 Task: Create Card Equestrian Review in Board Content Personalization and Customization to Workspace Database Management. Create Card Tax Planning Session in Board Sales Enablement Content Creation and Optimization to Workspace Database Management. Create Card Employee Offboarding Review in Board Sales Compensation and Incentive Design to Workspace Database Management
Action: Mouse moved to (285, 199)
Screenshot: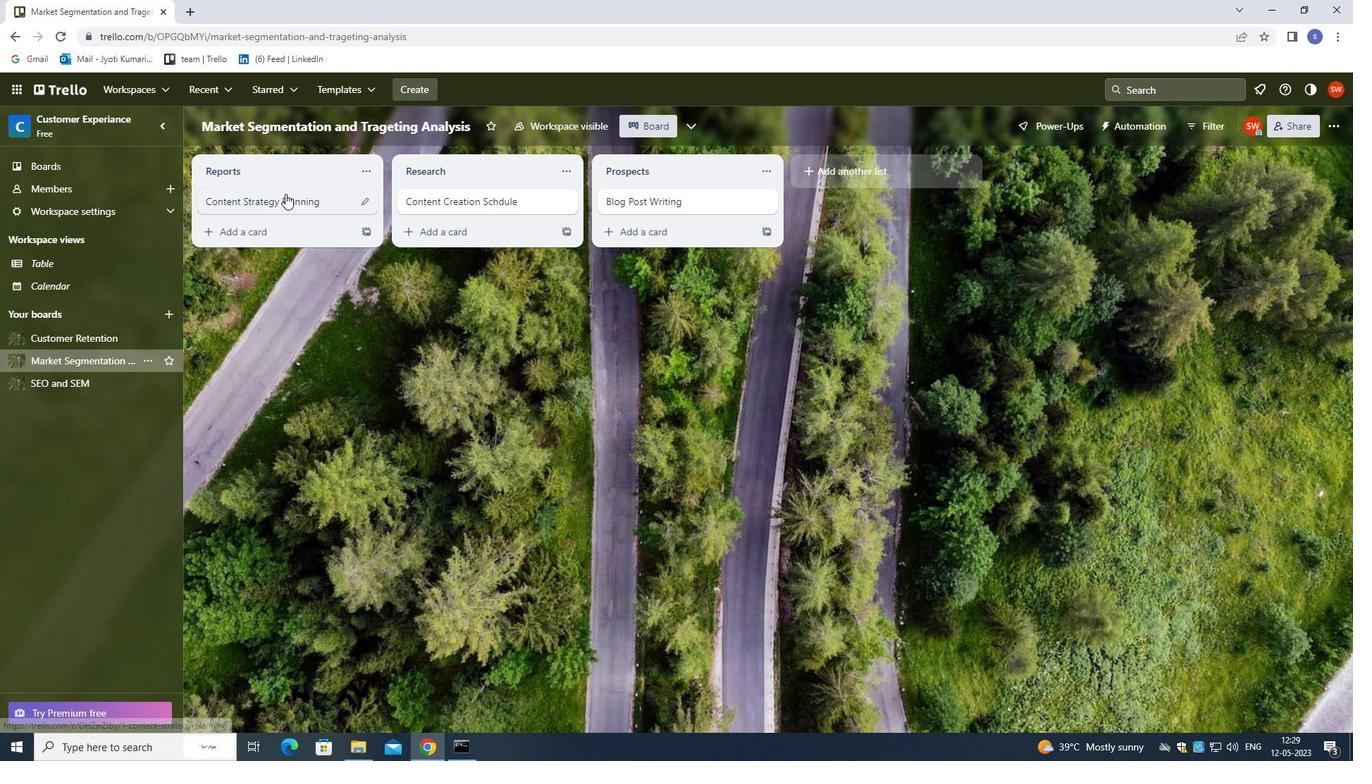
Action: Mouse pressed left at (285, 199)
Screenshot: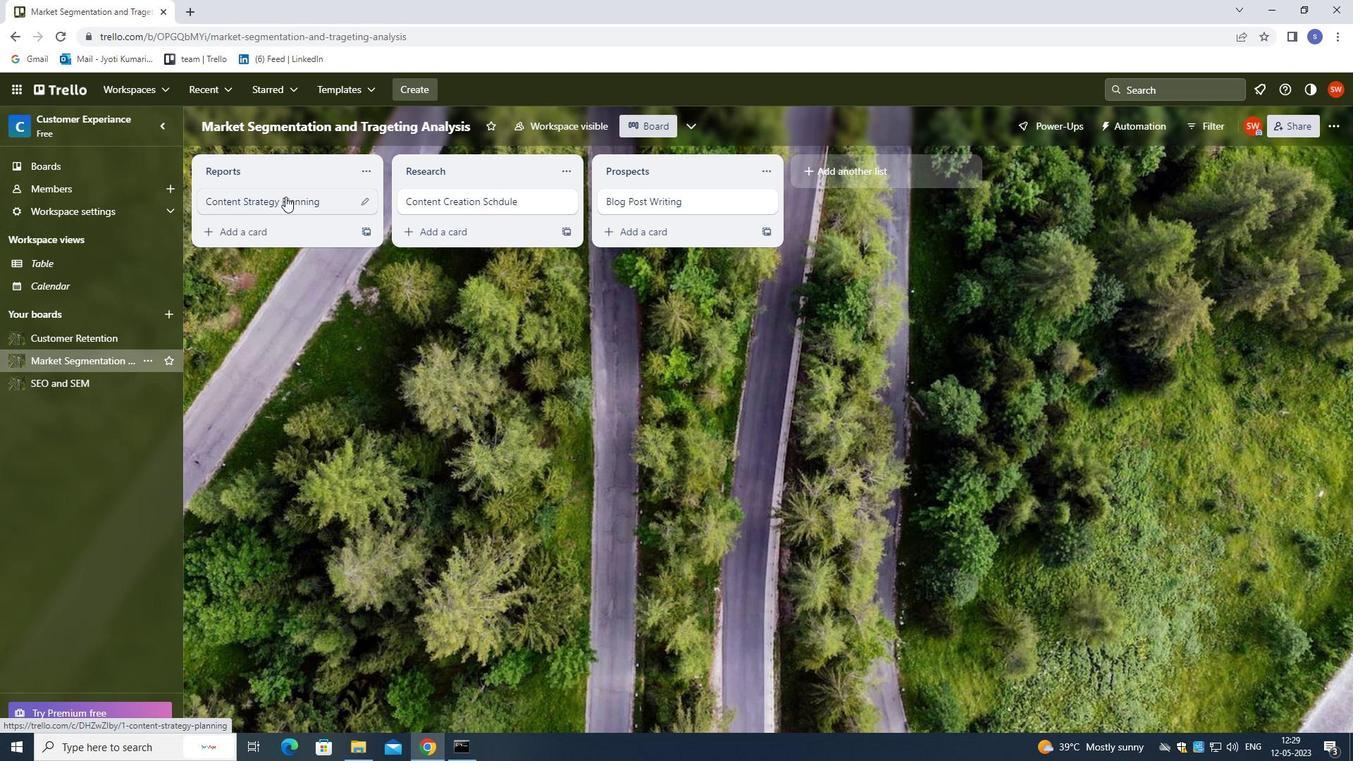 
Action: Mouse moved to (837, 202)
Screenshot: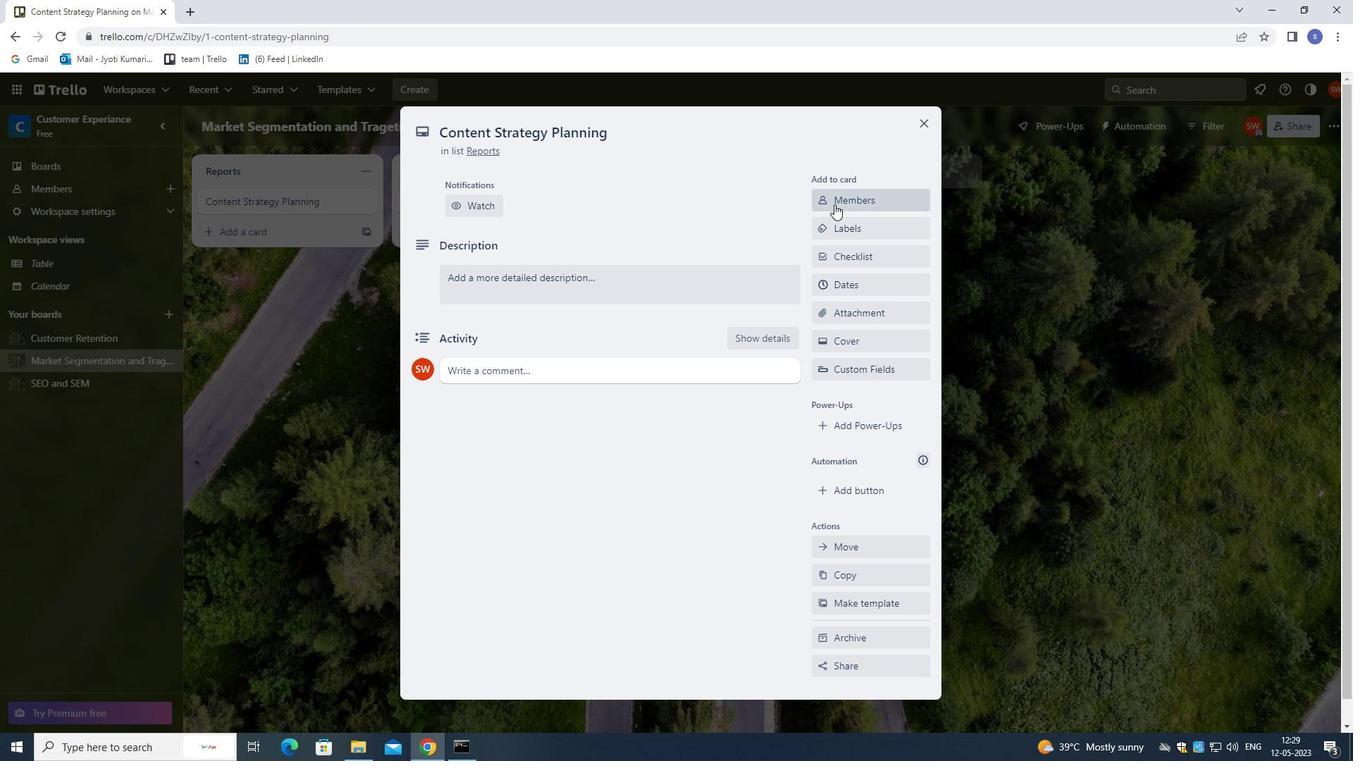 
Action: Mouse pressed left at (837, 202)
Screenshot: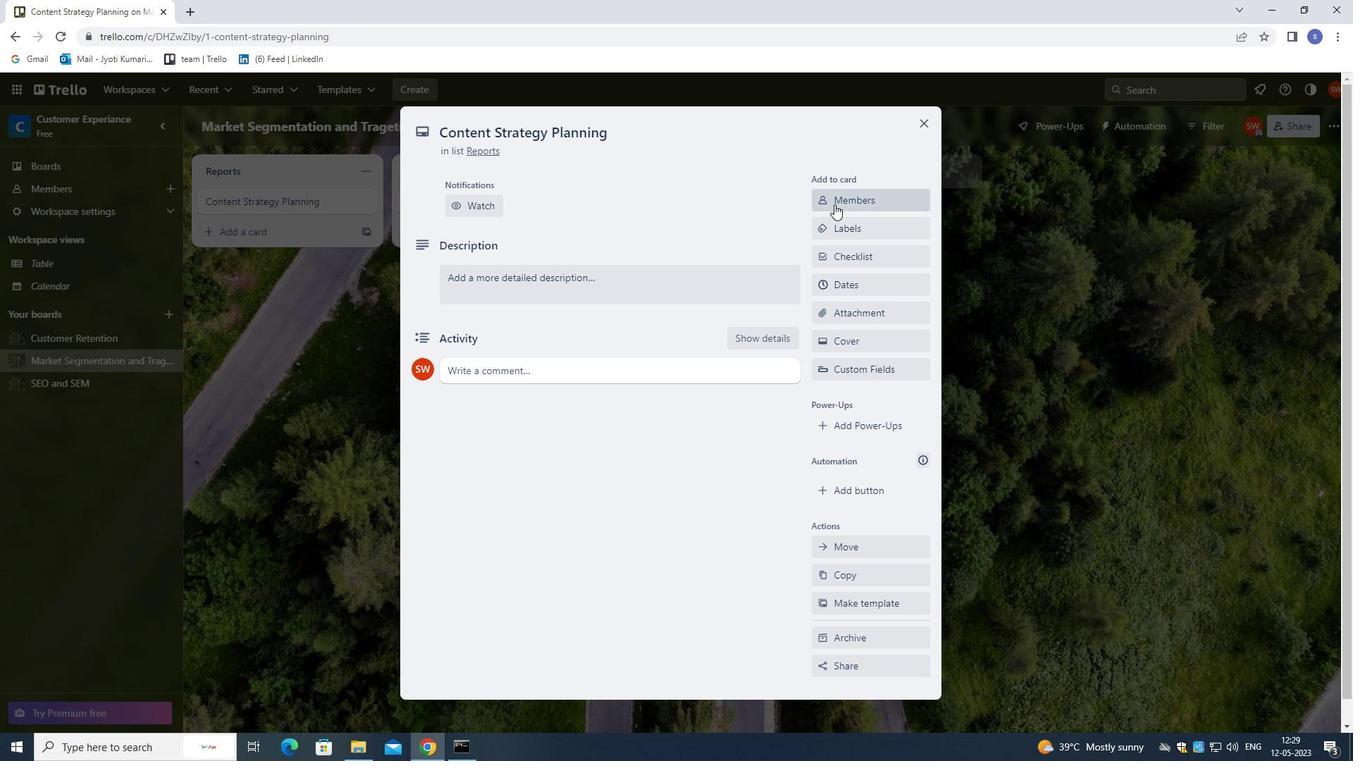 
Action: Mouse moved to (690, 170)
Screenshot: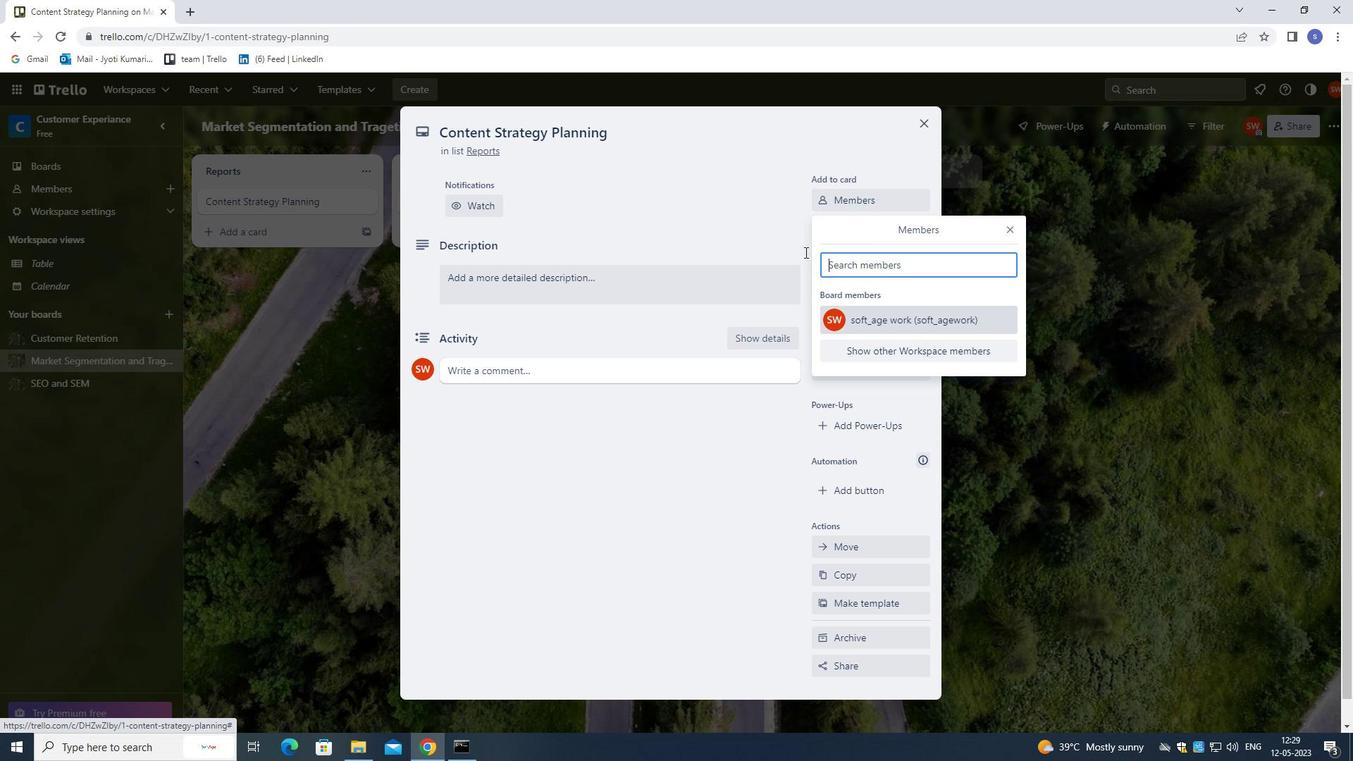 
Action: Key pressed softage.3<Key.shift>@SOFTAGE.NET
Screenshot: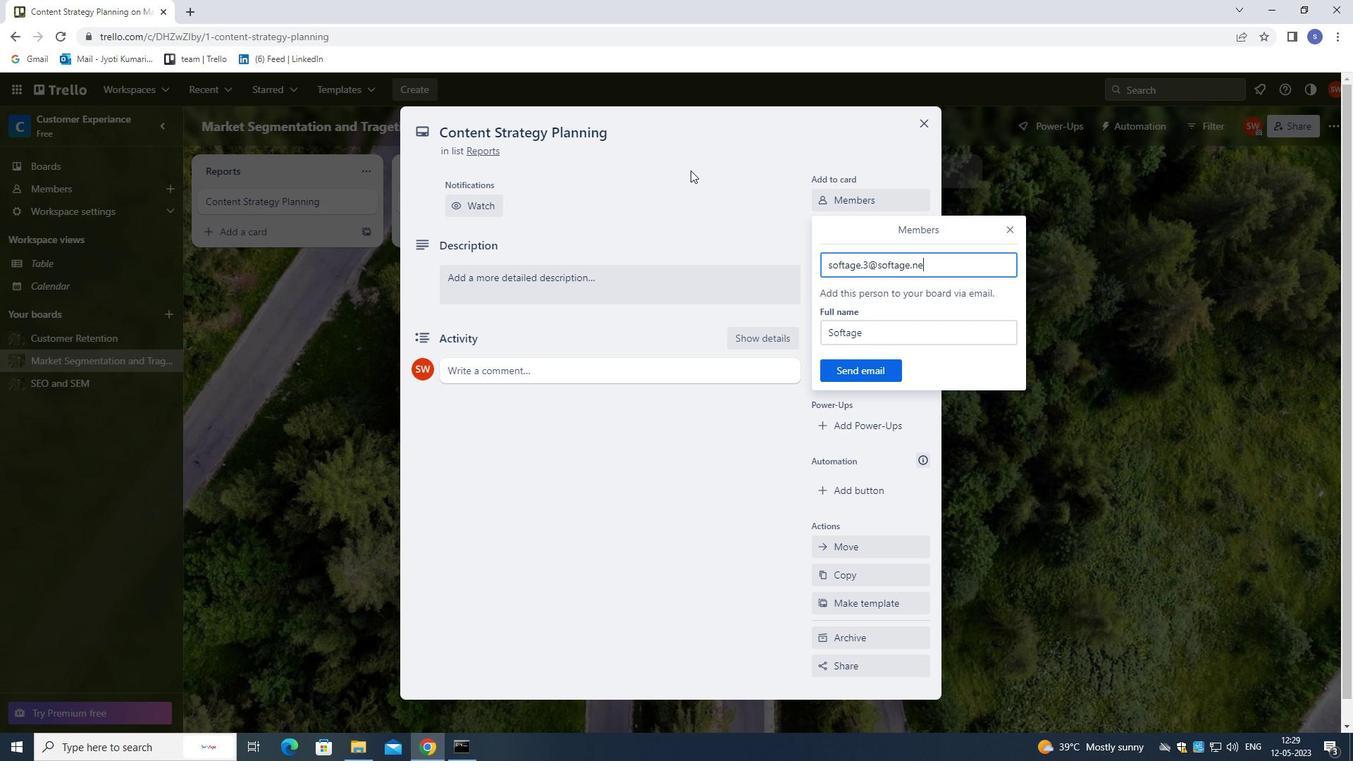 
Action: Mouse moved to (847, 372)
Screenshot: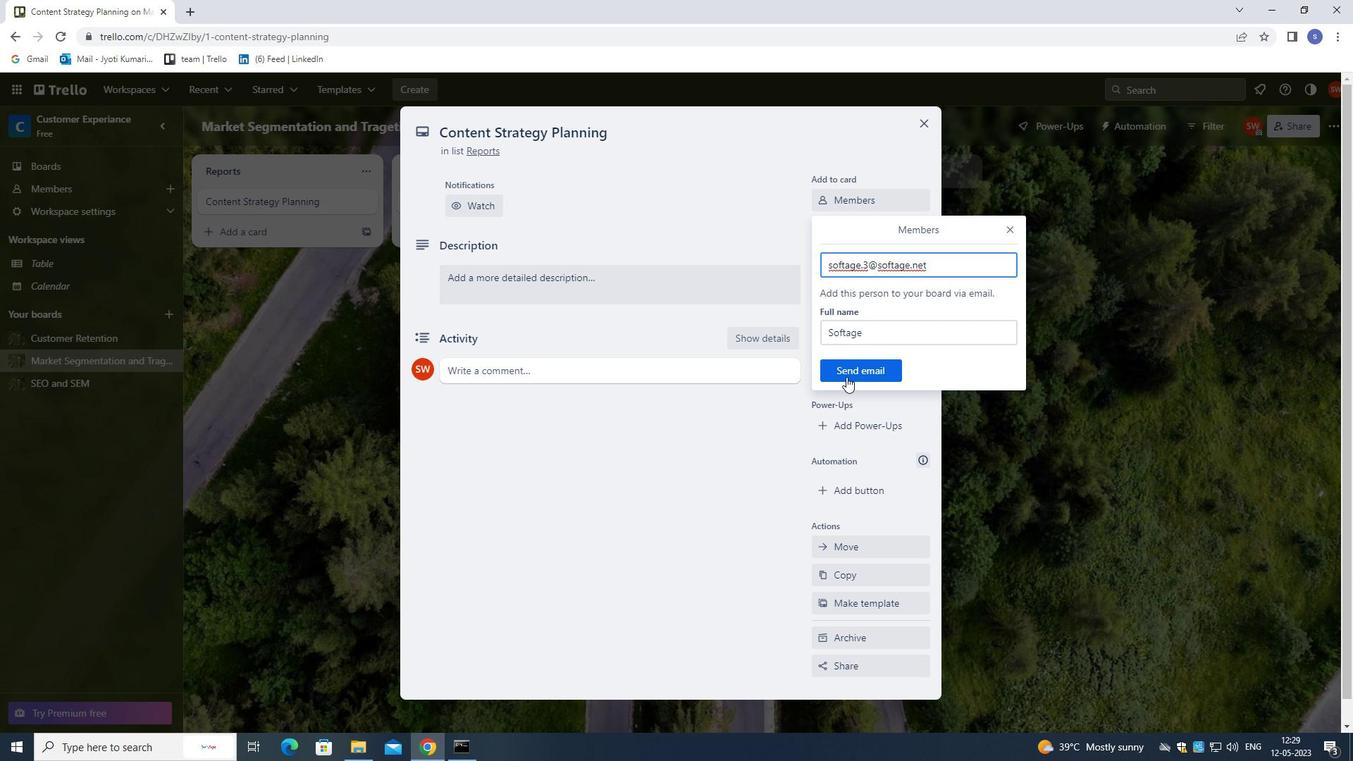 
Action: Mouse pressed left at (847, 372)
Screenshot: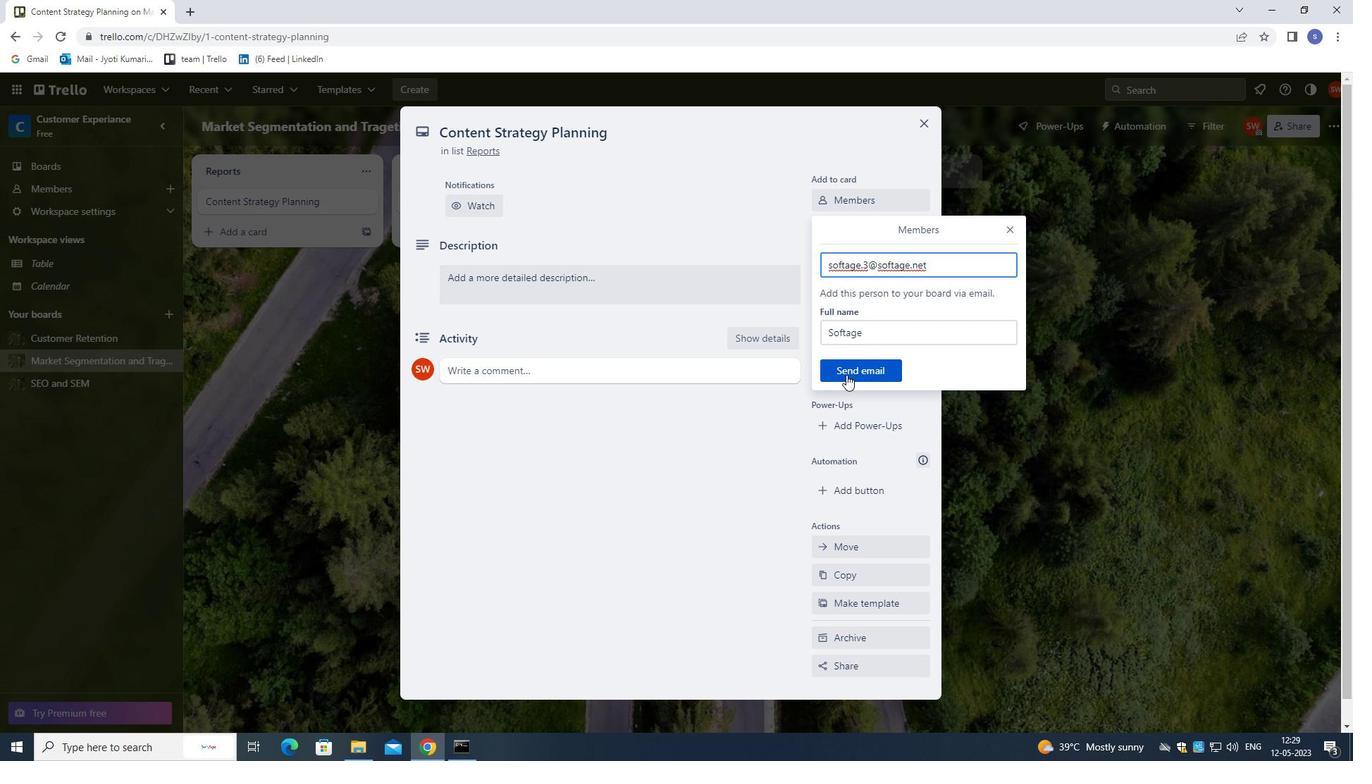 
Action: Mouse moved to (871, 276)
Screenshot: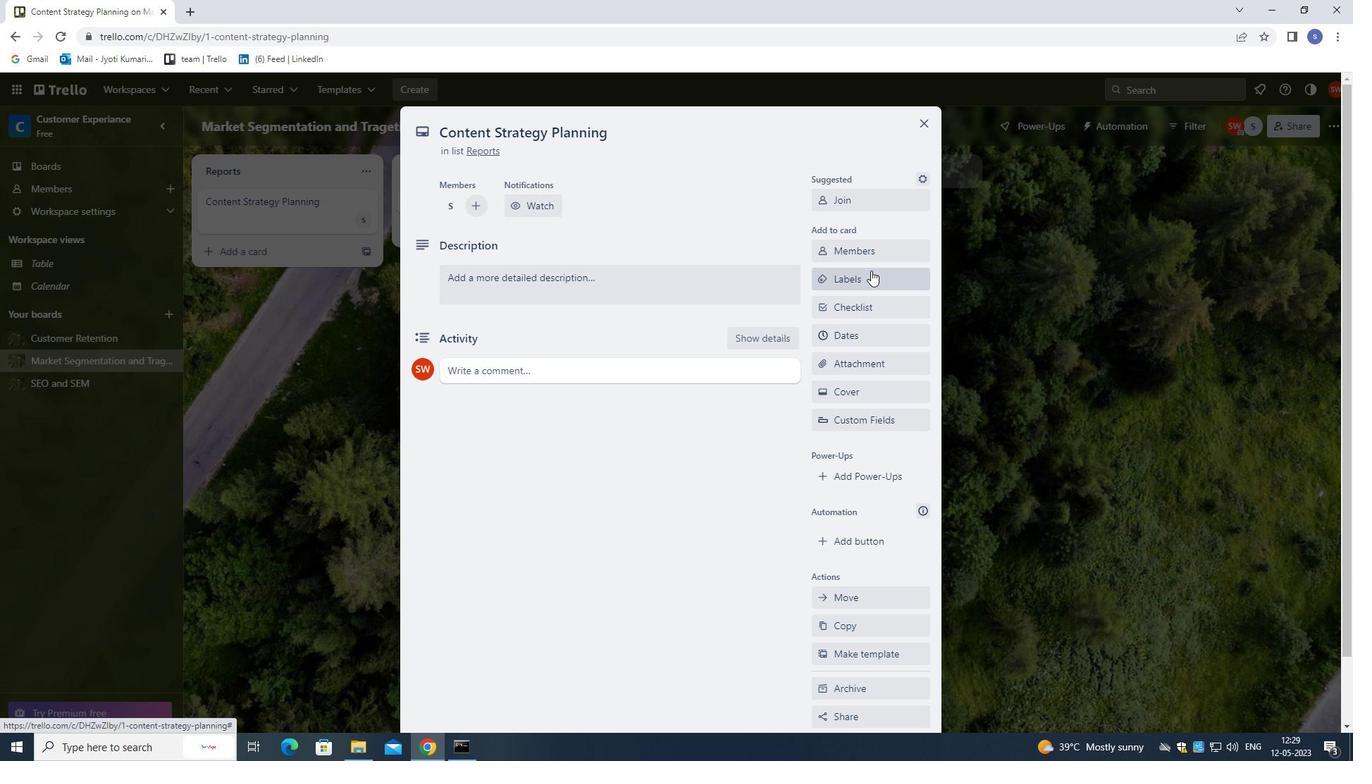 
Action: Mouse pressed left at (871, 276)
Screenshot: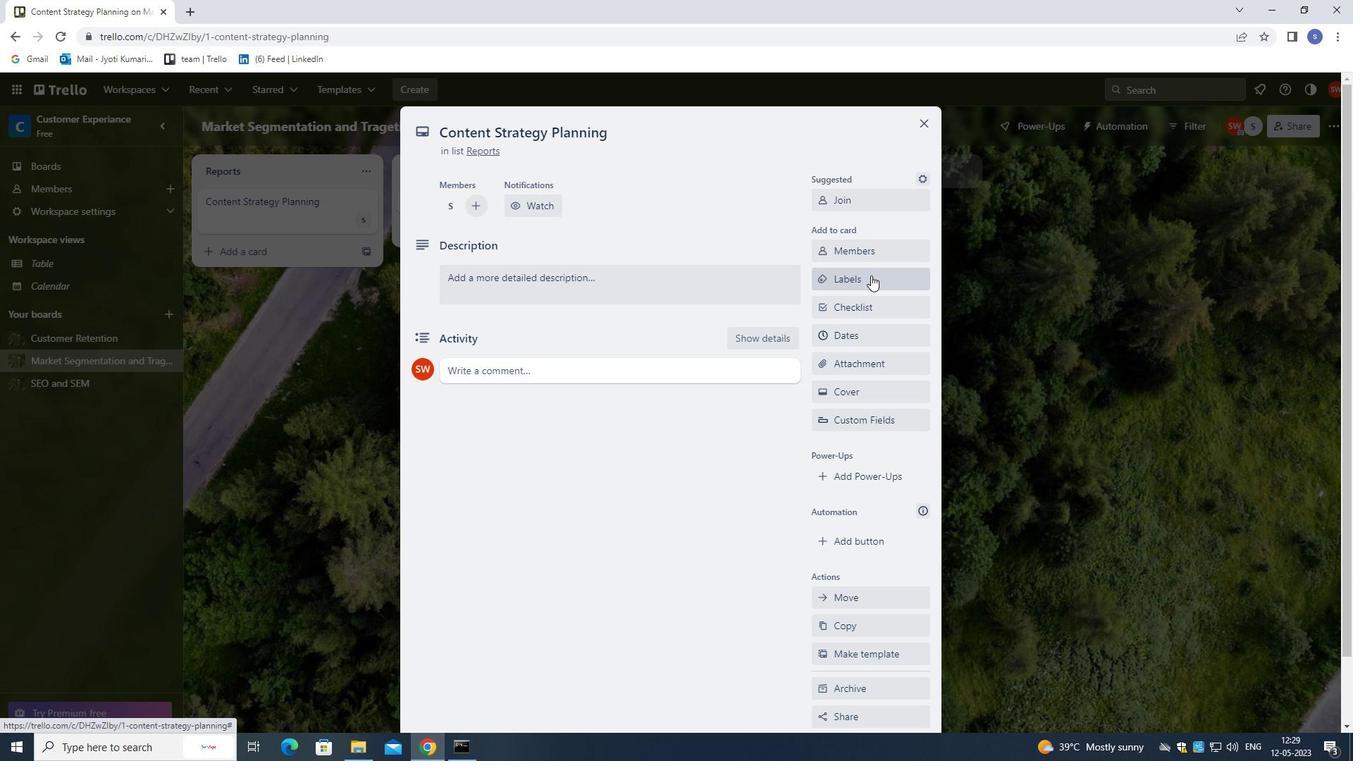 
Action: Mouse moved to (869, 284)
Screenshot: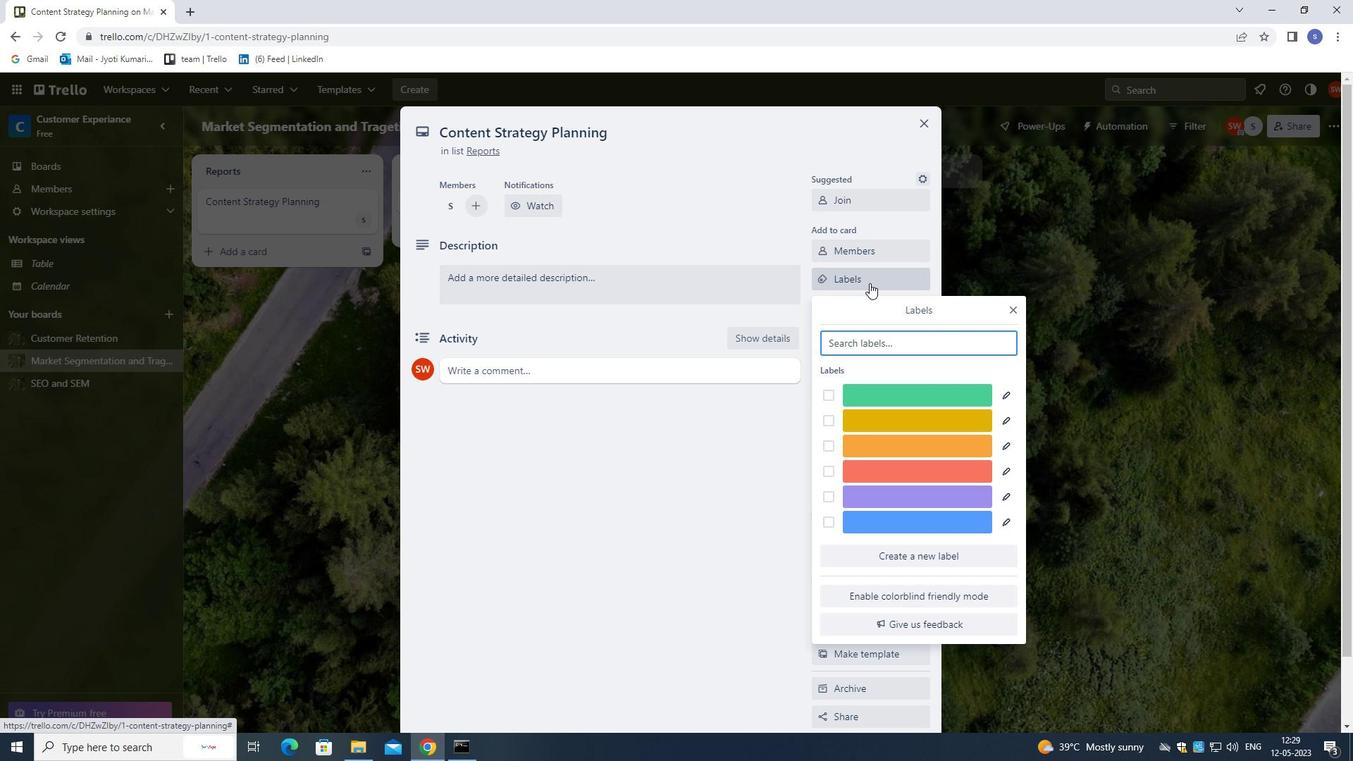 
Action: Key pressed Y
Screenshot: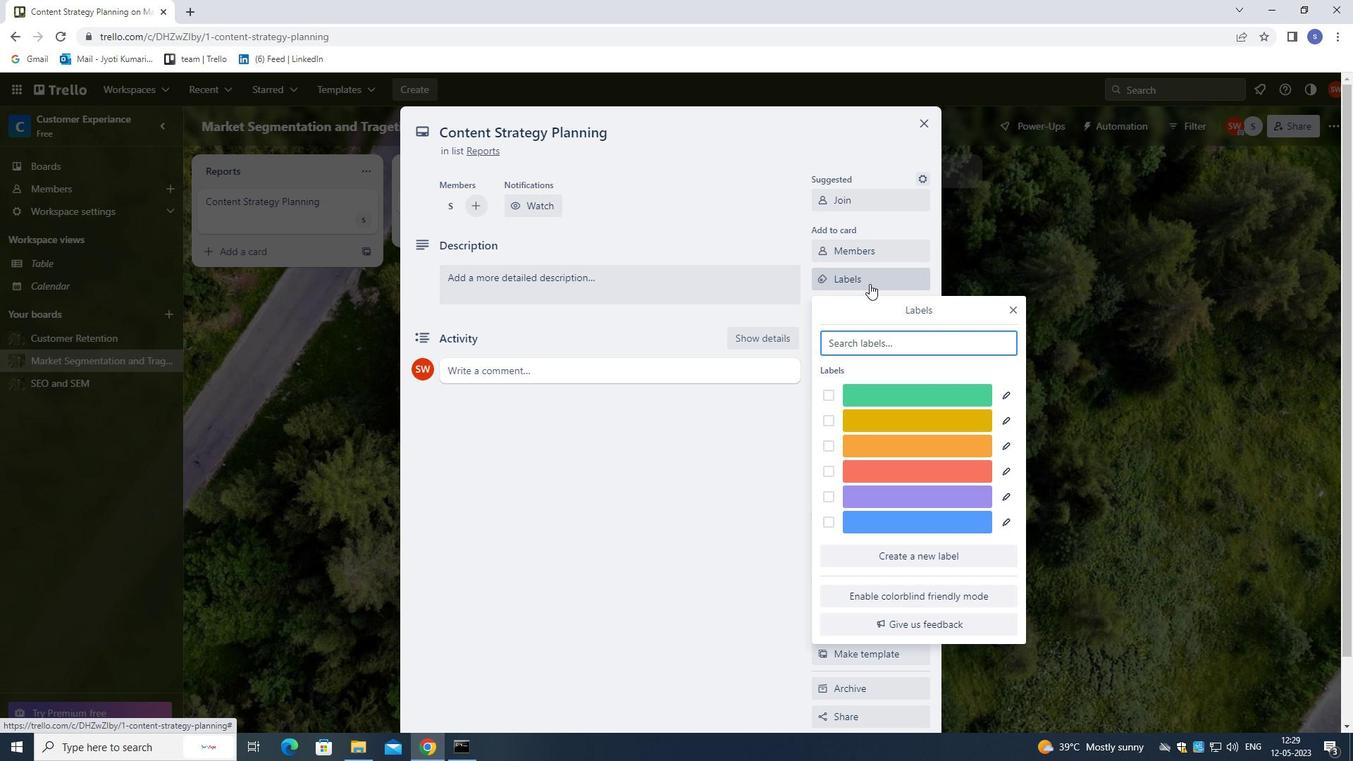 
Action: Mouse moved to (832, 389)
Screenshot: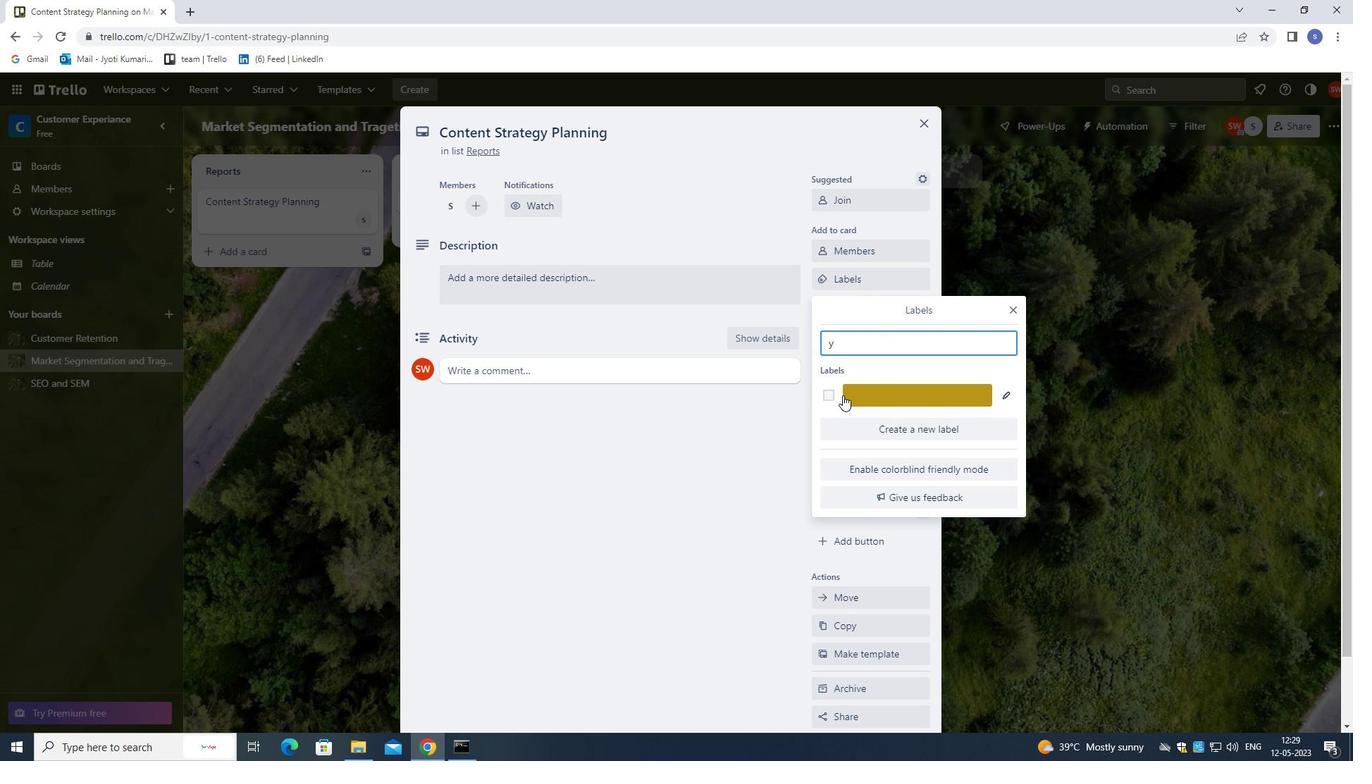 
Action: Mouse pressed left at (832, 389)
Screenshot: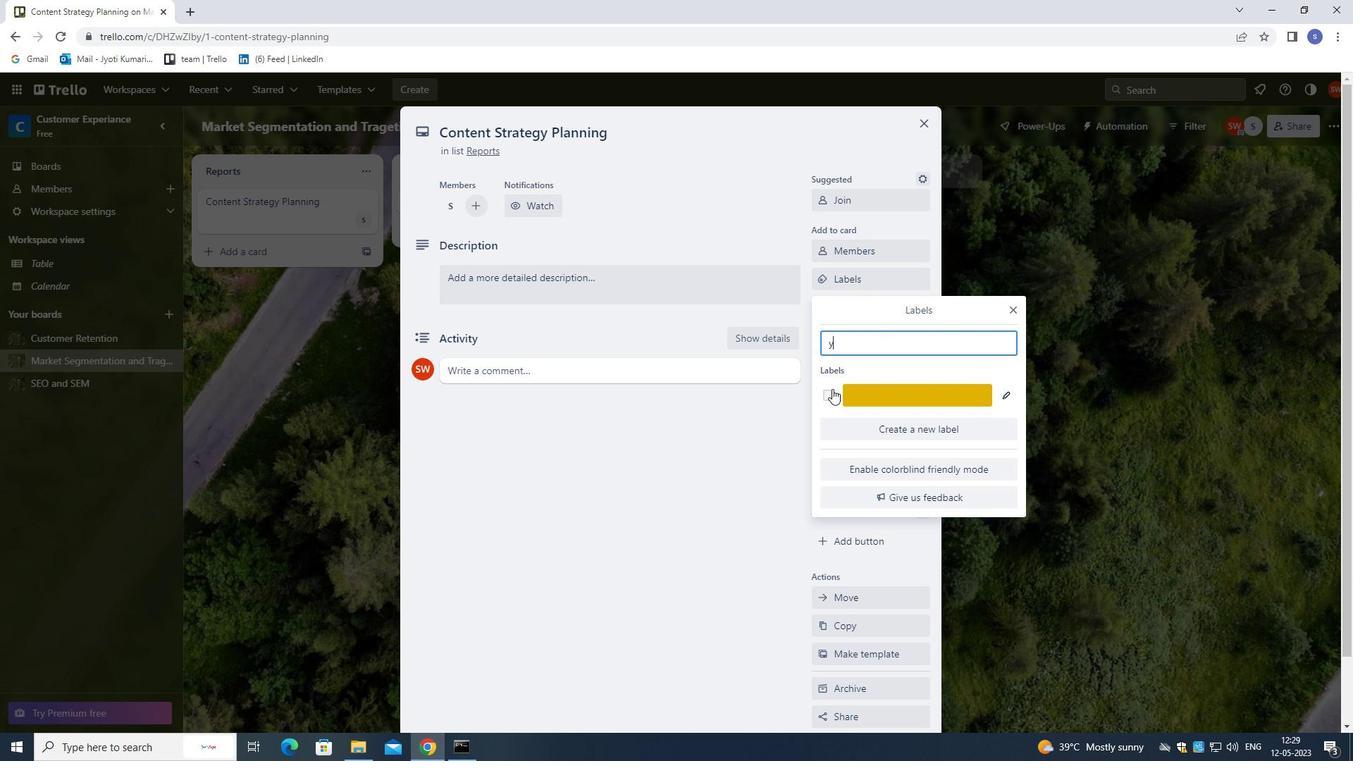 
Action: Mouse moved to (1010, 312)
Screenshot: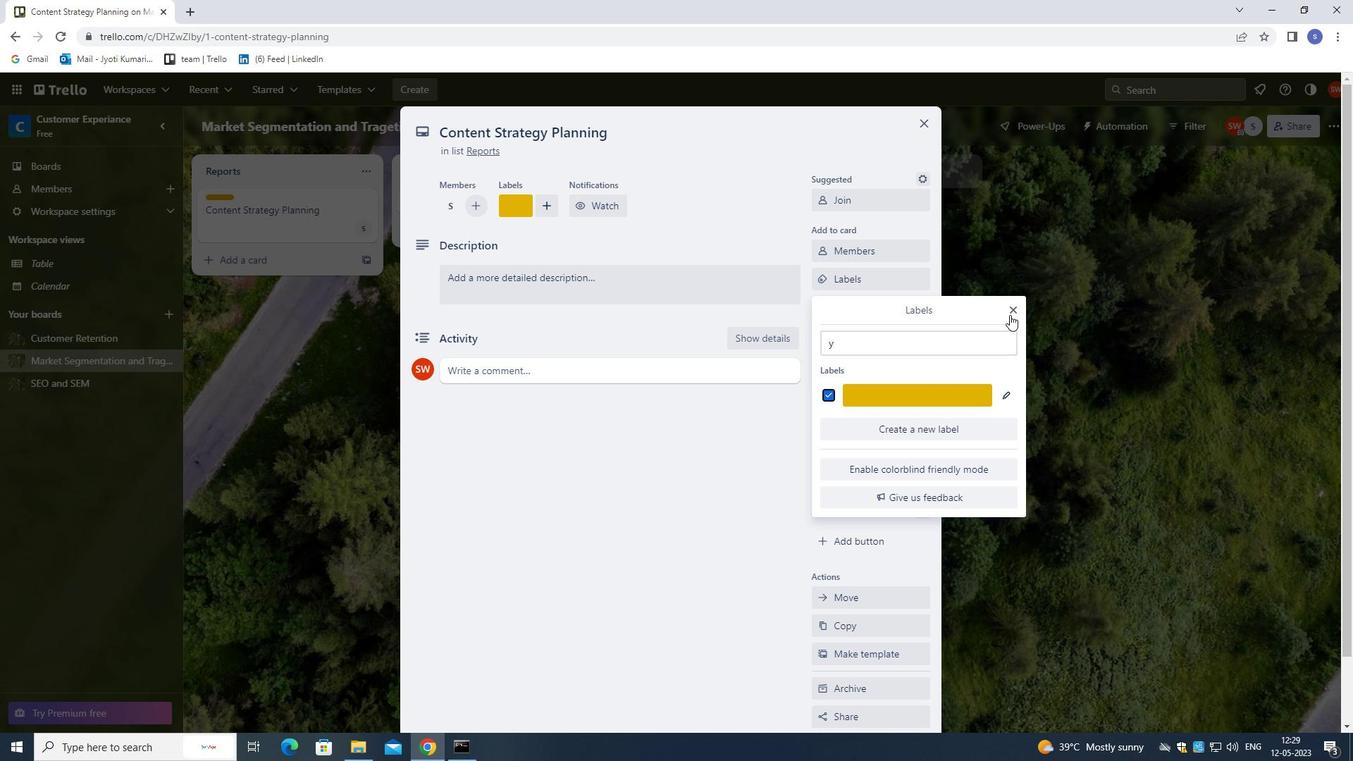 
Action: Mouse pressed left at (1010, 312)
Screenshot: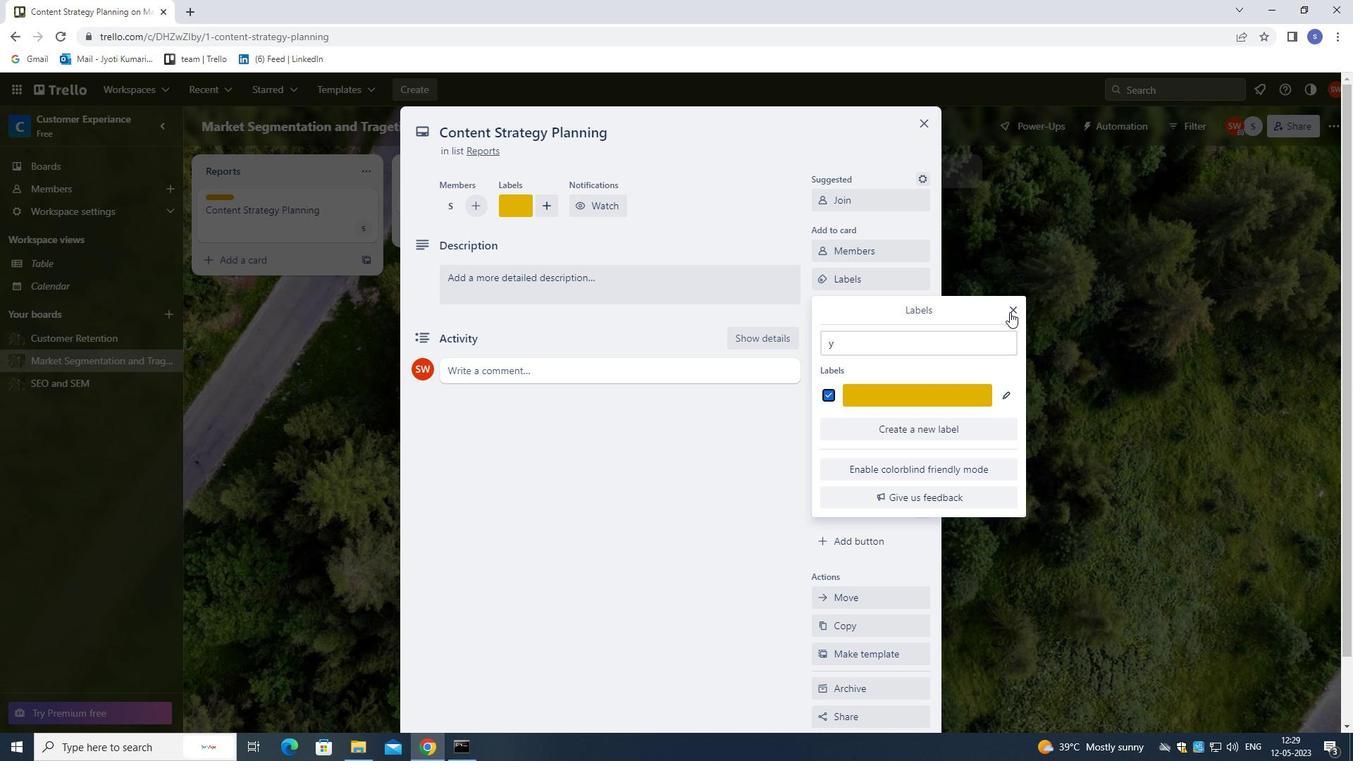 
Action: Mouse moved to (871, 303)
Screenshot: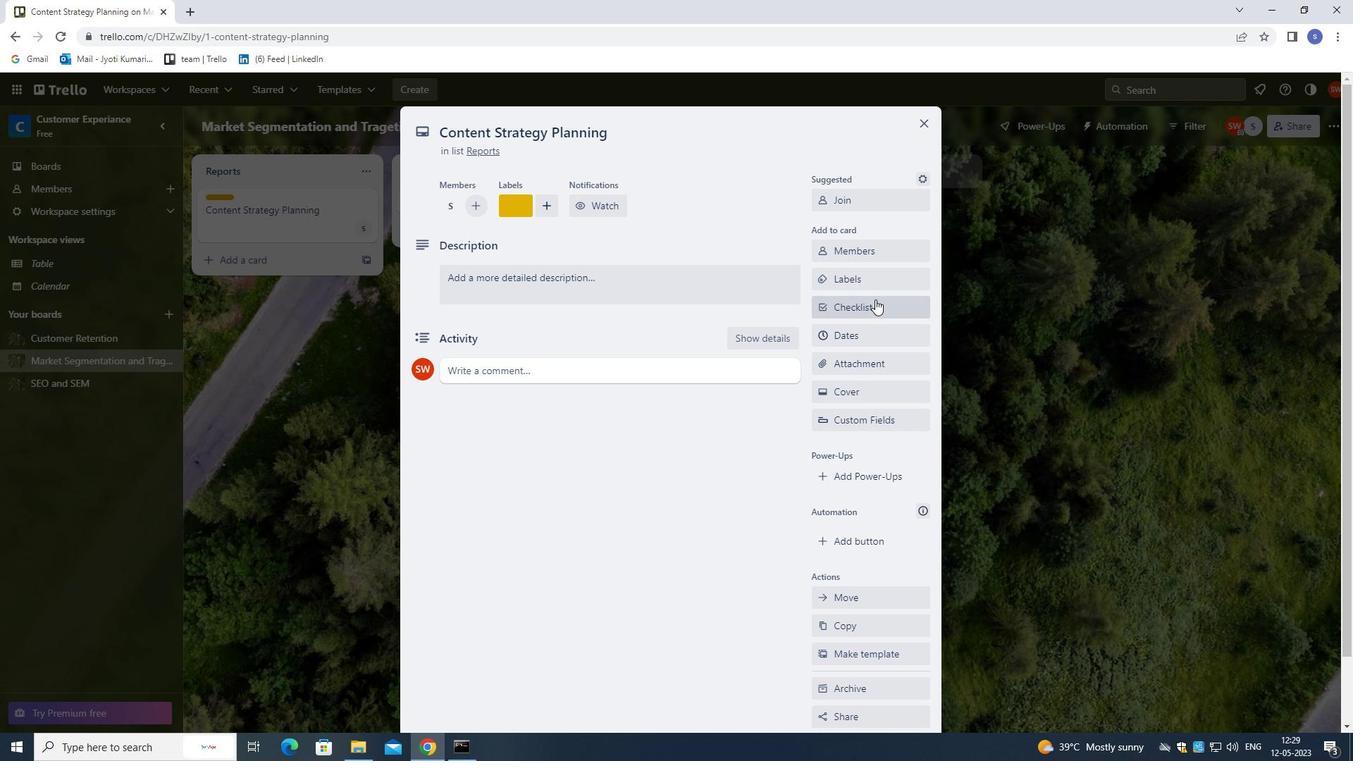 
Action: Mouse pressed left at (871, 303)
Screenshot: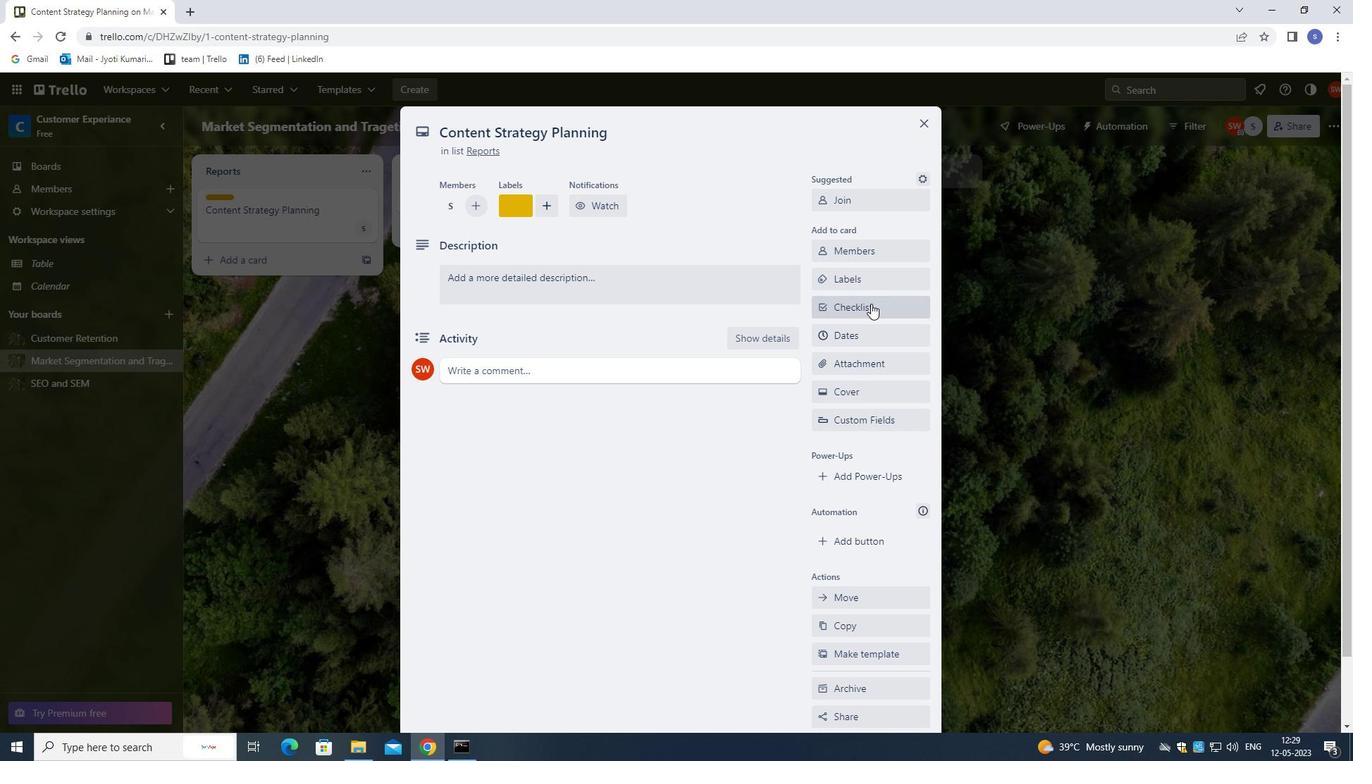 
Action: Mouse moved to (838, 374)
Screenshot: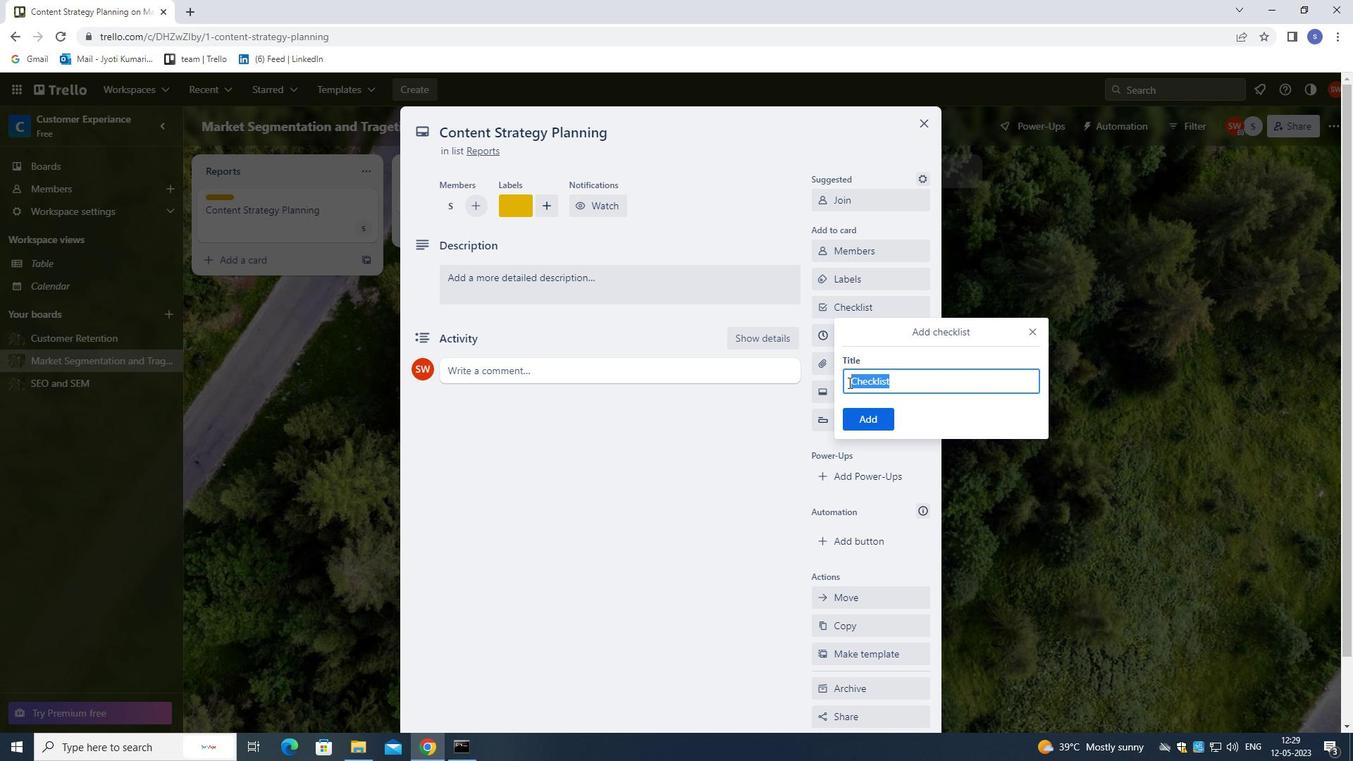 
Action: Key pressed <Key.shift>PERFORMANCE<Key.space><Key.shift>I
Screenshot: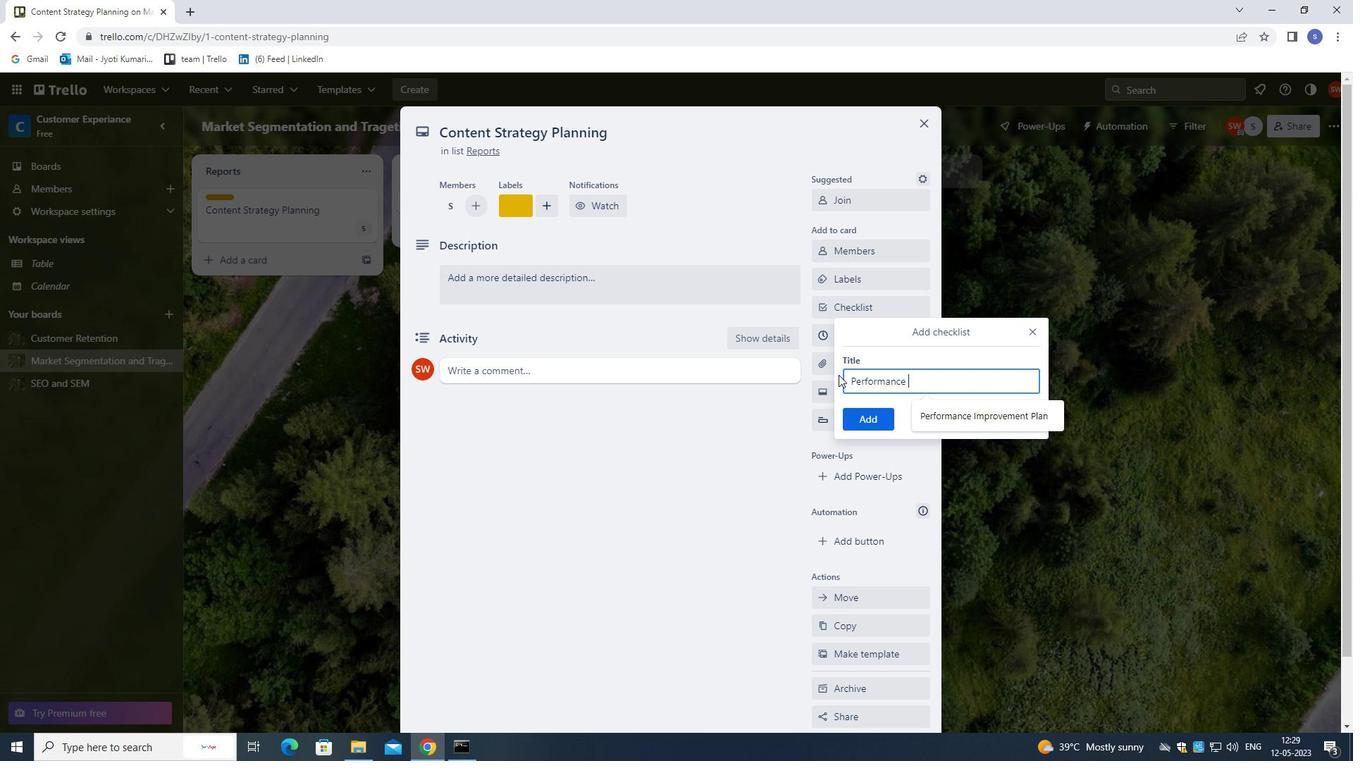 
Action: Mouse moved to (975, 414)
Screenshot: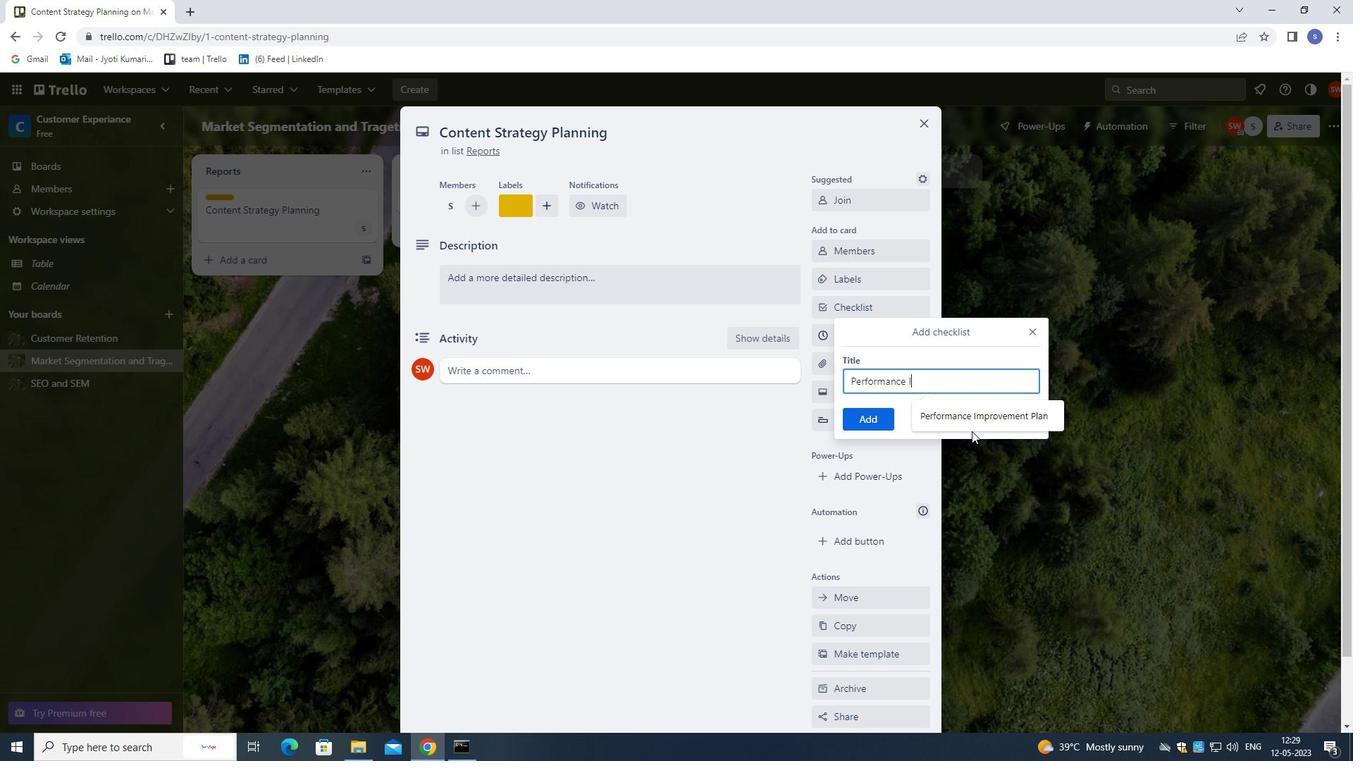 
Action: Mouse pressed left at (975, 414)
Screenshot: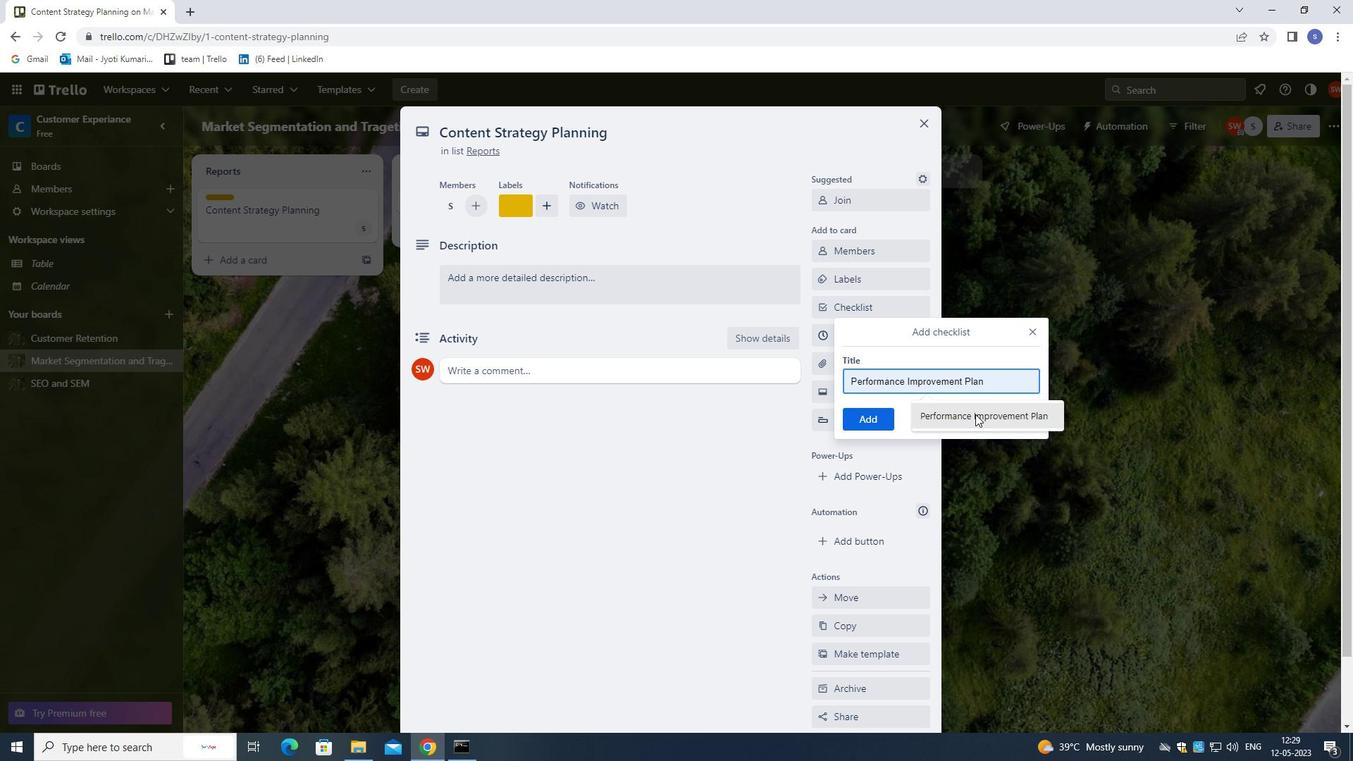 
Action: Mouse moved to (969, 414)
Screenshot: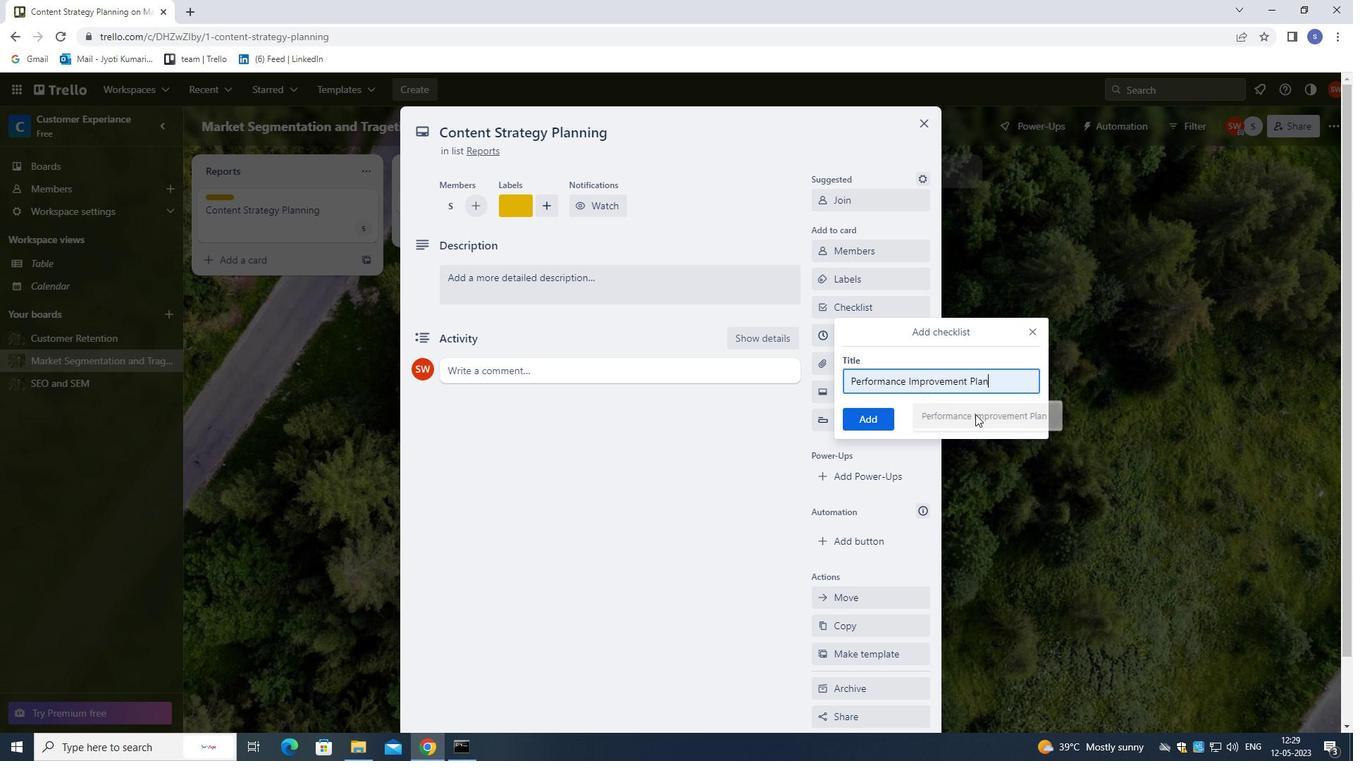 
Action: Mouse scrolled (969, 413) with delta (0, 0)
Screenshot: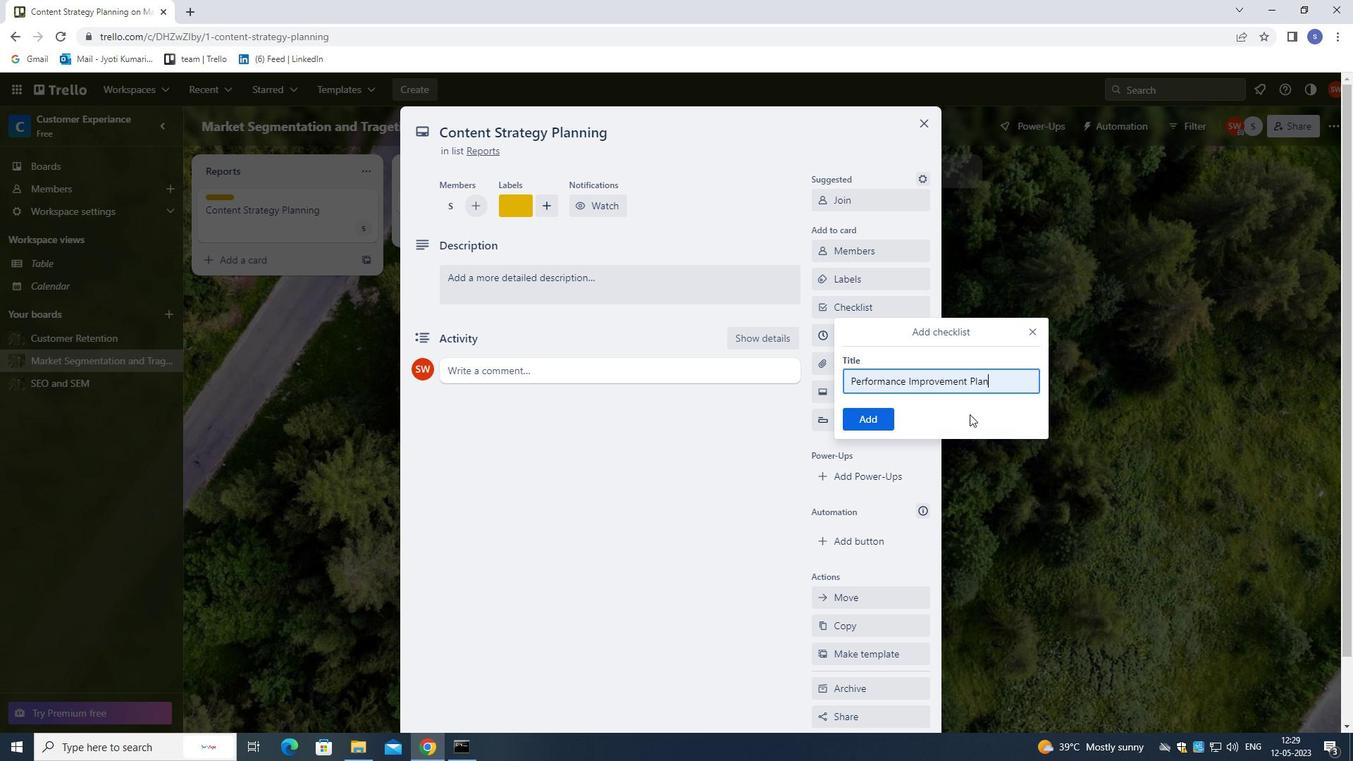 
Action: Mouse moved to (876, 420)
Screenshot: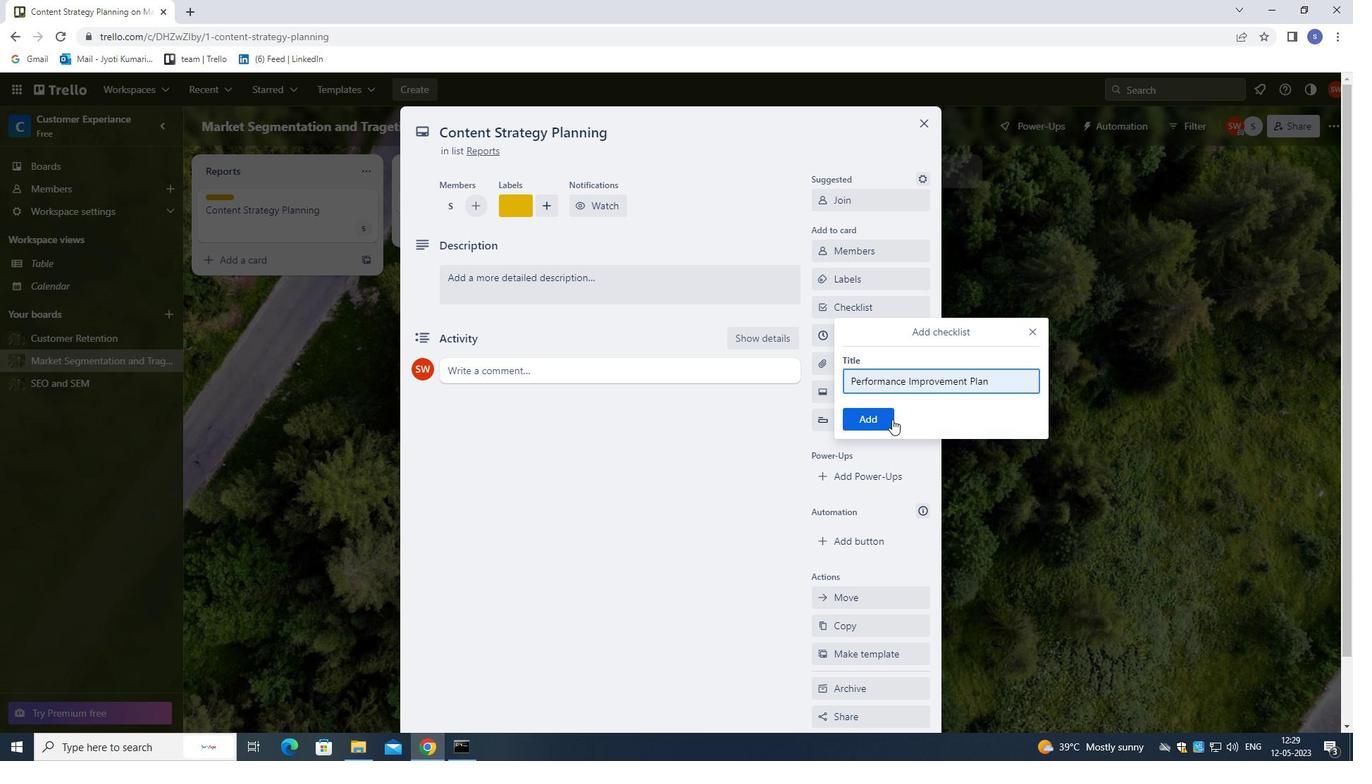 
Action: Mouse pressed left at (876, 420)
Screenshot: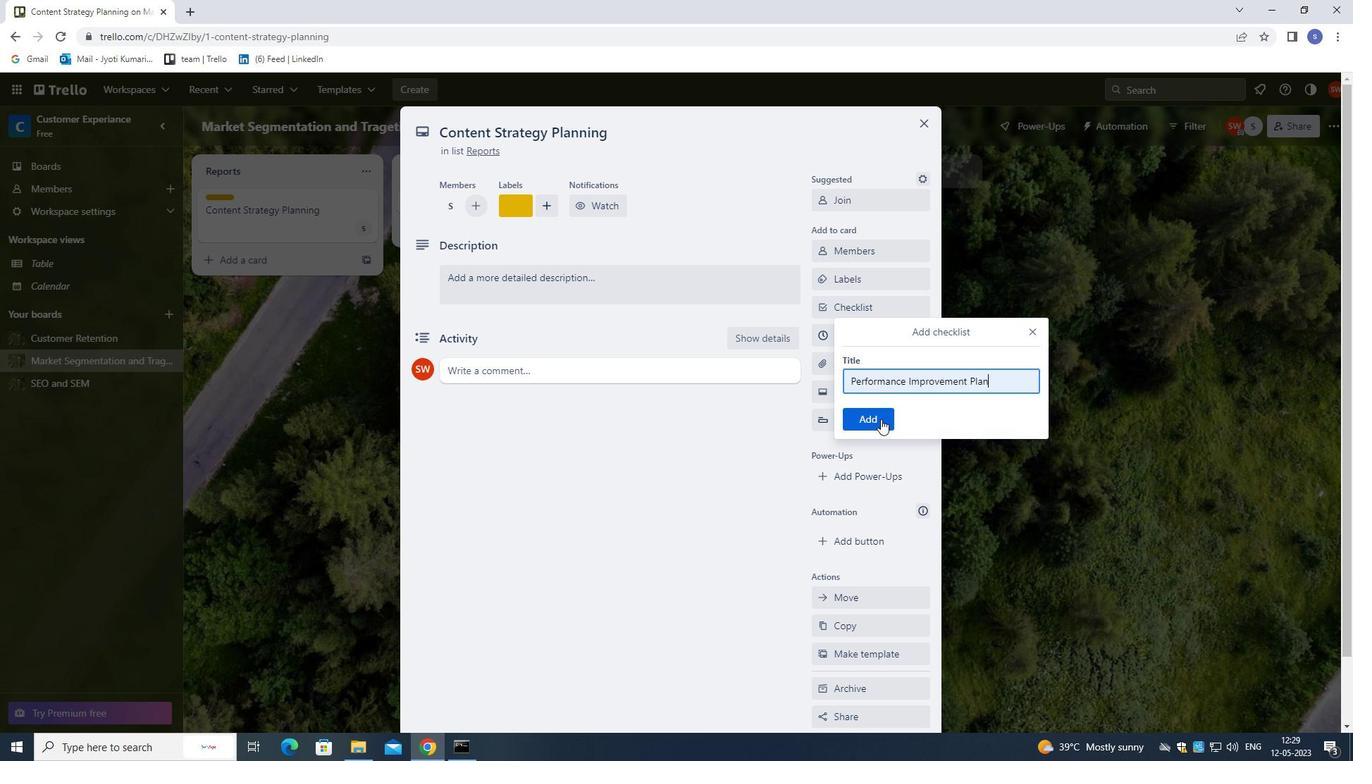 
Action: Mouse moved to (889, 414)
Screenshot: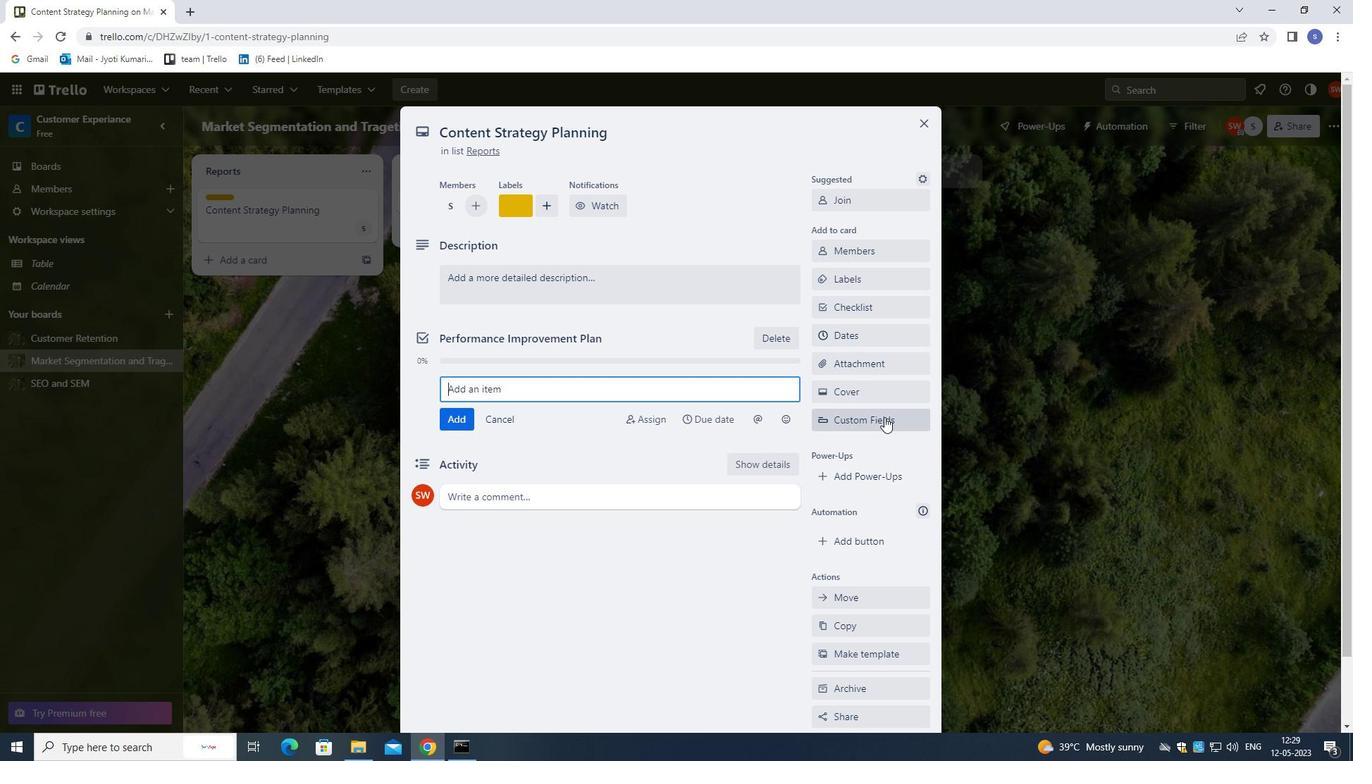 
Action: Mouse scrolled (889, 413) with delta (0, 0)
Screenshot: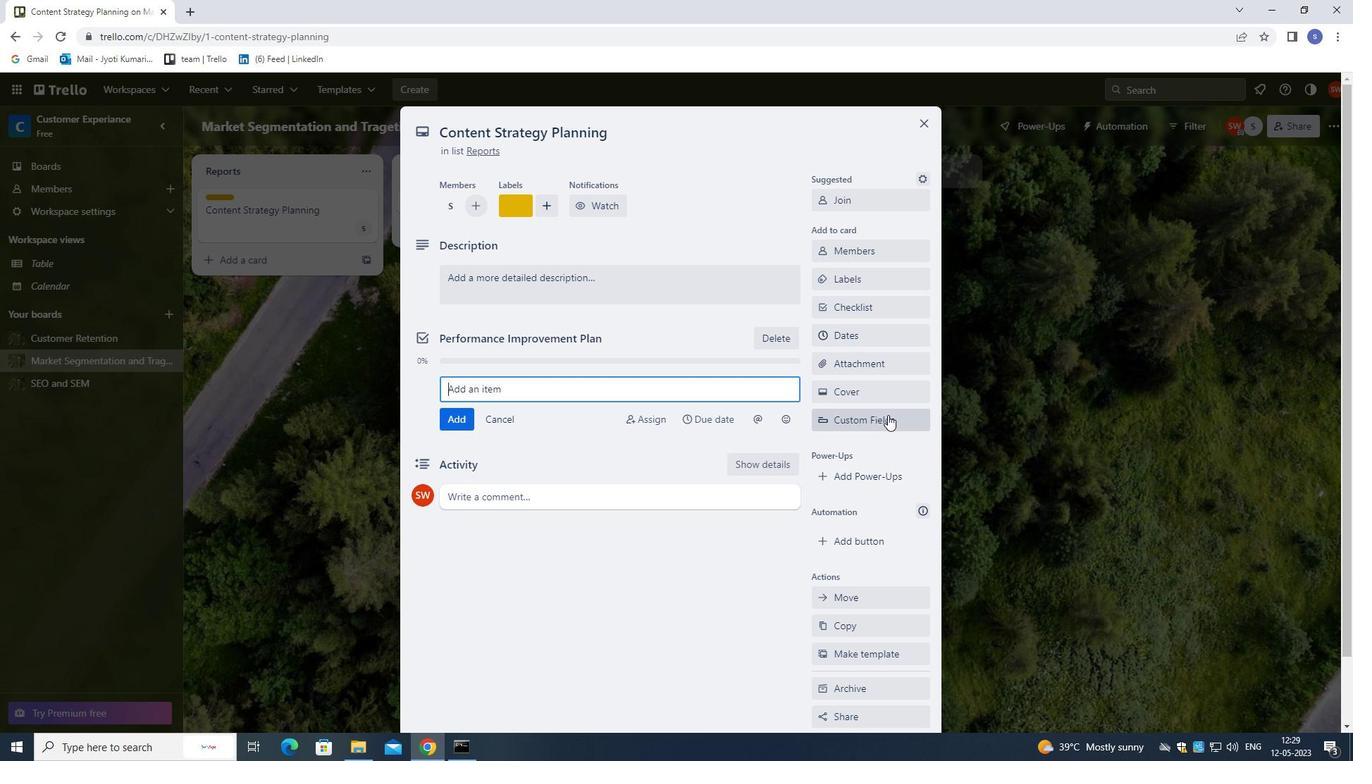 
Action: Mouse moved to (892, 411)
Screenshot: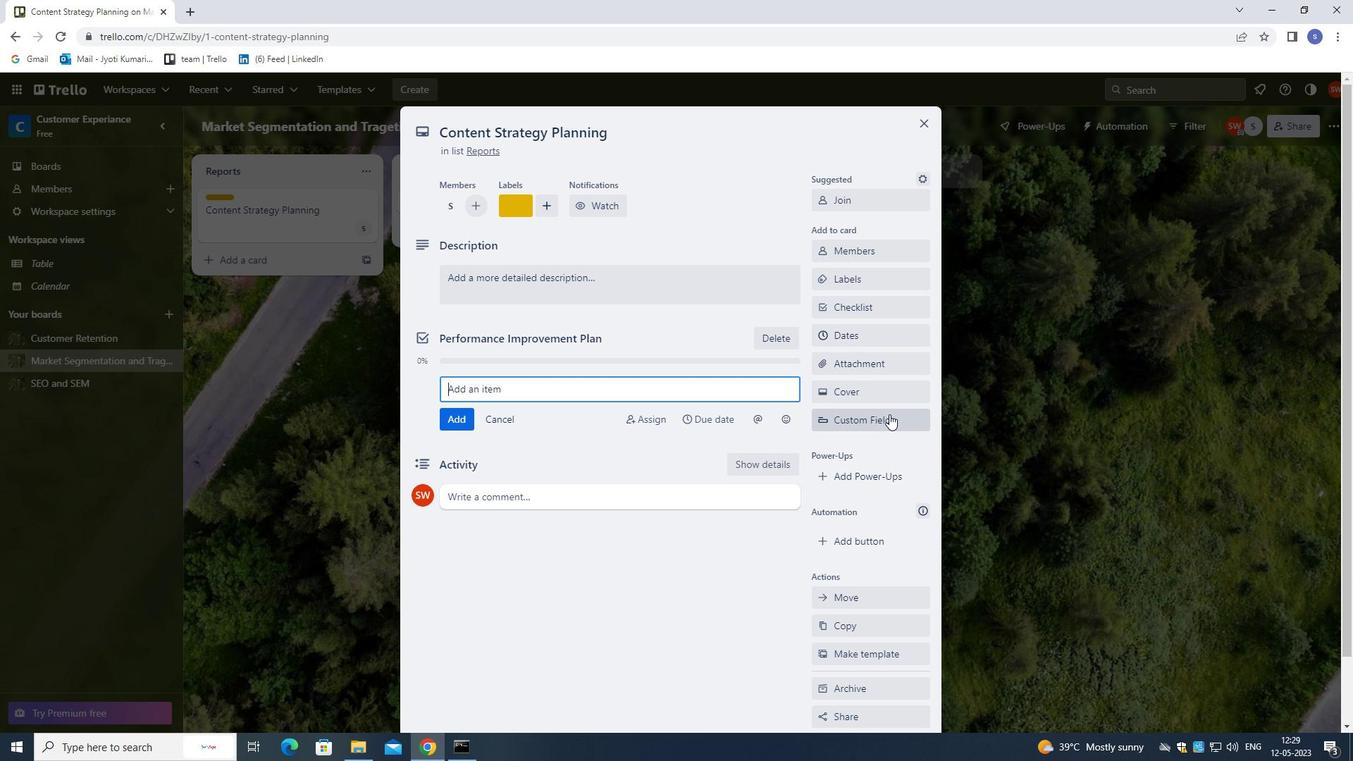 
Action: Mouse scrolled (892, 410) with delta (0, 0)
Screenshot: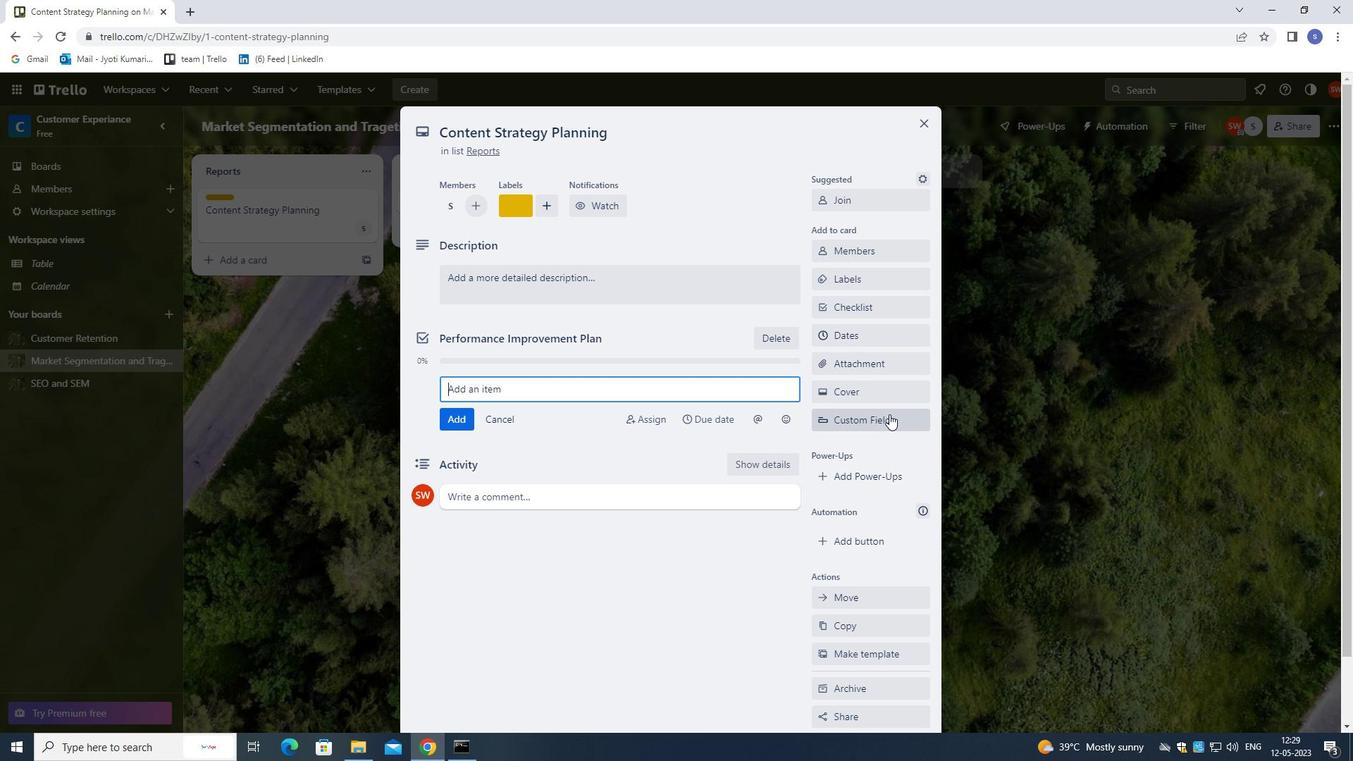 
Action: Mouse moved to (845, 262)
Screenshot: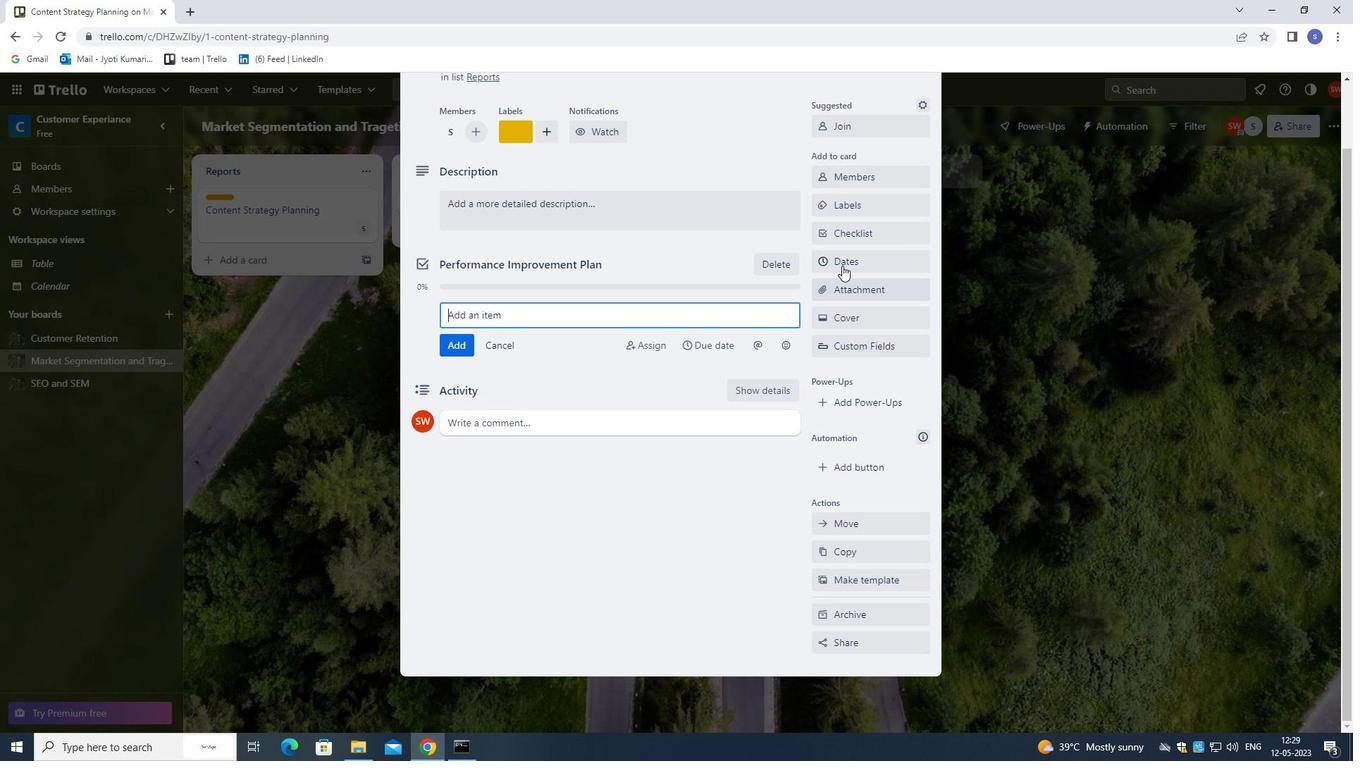 
Action: Mouse pressed left at (845, 262)
Screenshot: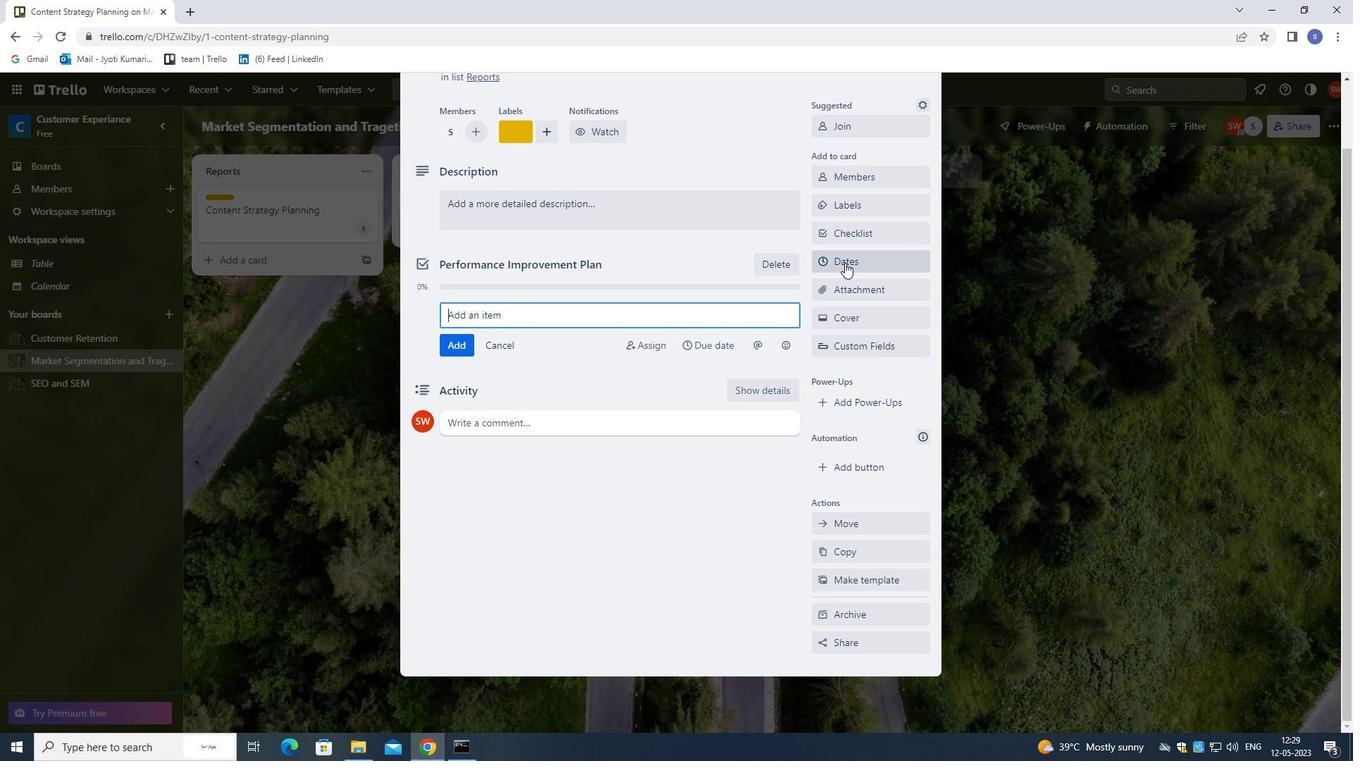 
Action: Mouse moved to (827, 379)
Screenshot: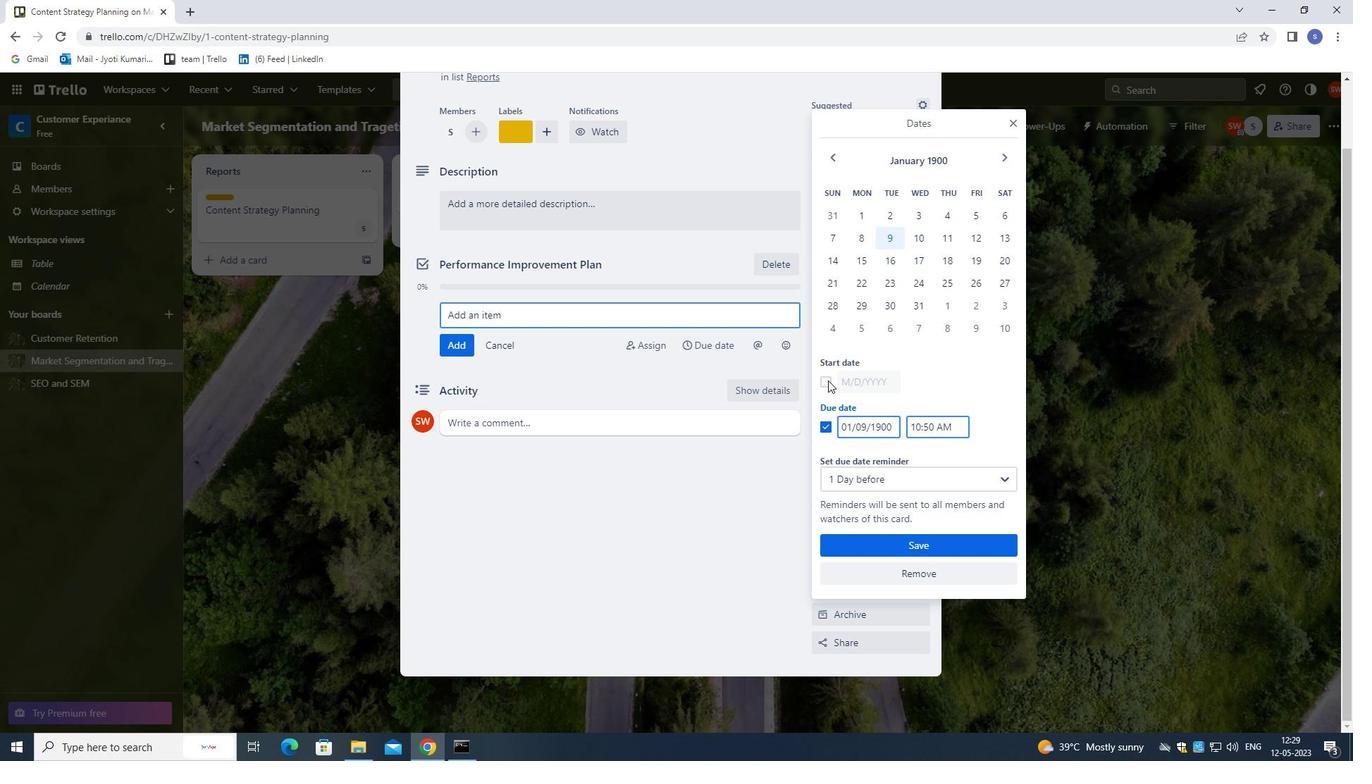 
Action: Mouse pressed left at (827, 379)
Screenshot: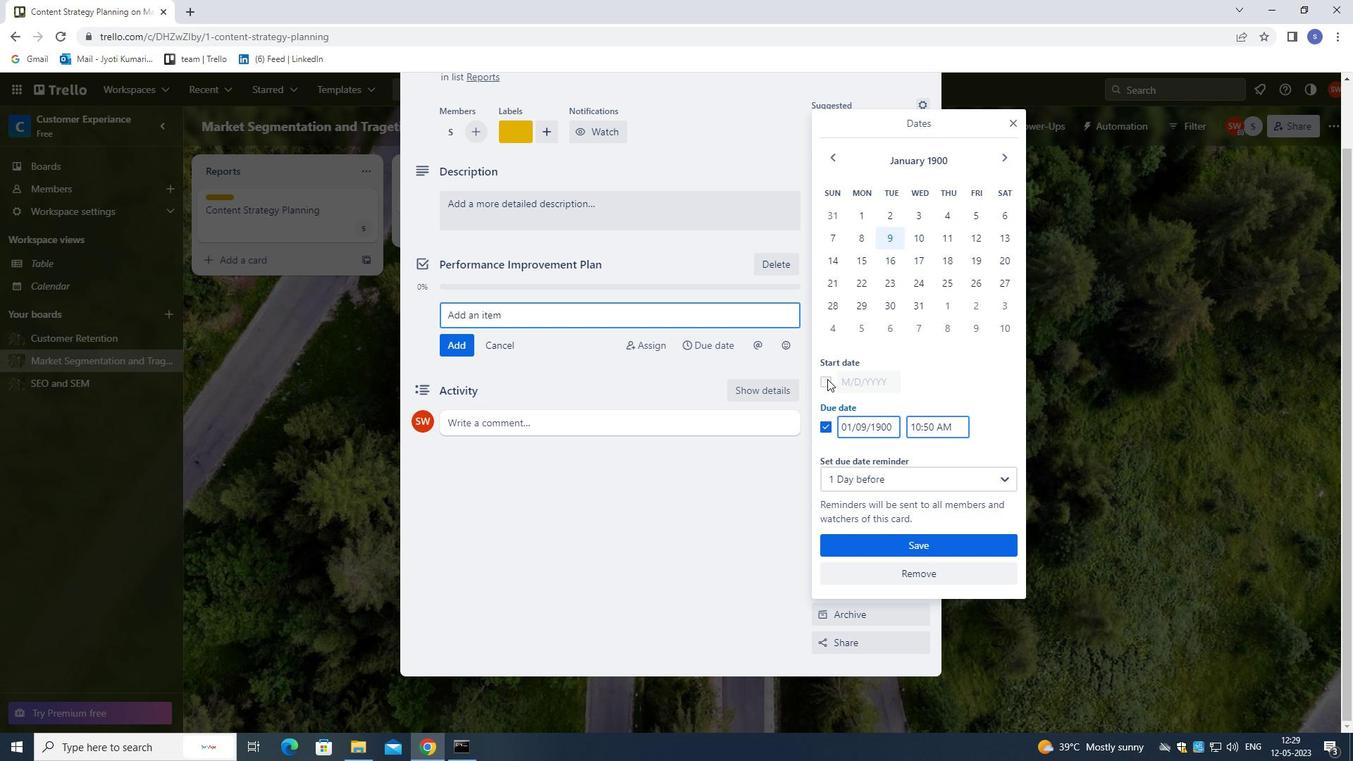 
Action: Mouse moved to (860, 379)
Screenshot: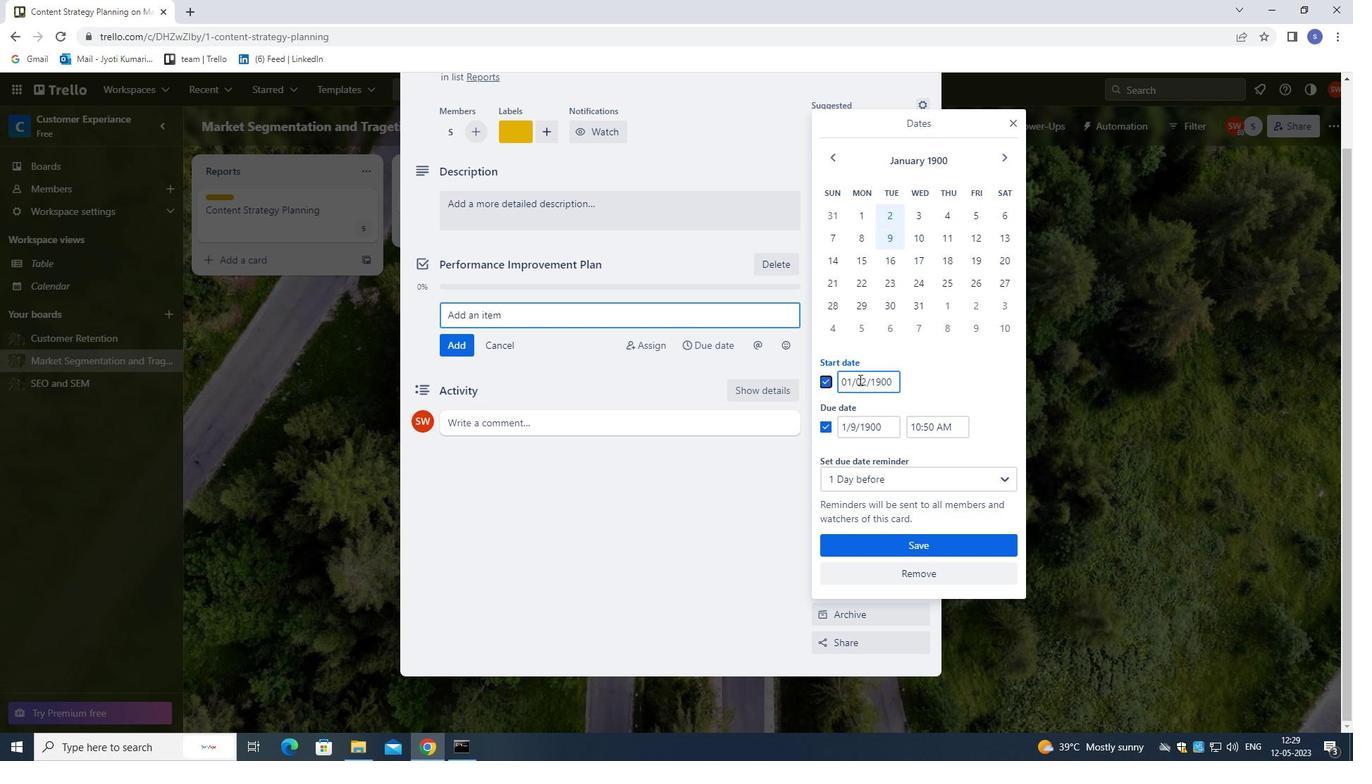 
Action: Mouse pressed left at (860, 379)
Screenshot: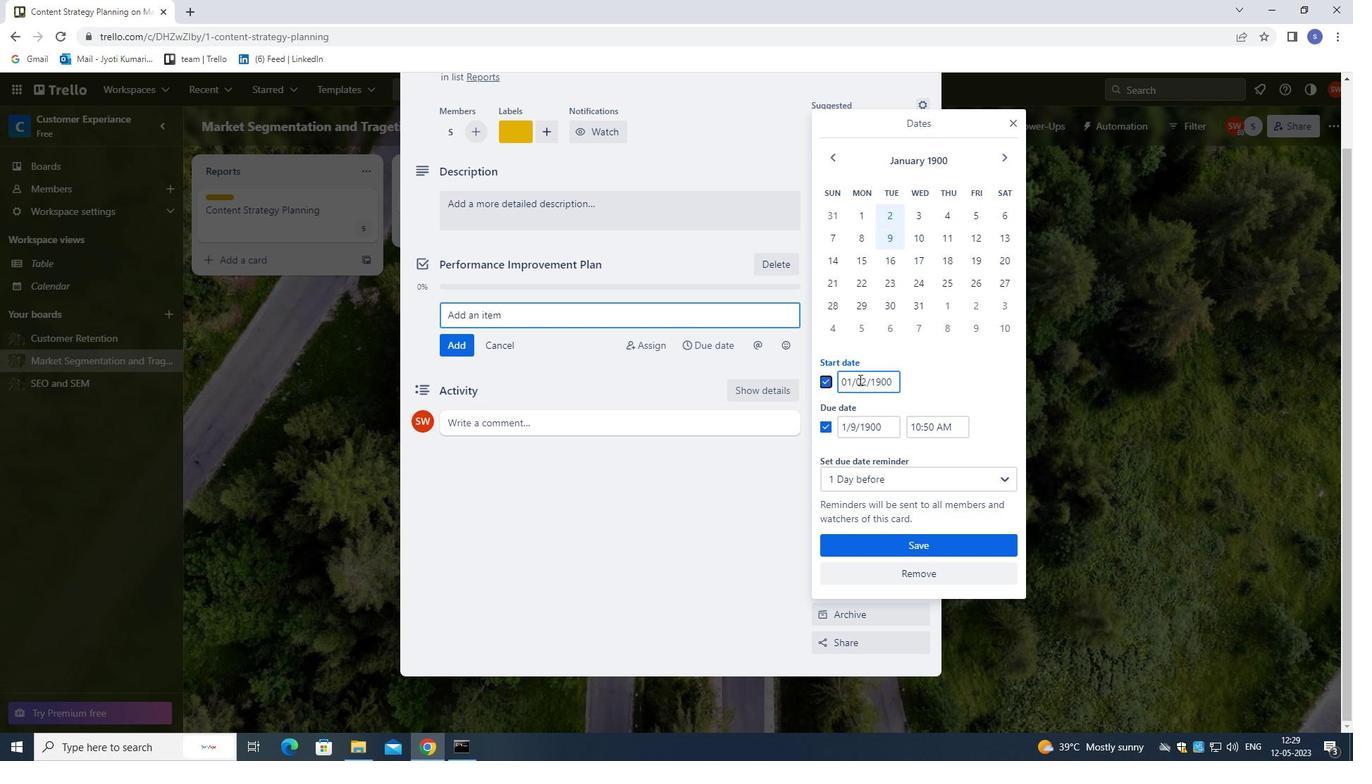 
Action: Mouse moved to (877, 436)
Screenshot: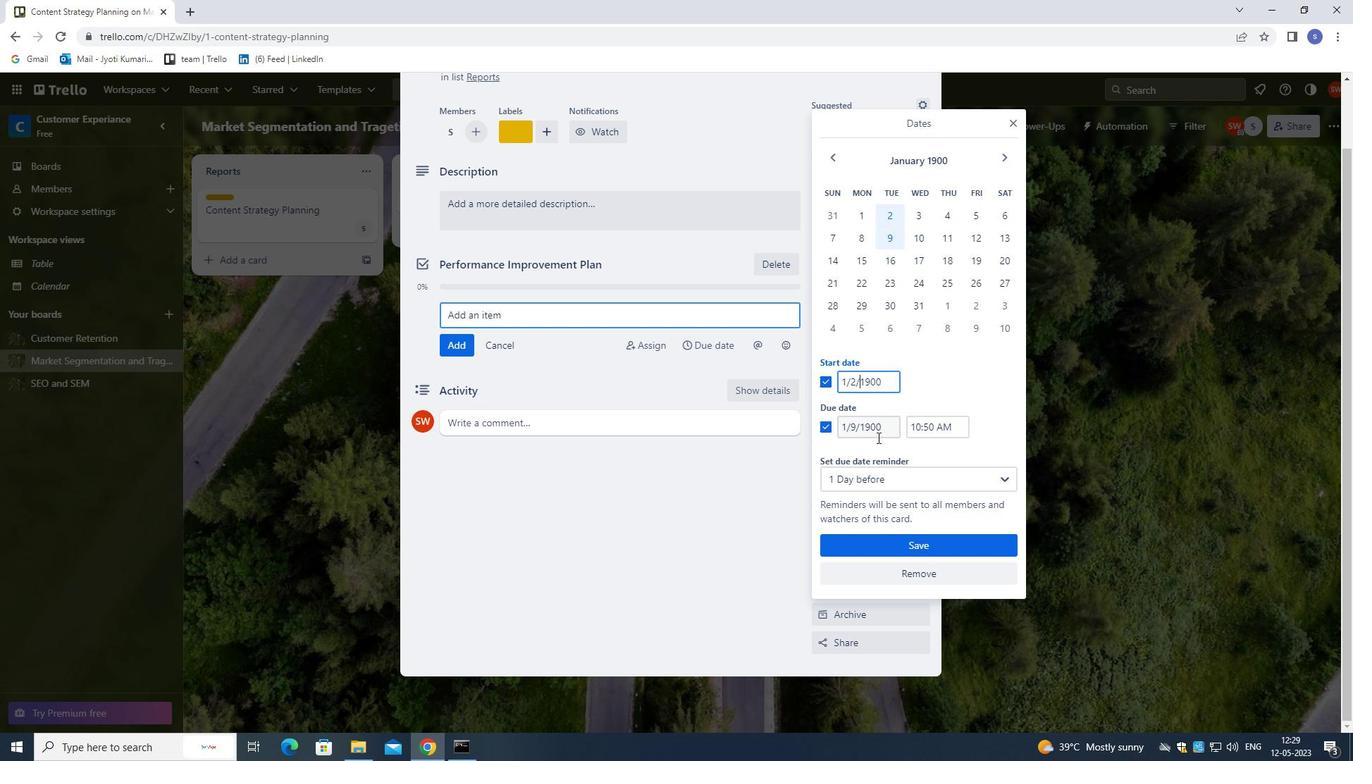
Action: Key pressed <Key.left>
Screenshot: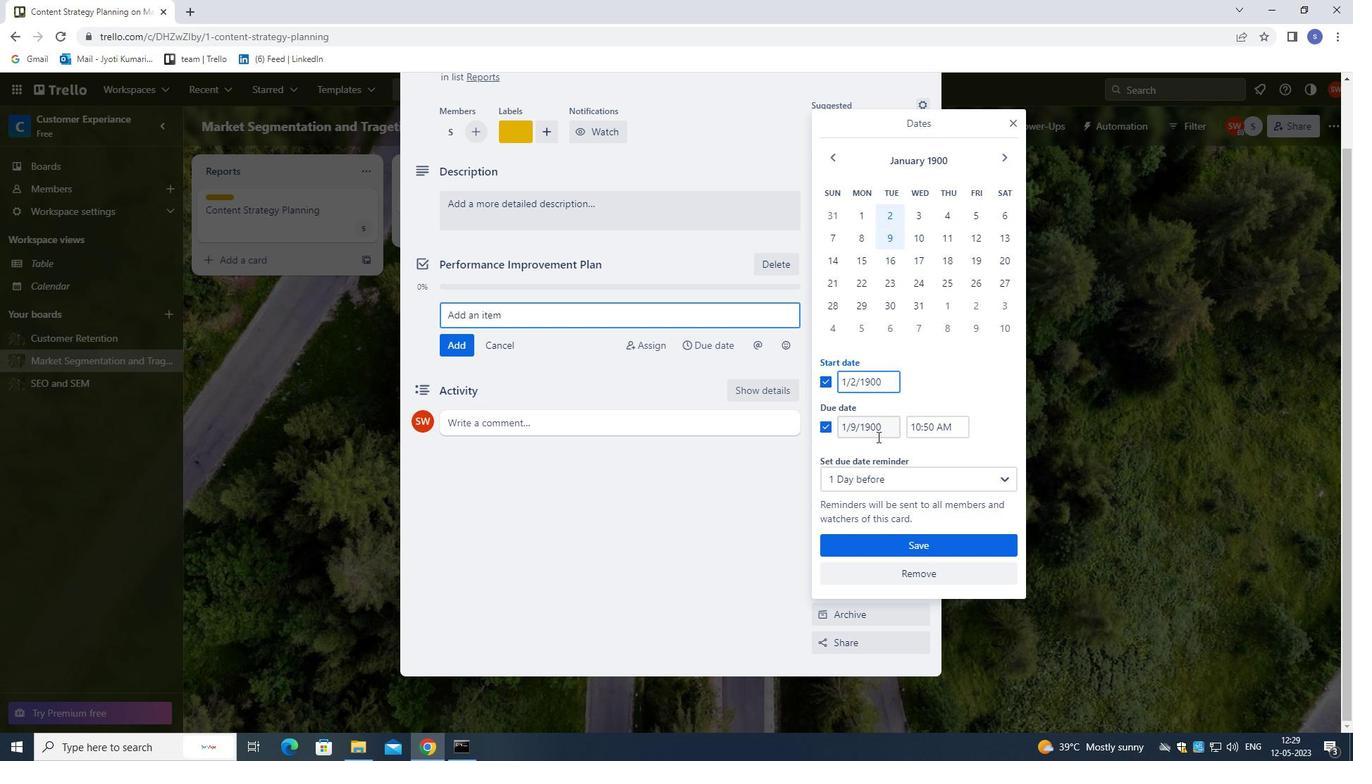 
Action: Mouse moved to (877, 433)
Screenshot: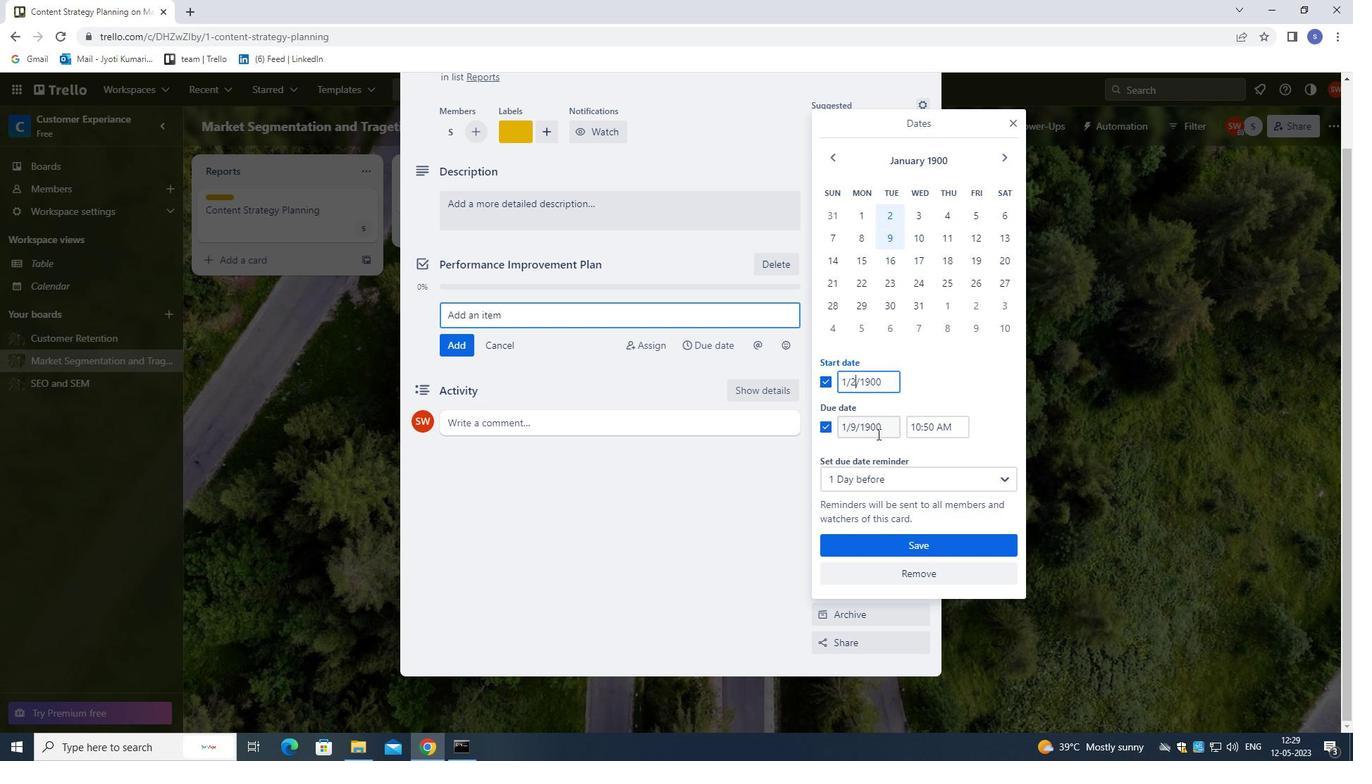 
Action: Key pressed <Key.backspace>
Screenshot: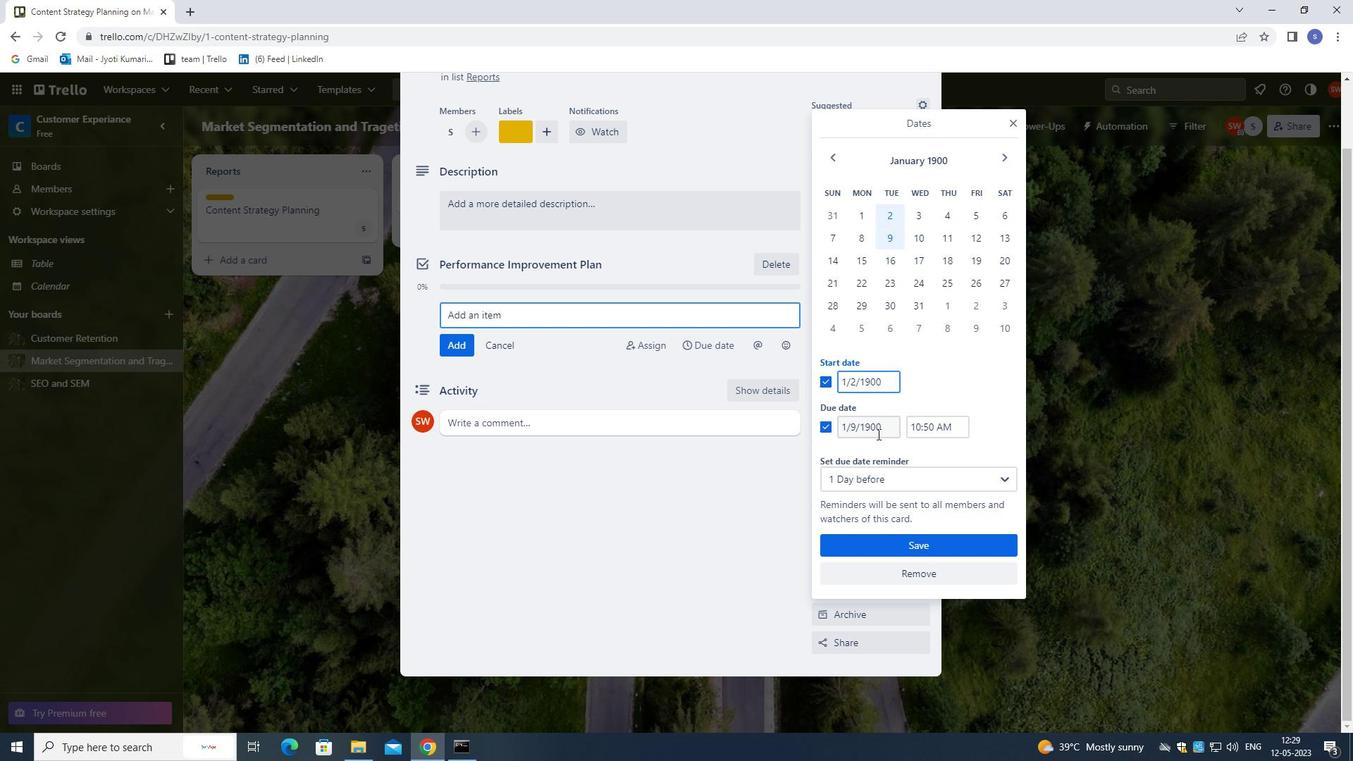 
Action: Mouse moved to (878, 431)
Screenshot: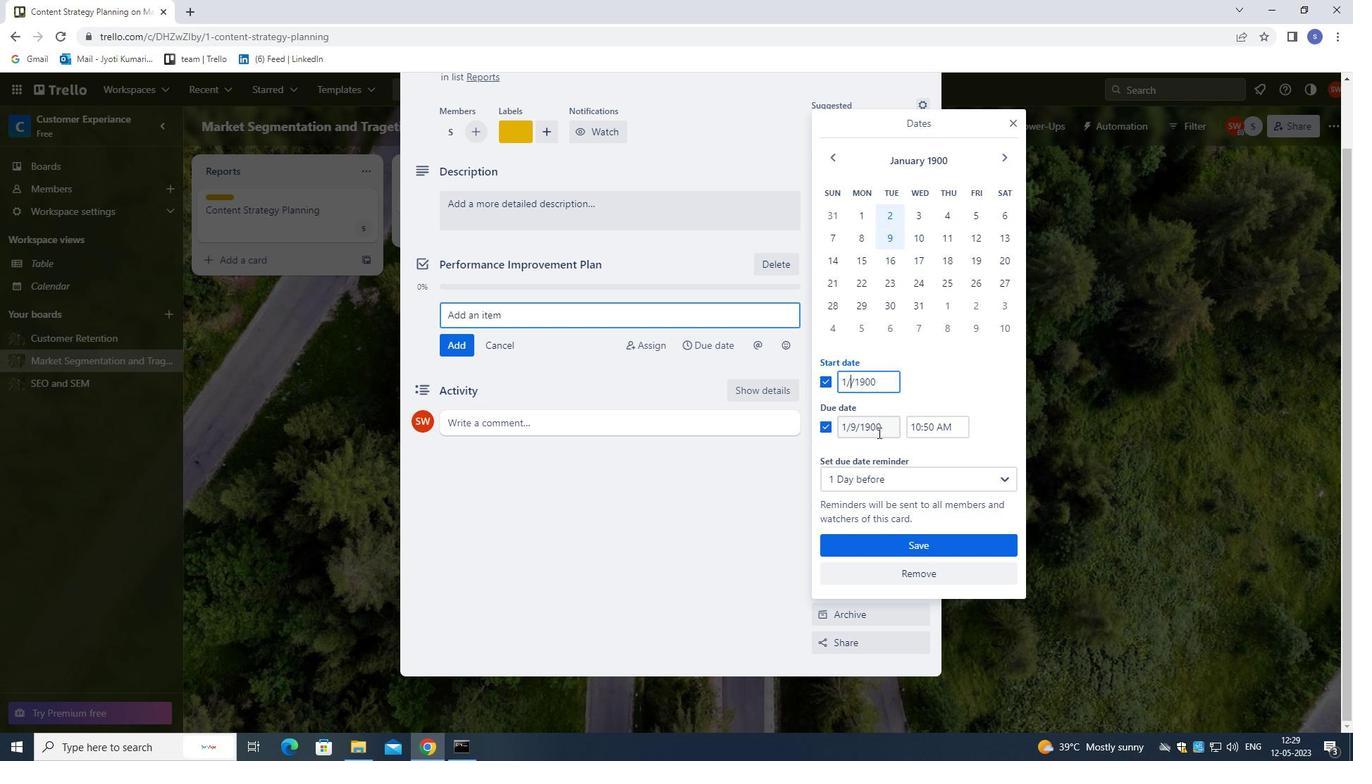 
Action: Key pressed 3
Screenshot: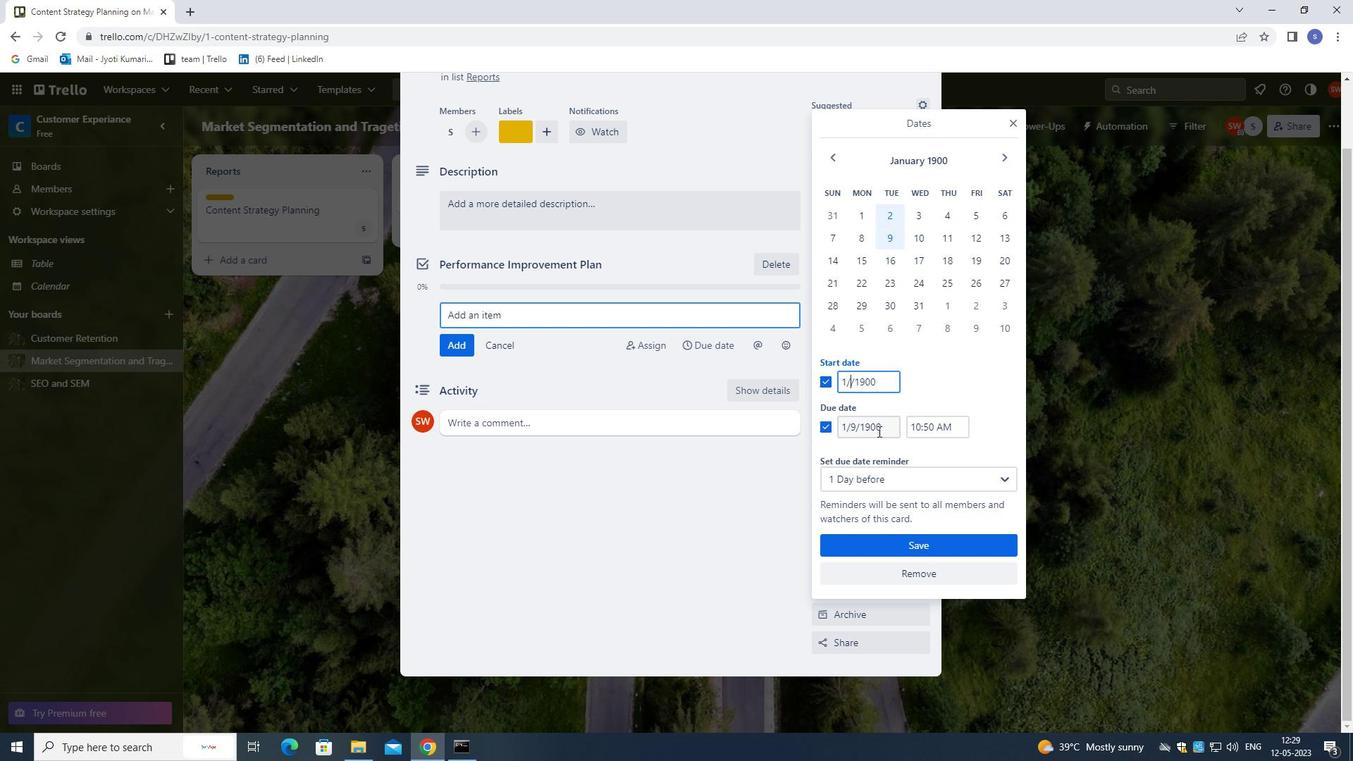 
Action: Mouse moved to (855, 425)
Screenshot: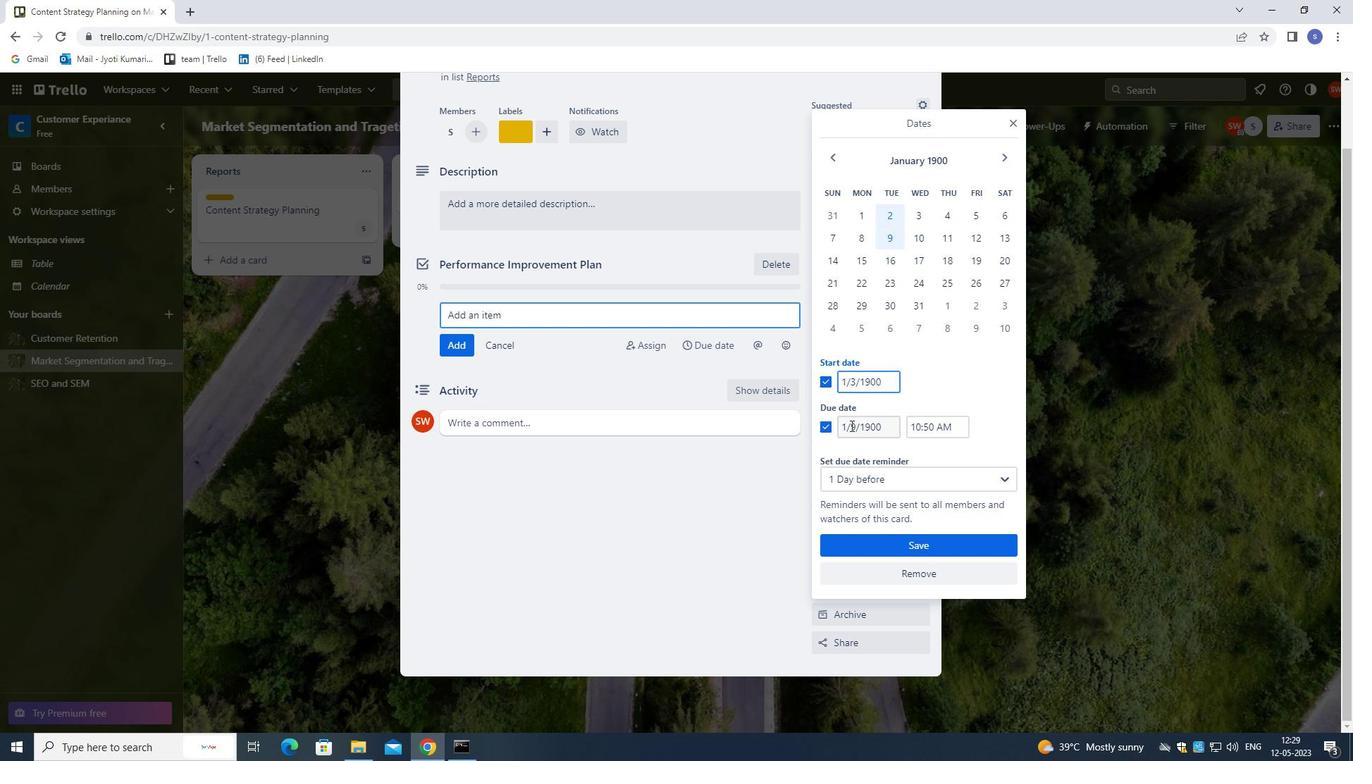 
Action: Mouse pressed left at (855, 425)
Screenshot: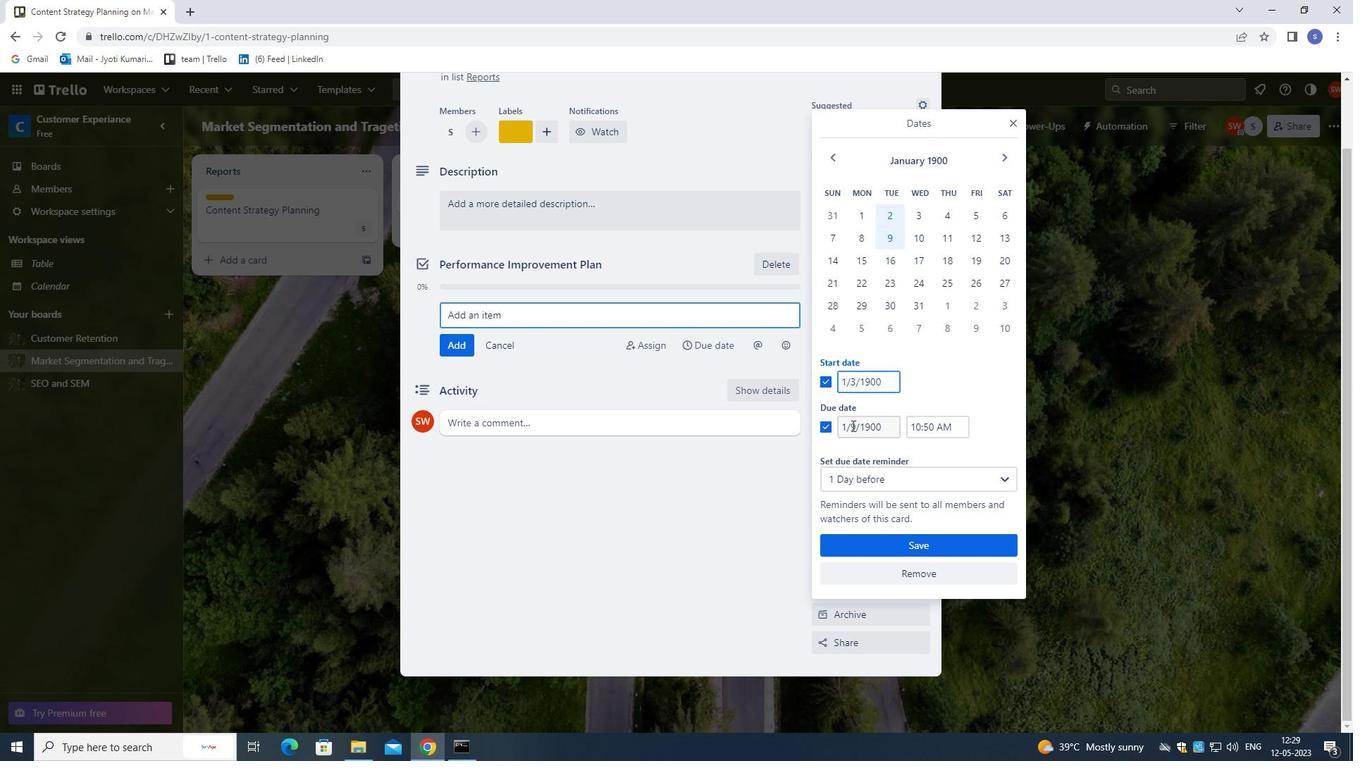 
Action: Mouse moved to (869, 470)
Screenshot: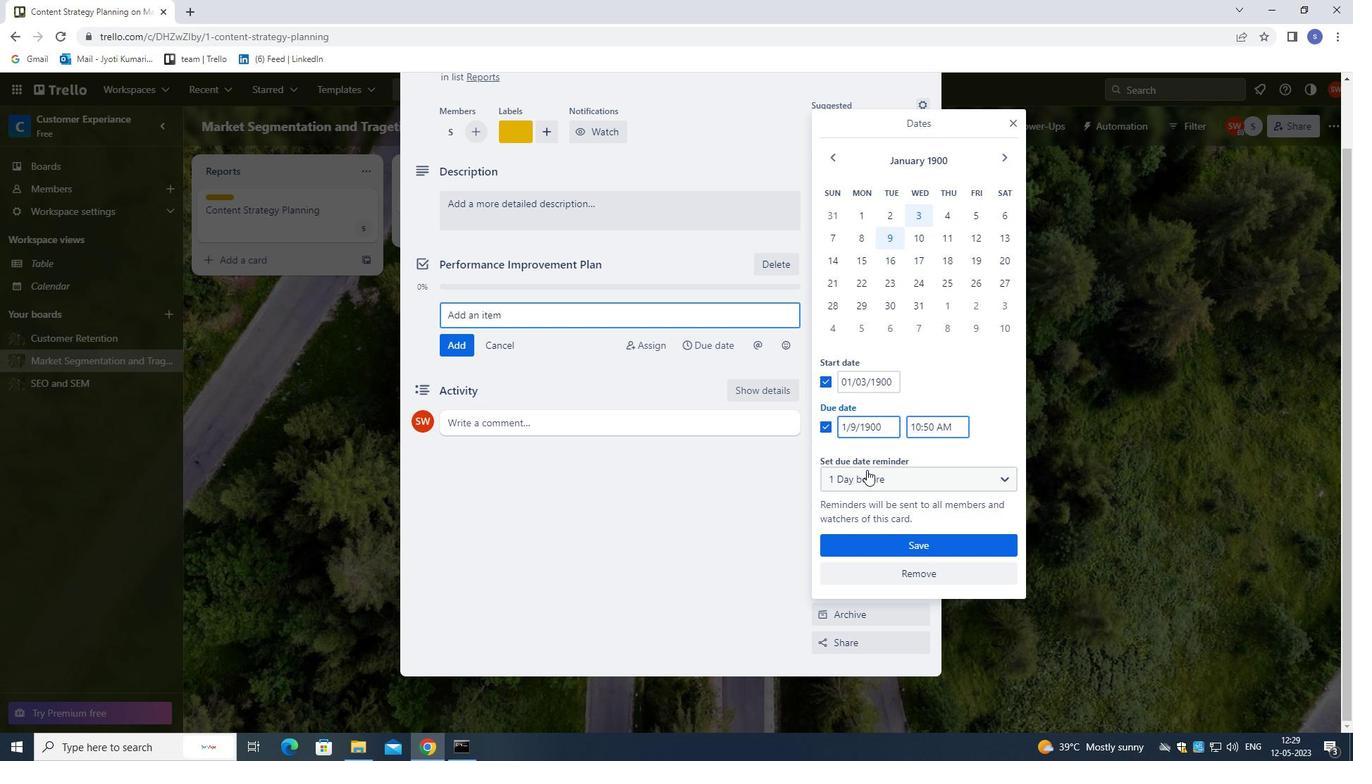 
Action: Key pressed <Key.backspace>
Screenshot: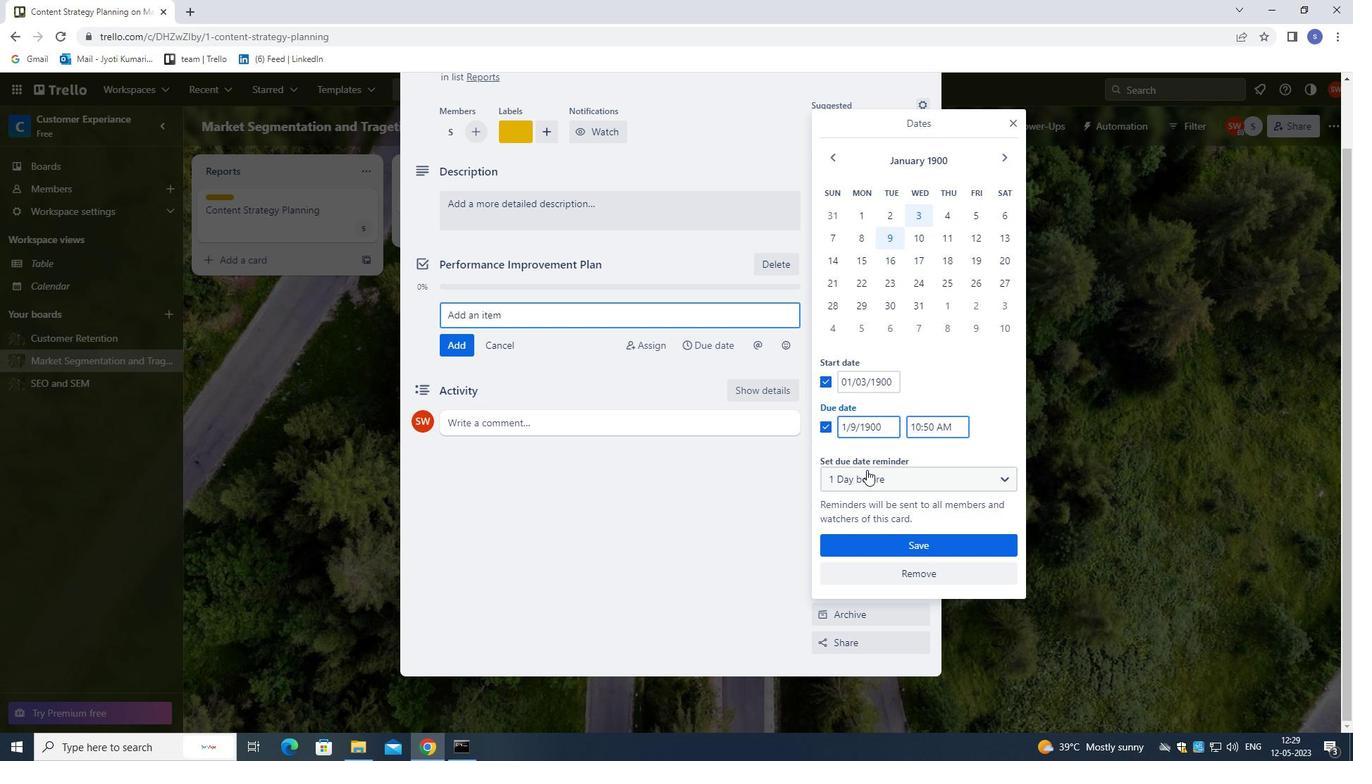 
Action: Mouse moved to (869, 468)
Screenshot: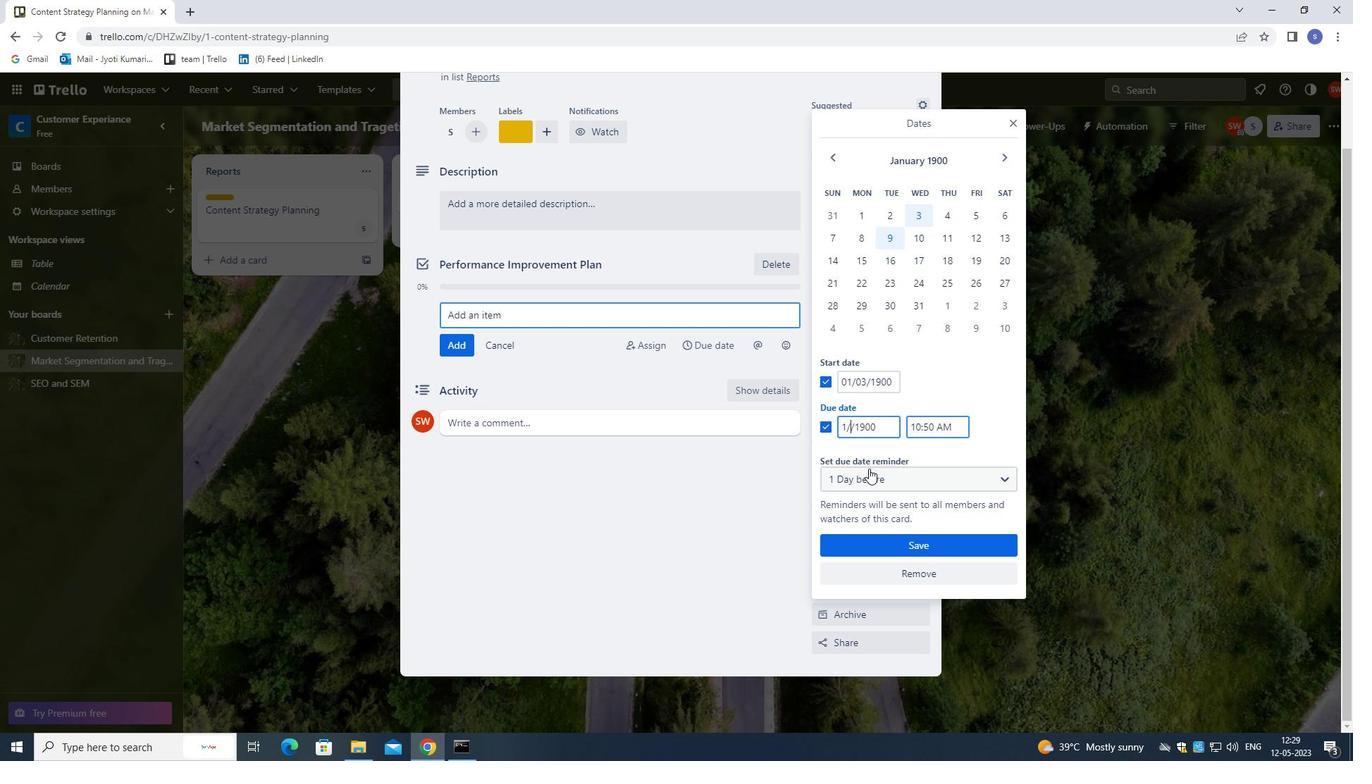 
Action: Key pressed 1
Screenshot: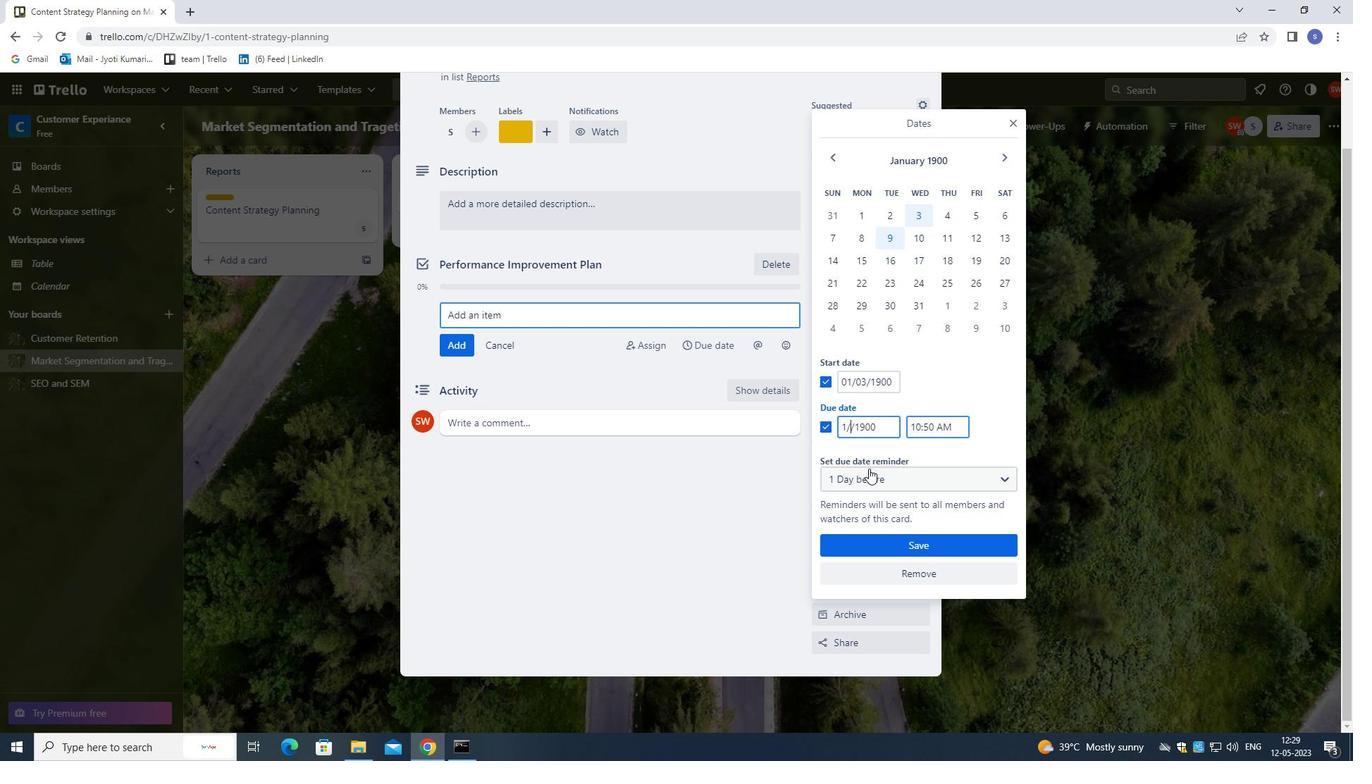 
Action: Mouse moved to (869, 467)
Screenshot: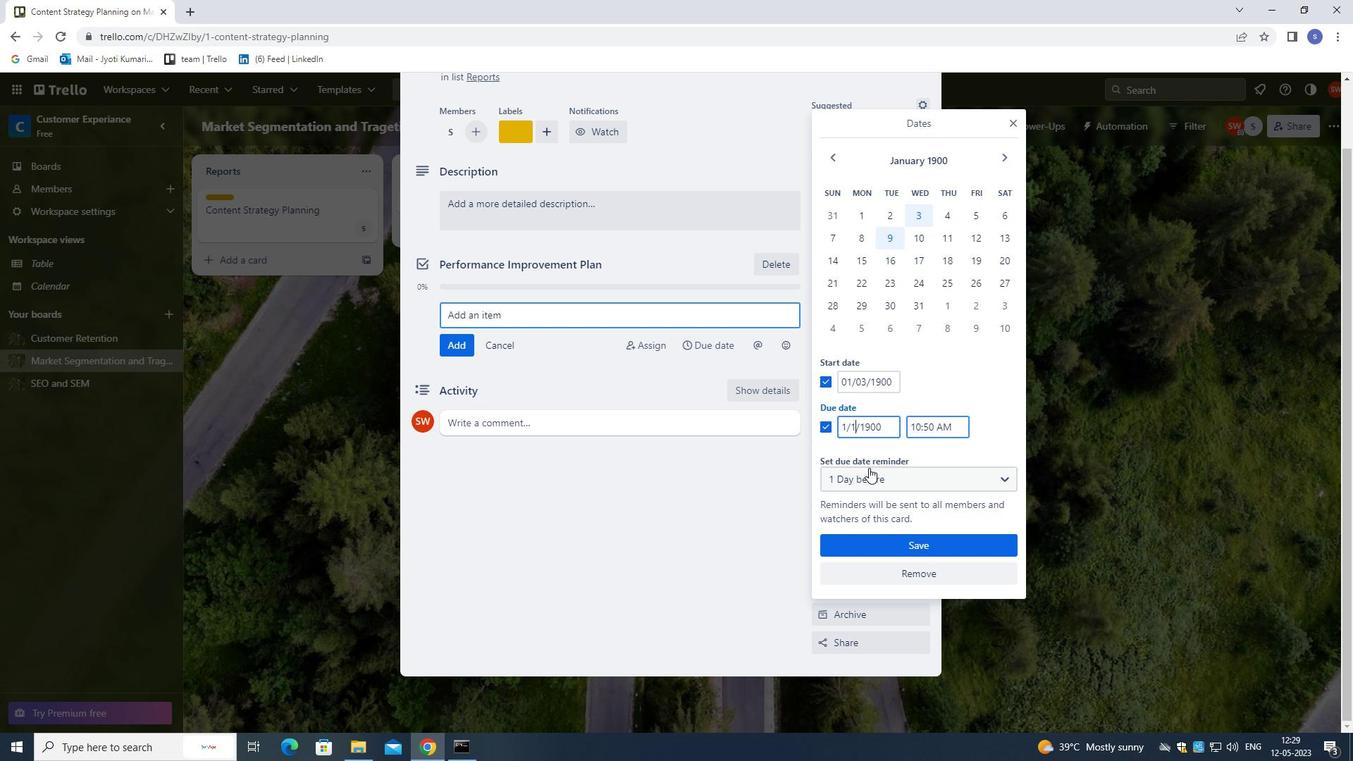 
Action: Key pressed 0
Screenshot: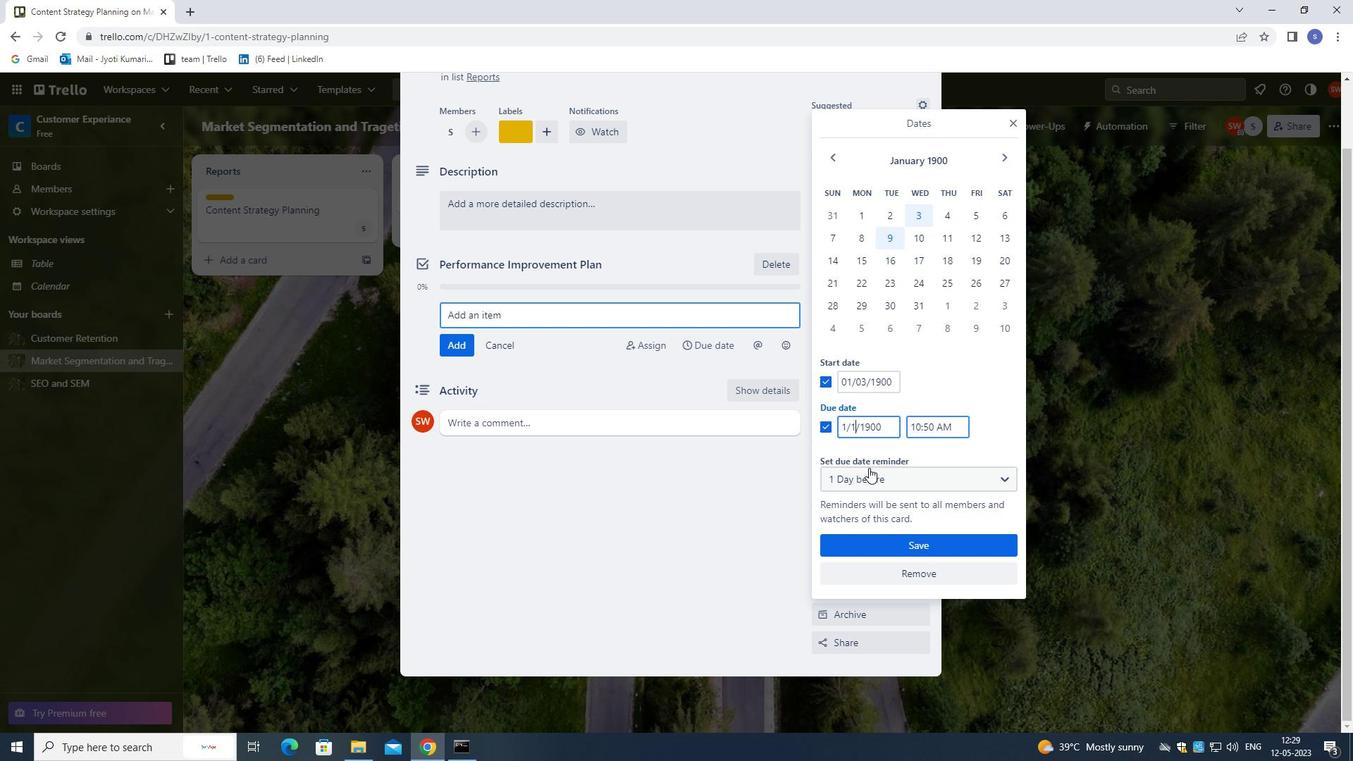 
Action: Mouse moved to (860, 544)
Screenshot: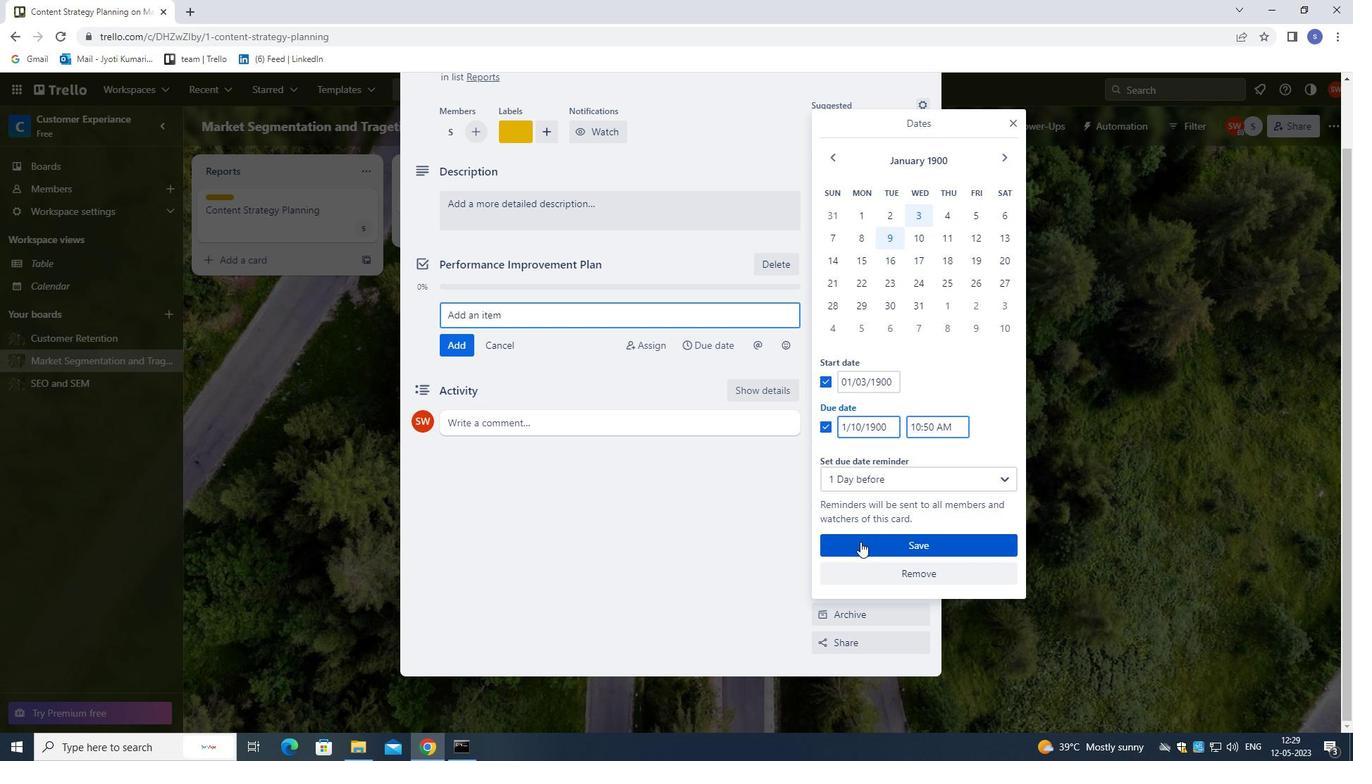 
Action: Mouse pressed left at (860, 544)
Screenshot: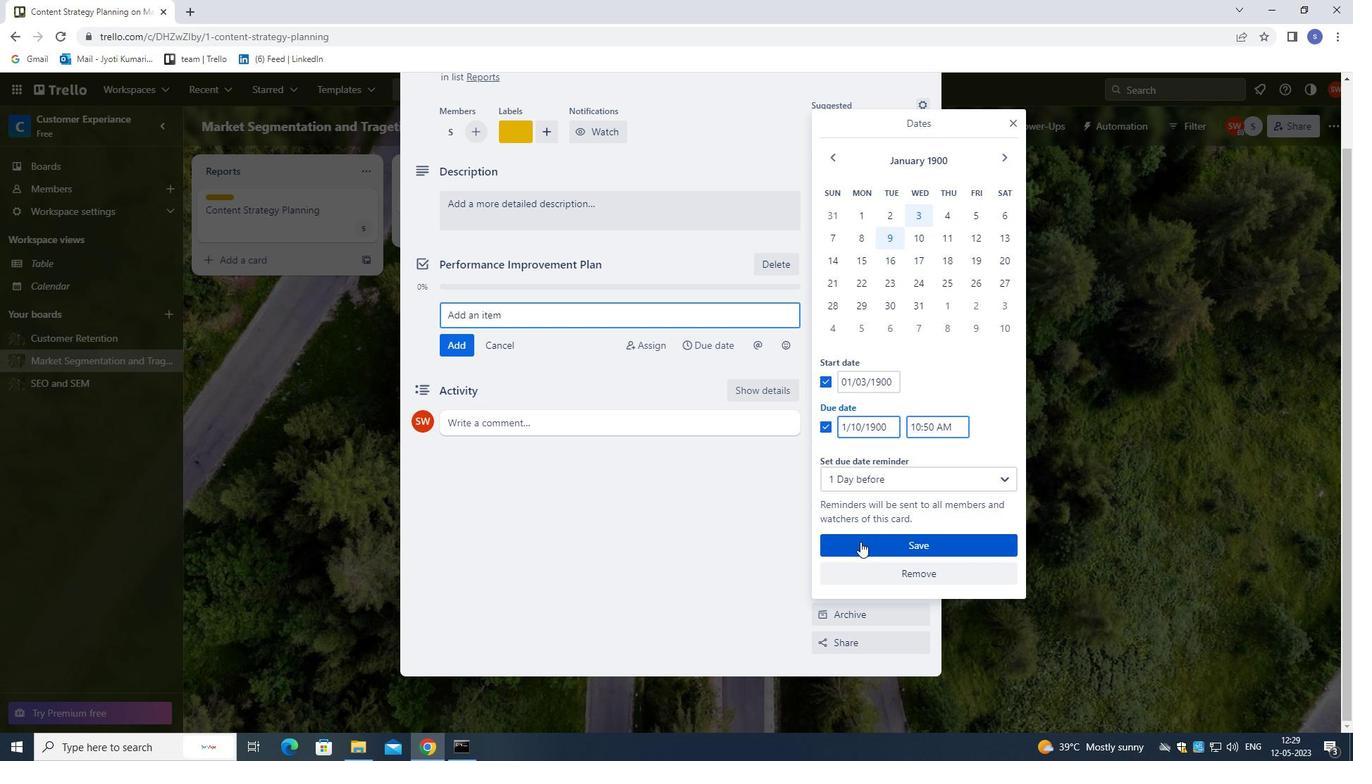 
Action: Mouse moved to (854, 287)
Screenshot: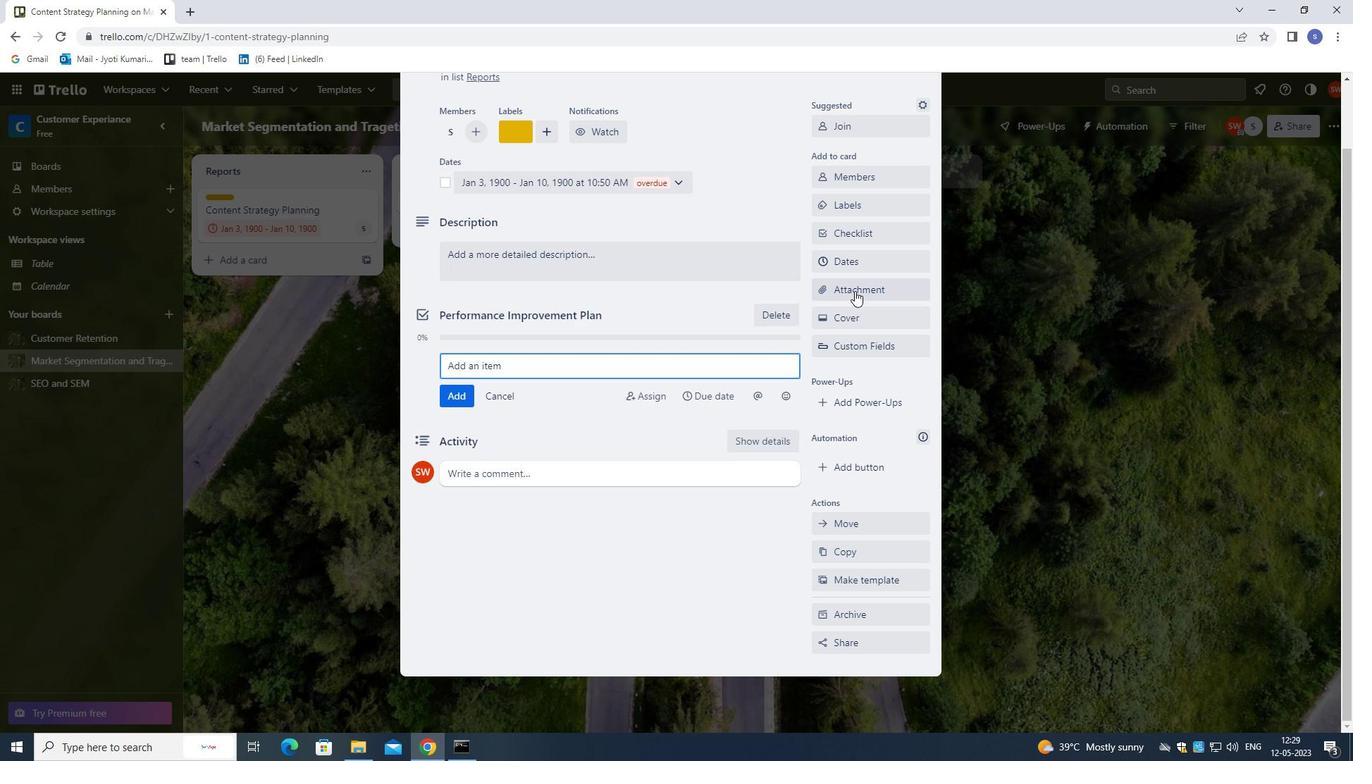 
Action: Mouse pressed left at (854, 287)
Screenshot: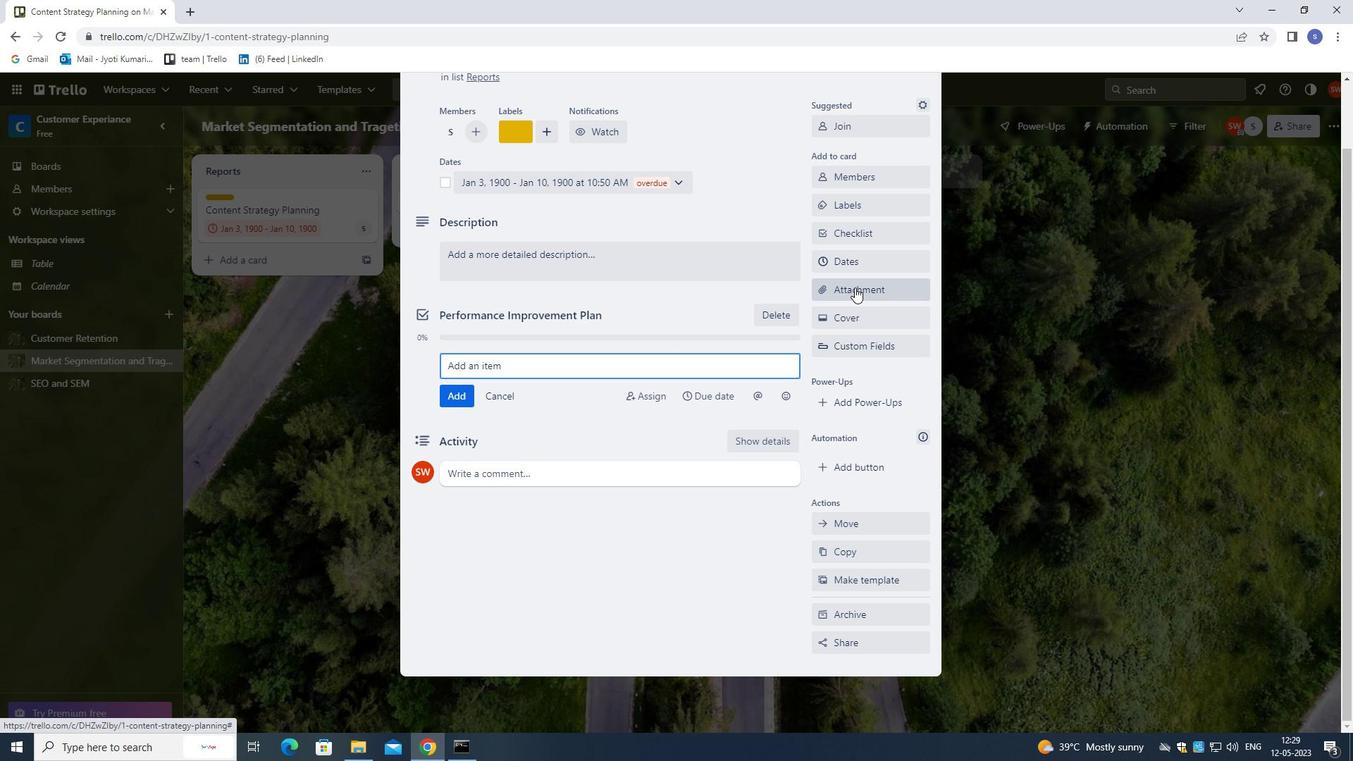 
Action: Mouse moved to (859, 460)
Screenshot: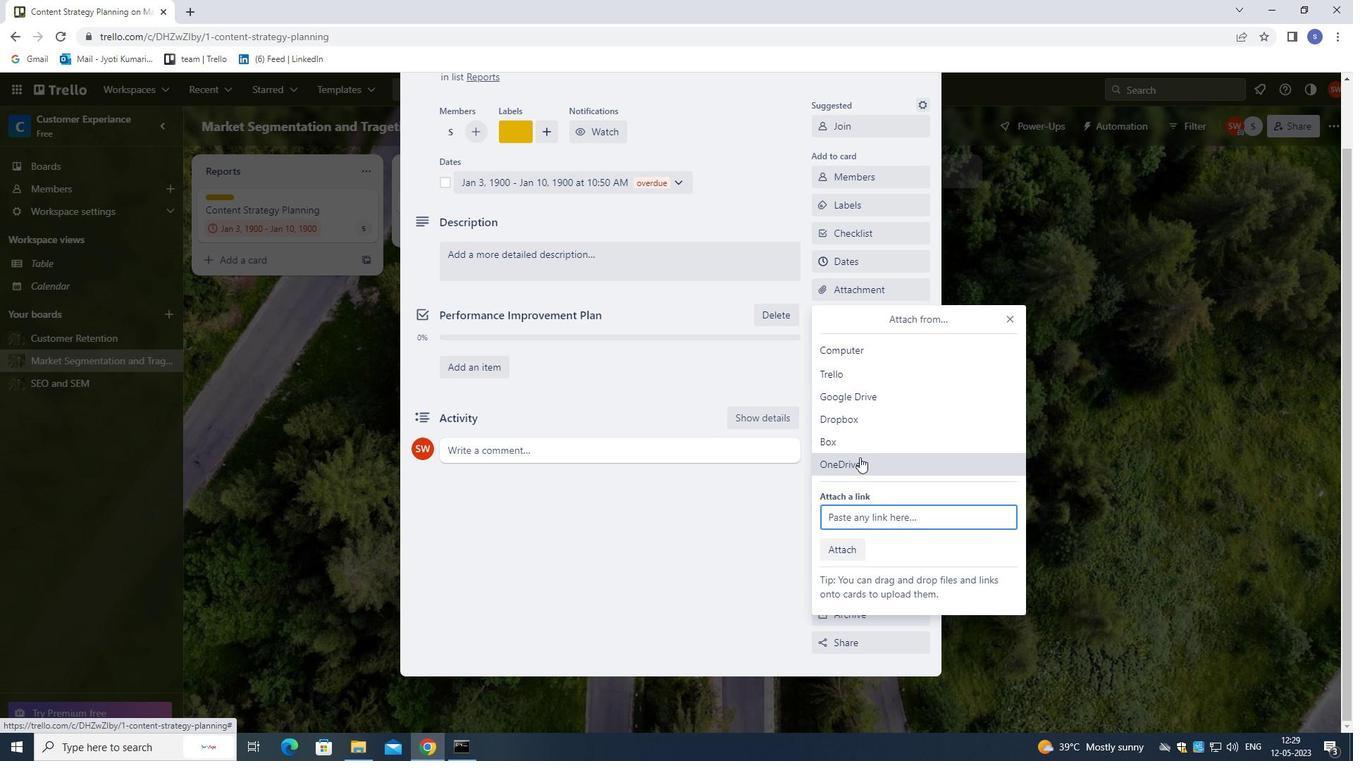 
Action: Mouse pressed left at (859, 460)
Screenshot: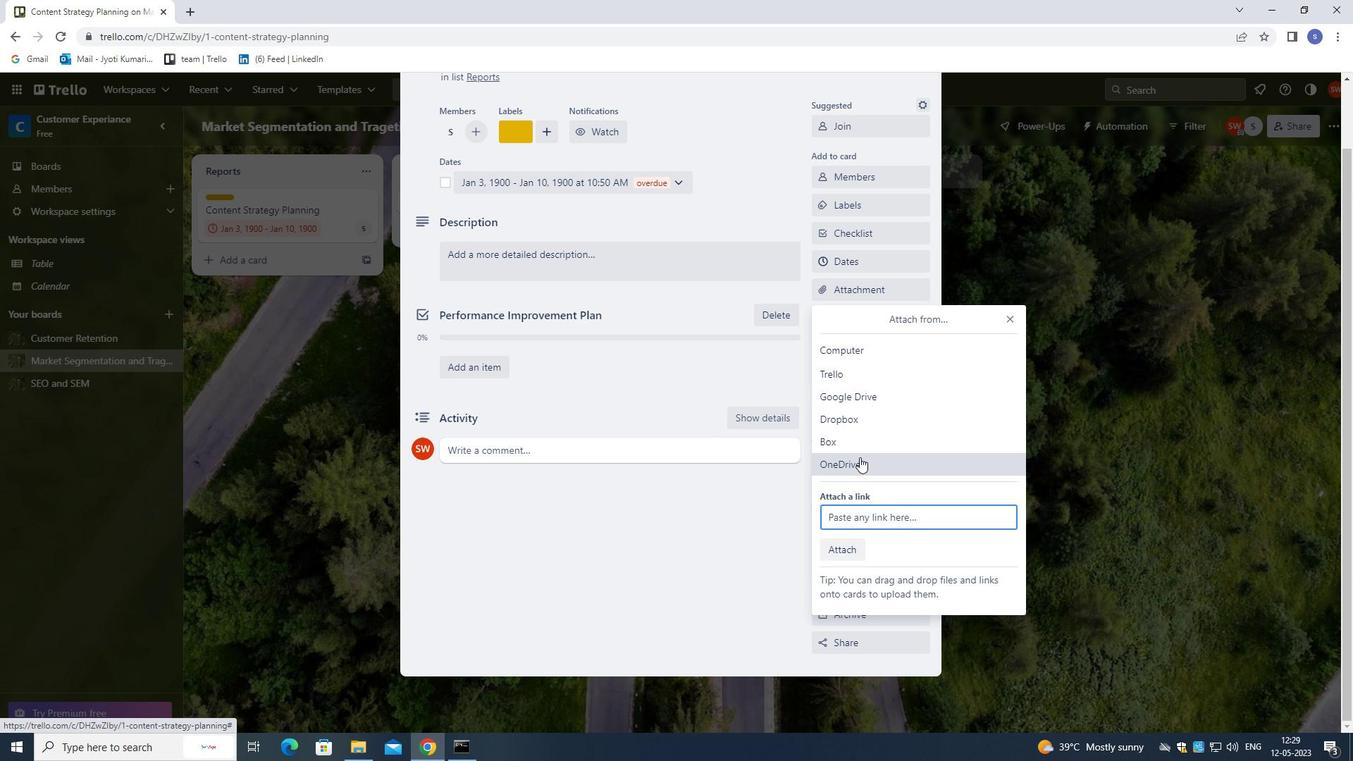 
Action: Mouse moved to (522, 272)
Screenshot: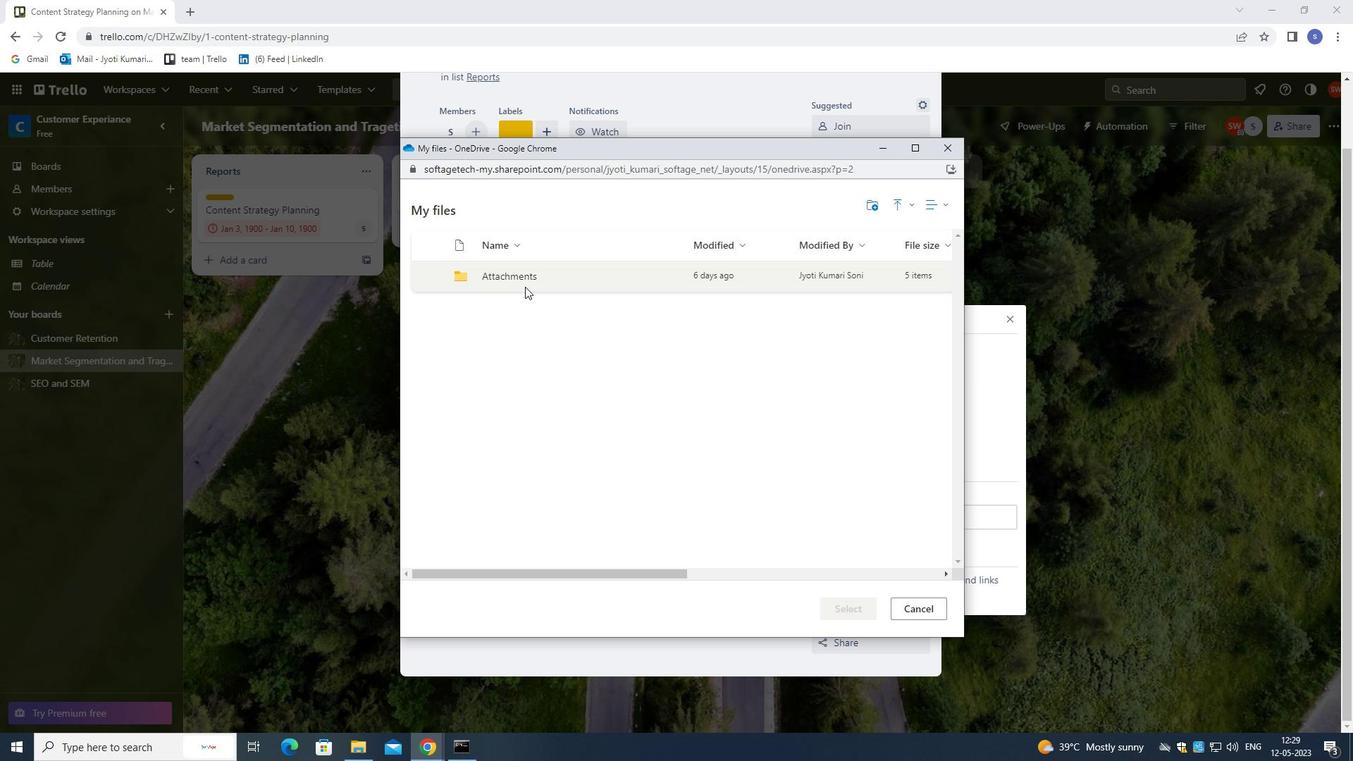 
Action: Mouse pressed left at (522, 272)
Screenshot: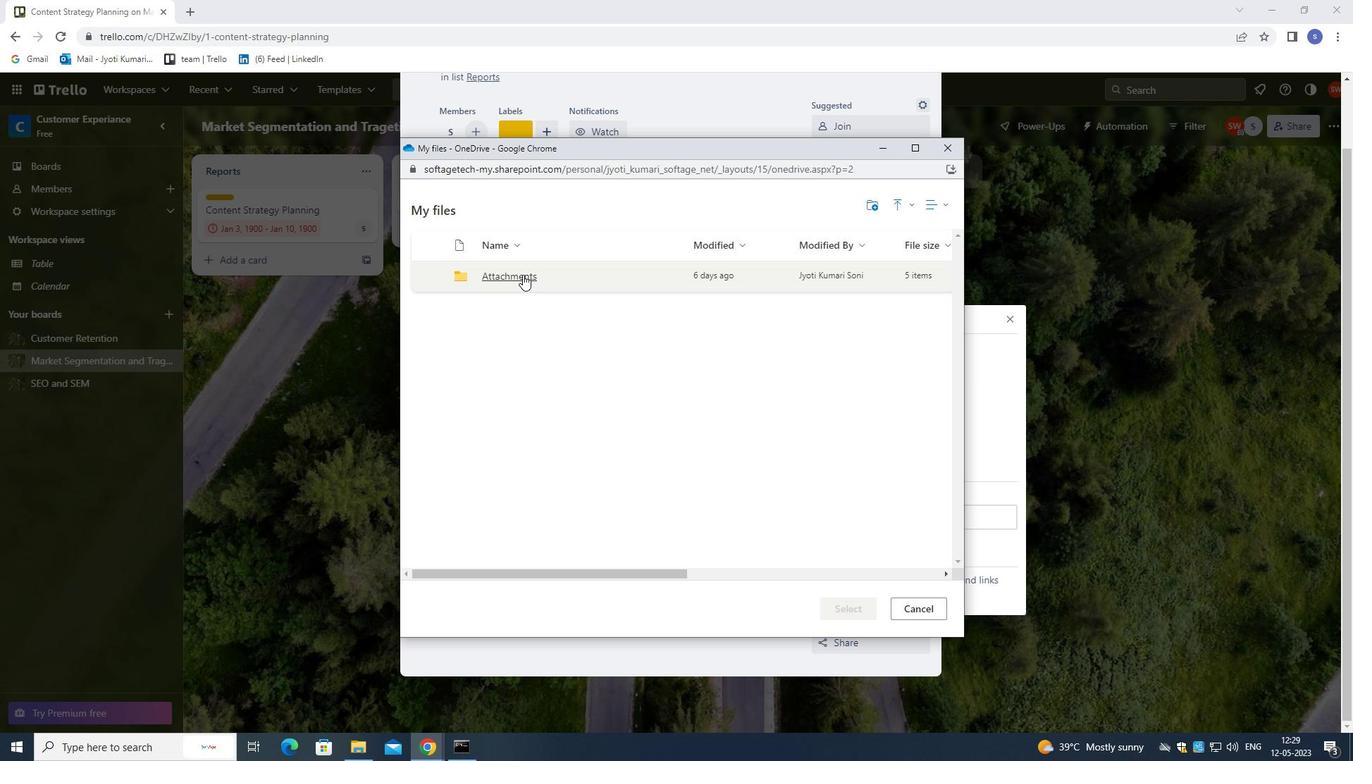 
Action: Mouse moved to (548, 319)
Screenshot: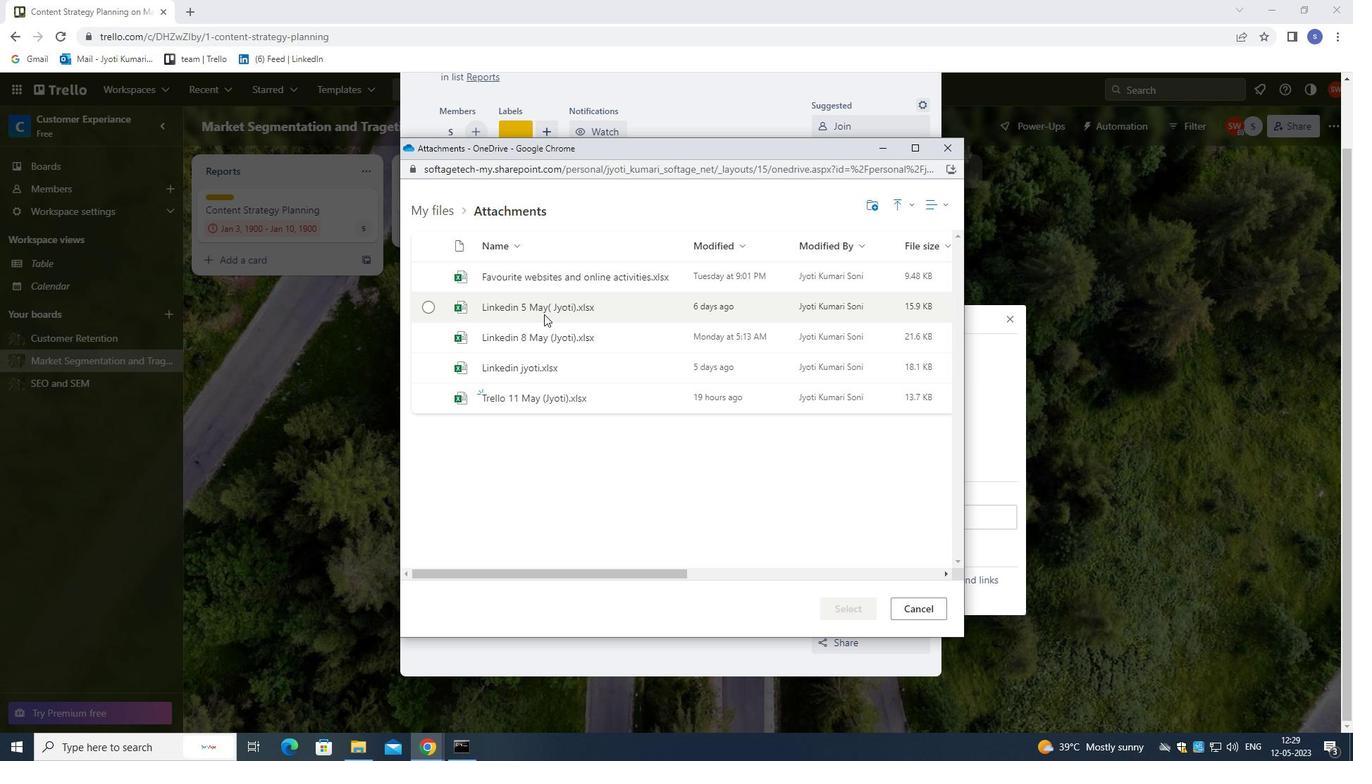 
Action: Mouse pressed left at (548, 319)
Screenshot: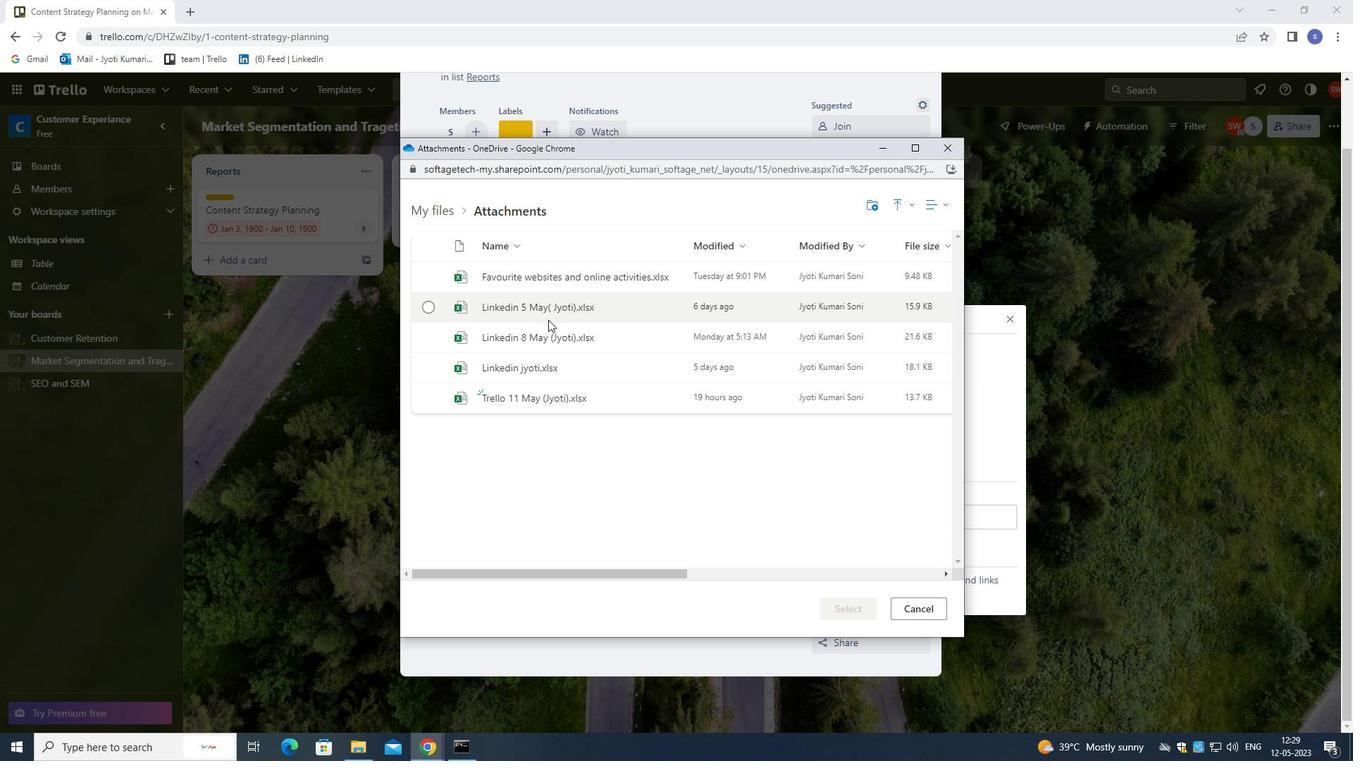 
Action: Mouse moved to (848, 611)
Screenshot: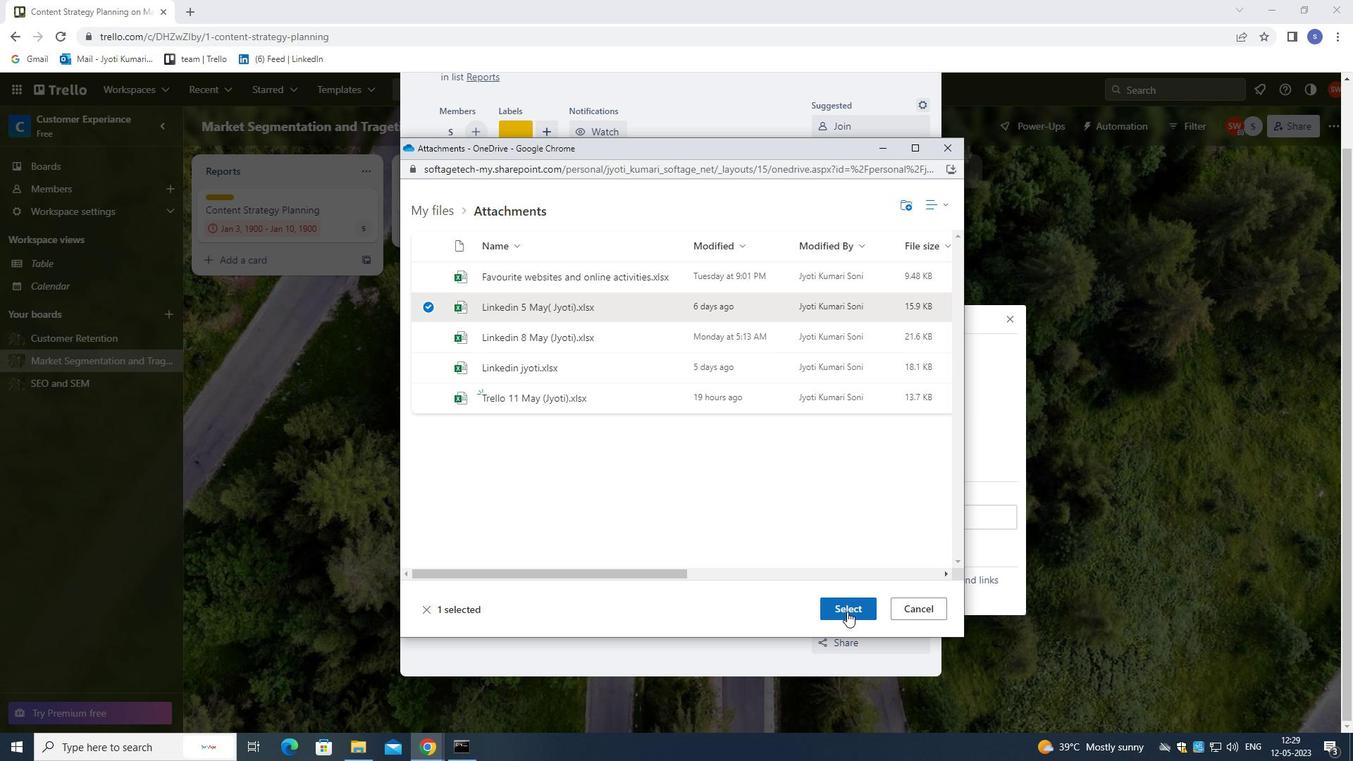 
Action: Mouse pressed left at (848, 611)
Screenshot: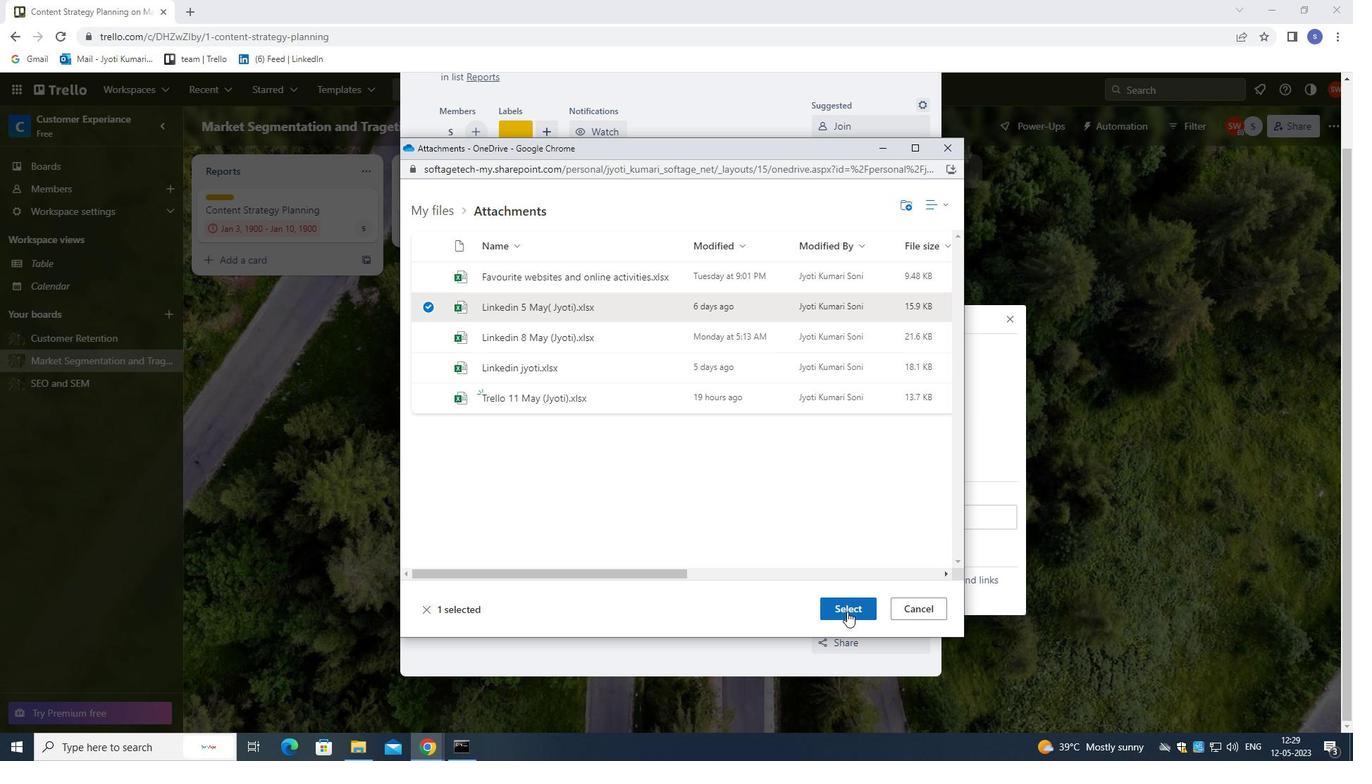 
Action: Mouse moved to (864, 320)
Screenshot: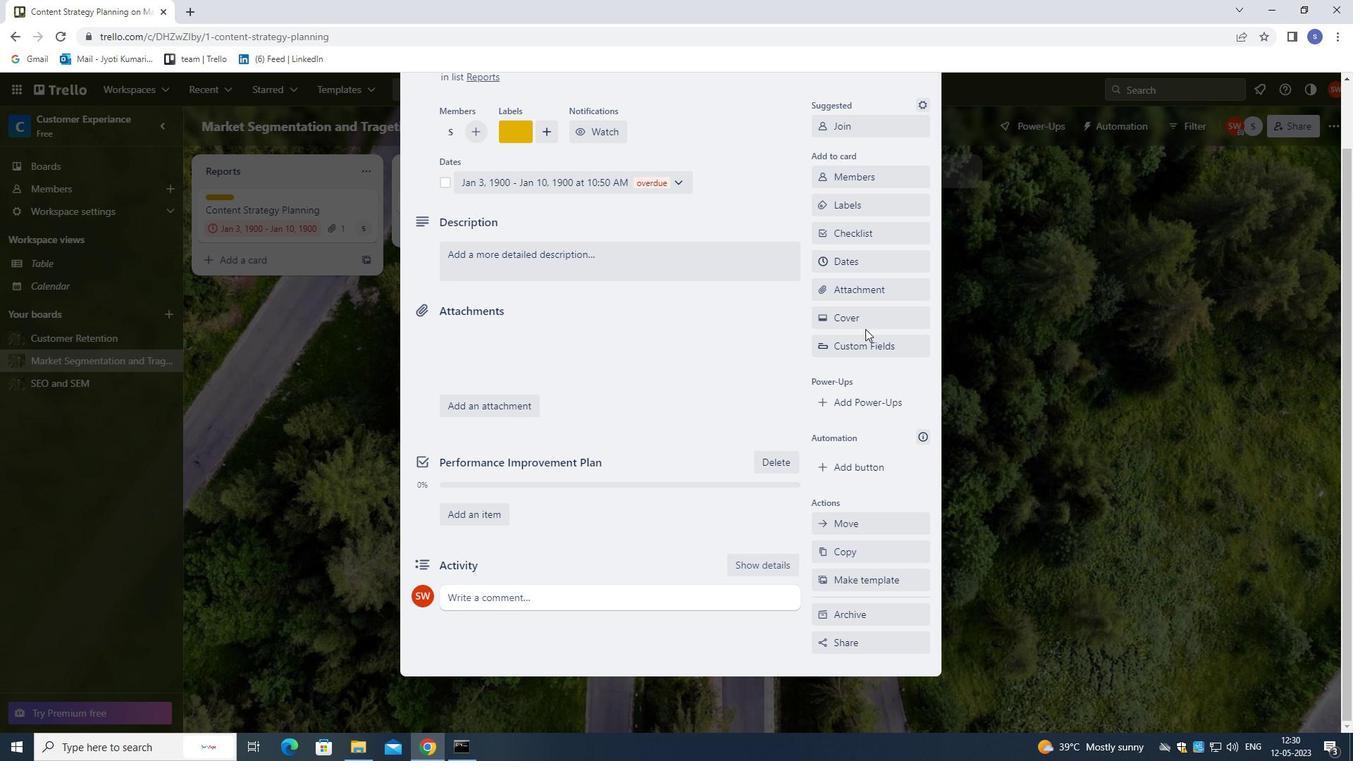 
Action: Mouse pressed left at (864, 320)
Screenshot: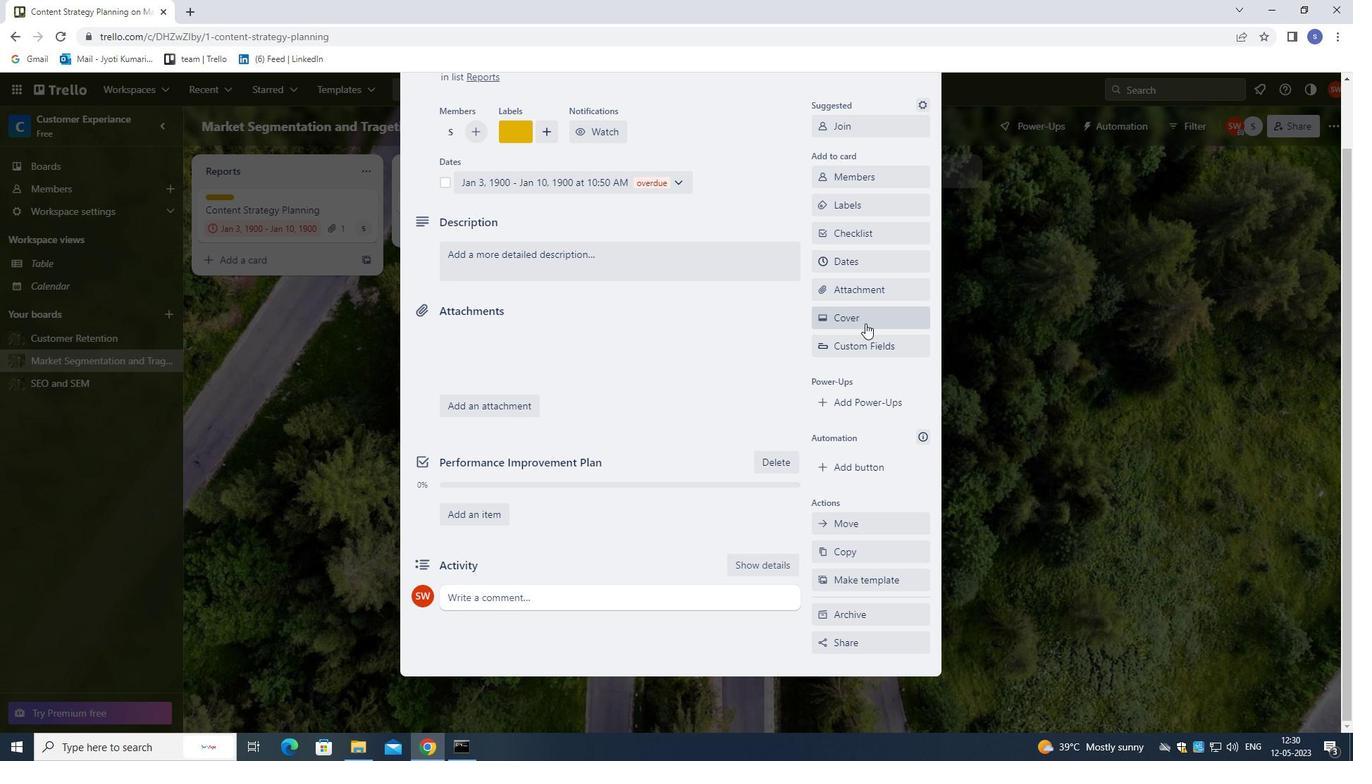 
Action: Mouse moved to (870, 446)
Screenshot: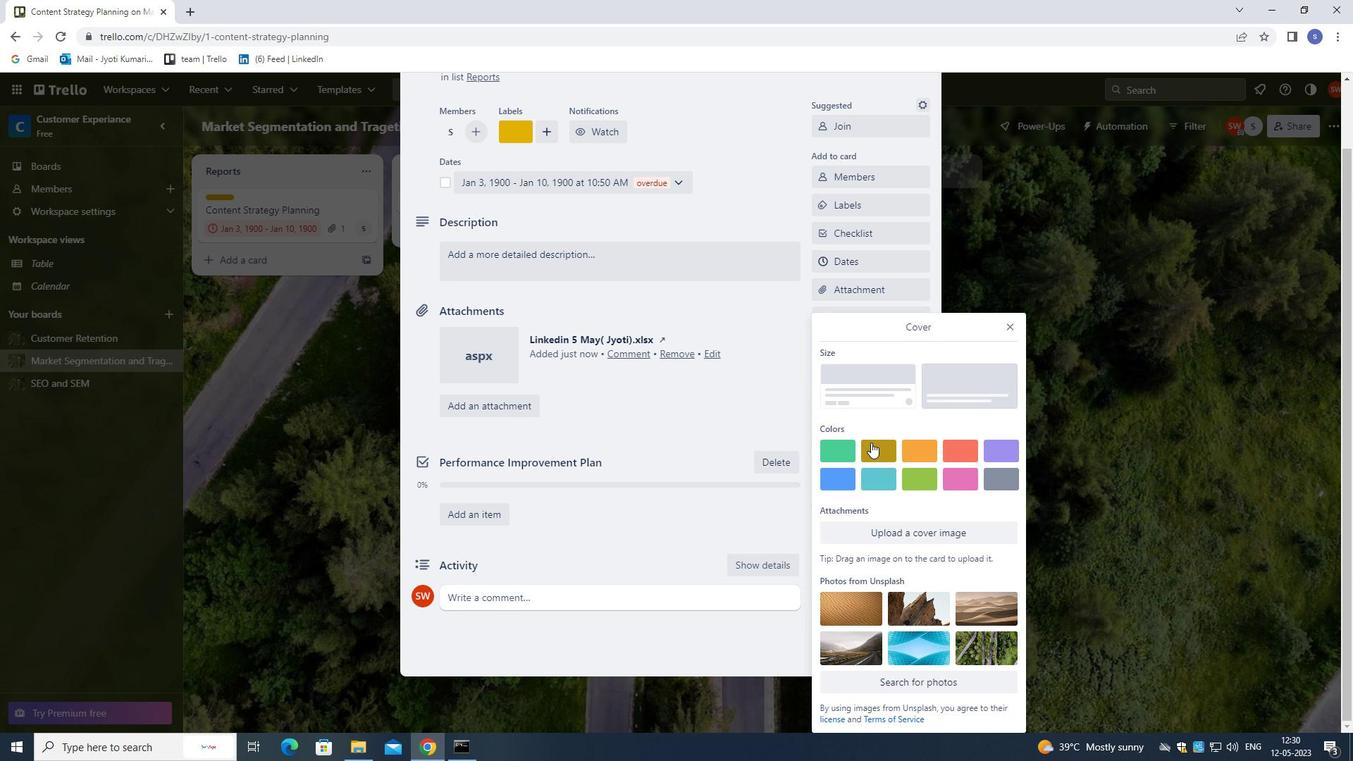 
Action: Mouse pressed left at (870, 446)
Screenshot: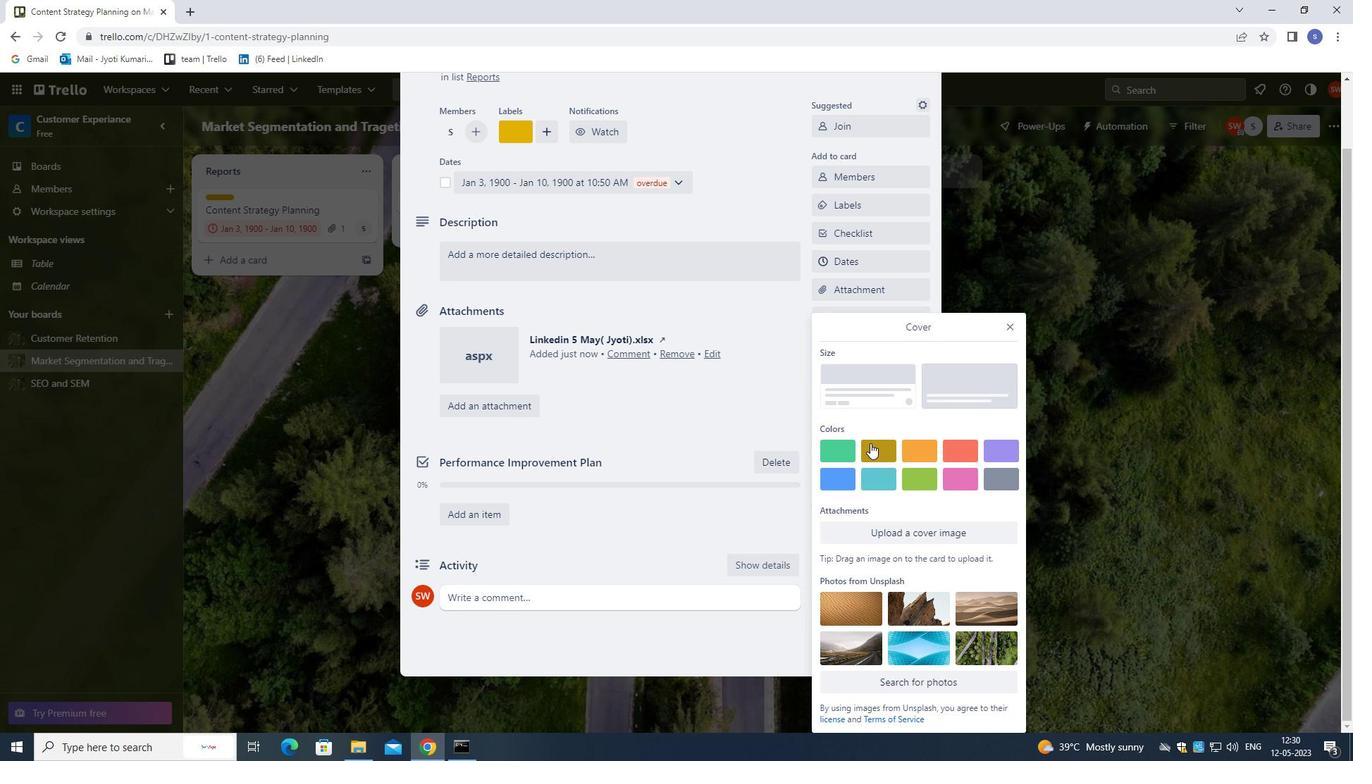 
Action: Mouse moved to (881, 444)
Screenshot: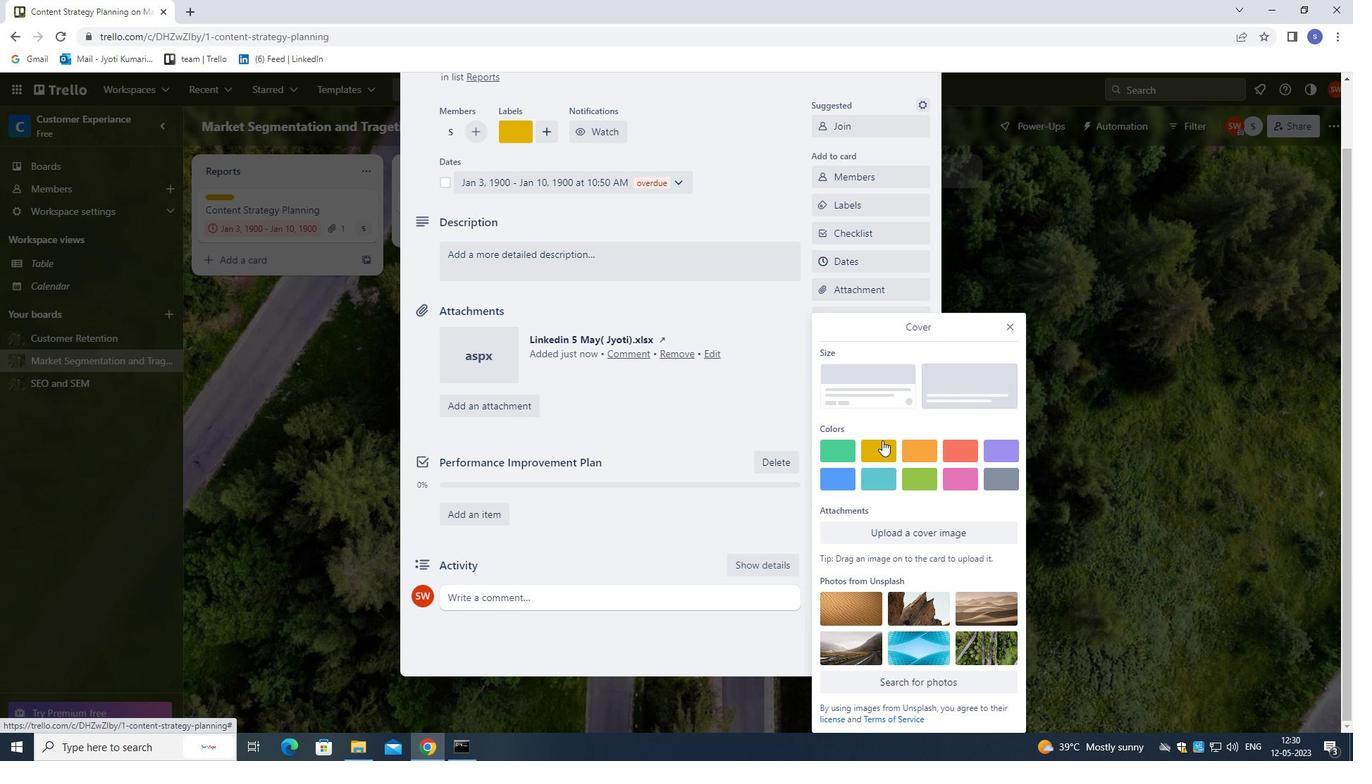 
Action: Mouse pressed left at (881, 444)
Screenshot: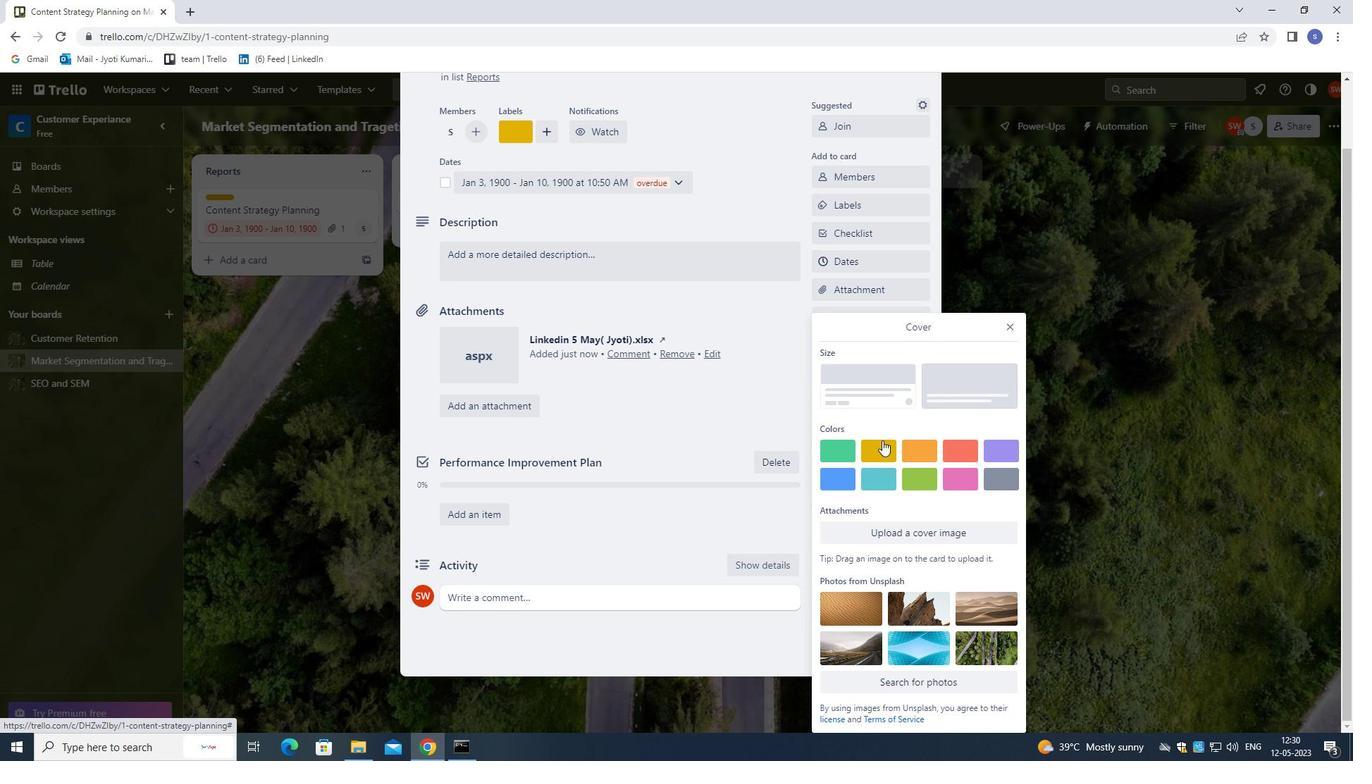 
Action: Mouse moved to (1015, 298)
Screenshot: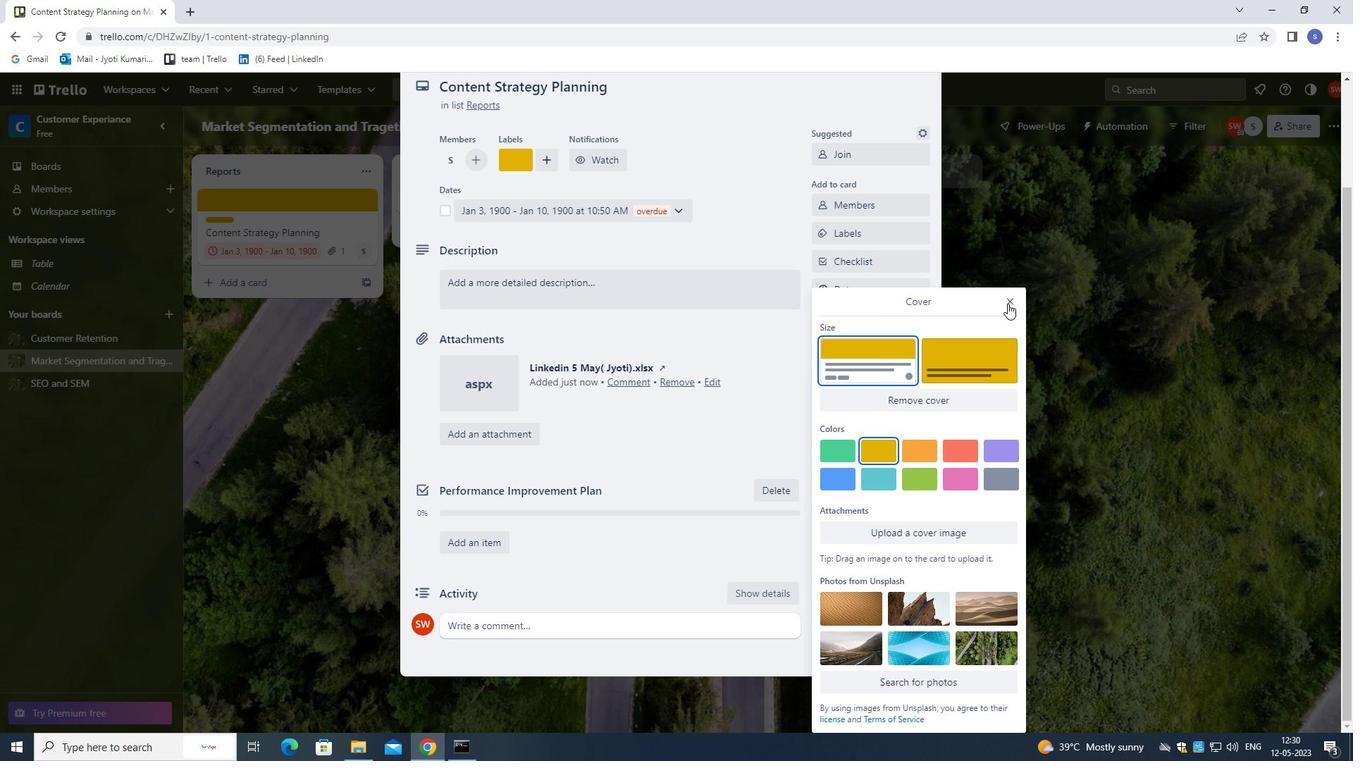 
Action: Mouse pressed left at (1015, 298)
Screenshot: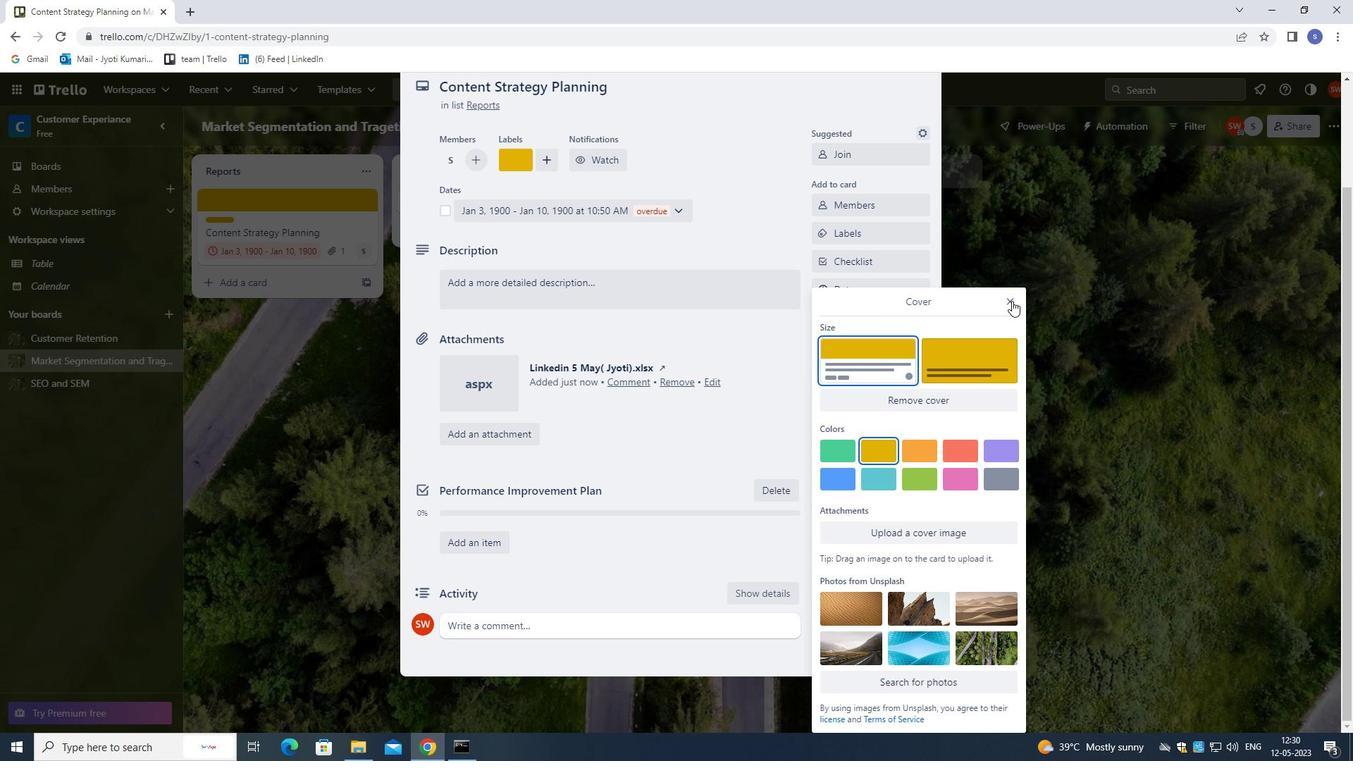 
Action: Mouse moved to (688, 302)
Screenshot: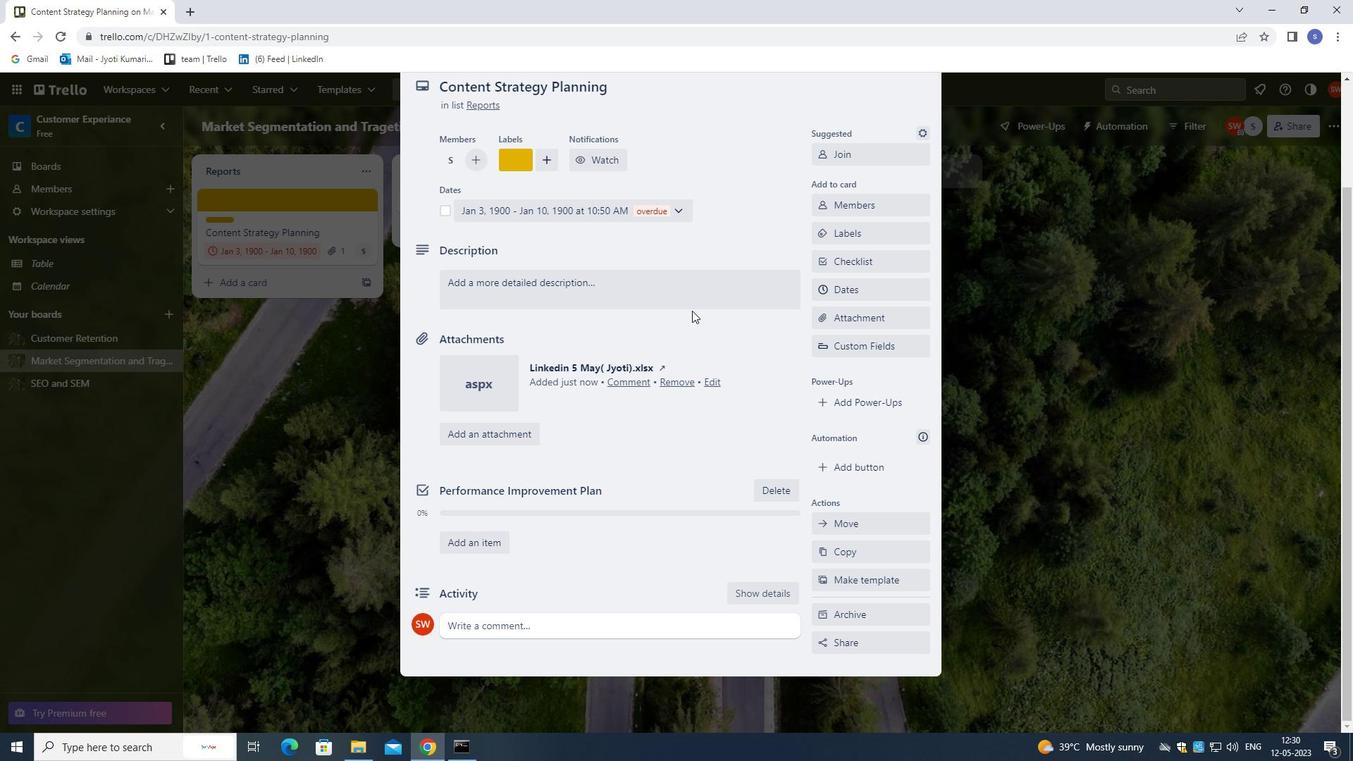 
Action: Mouse pressed left at (688, 302)
Screenshot: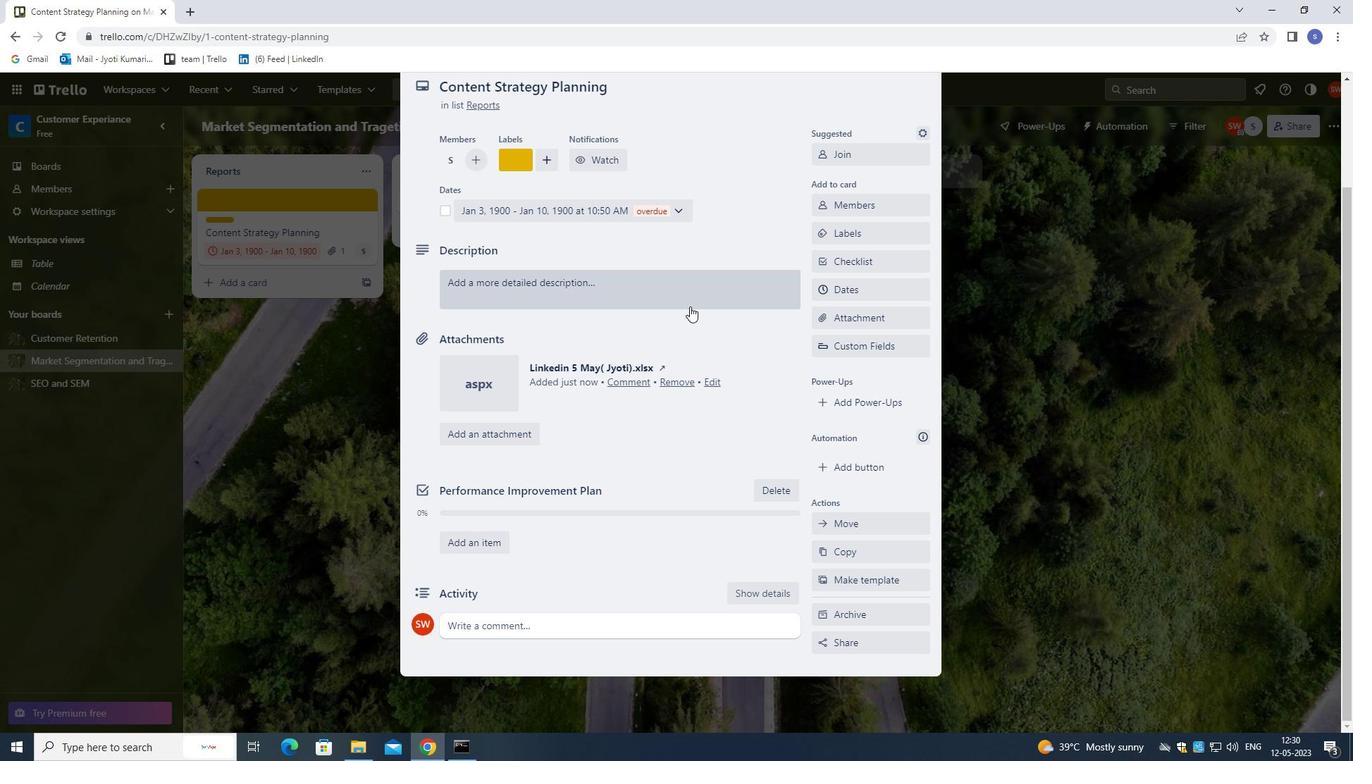 
Action: Mouse moved to (713, 348)
Screenshot: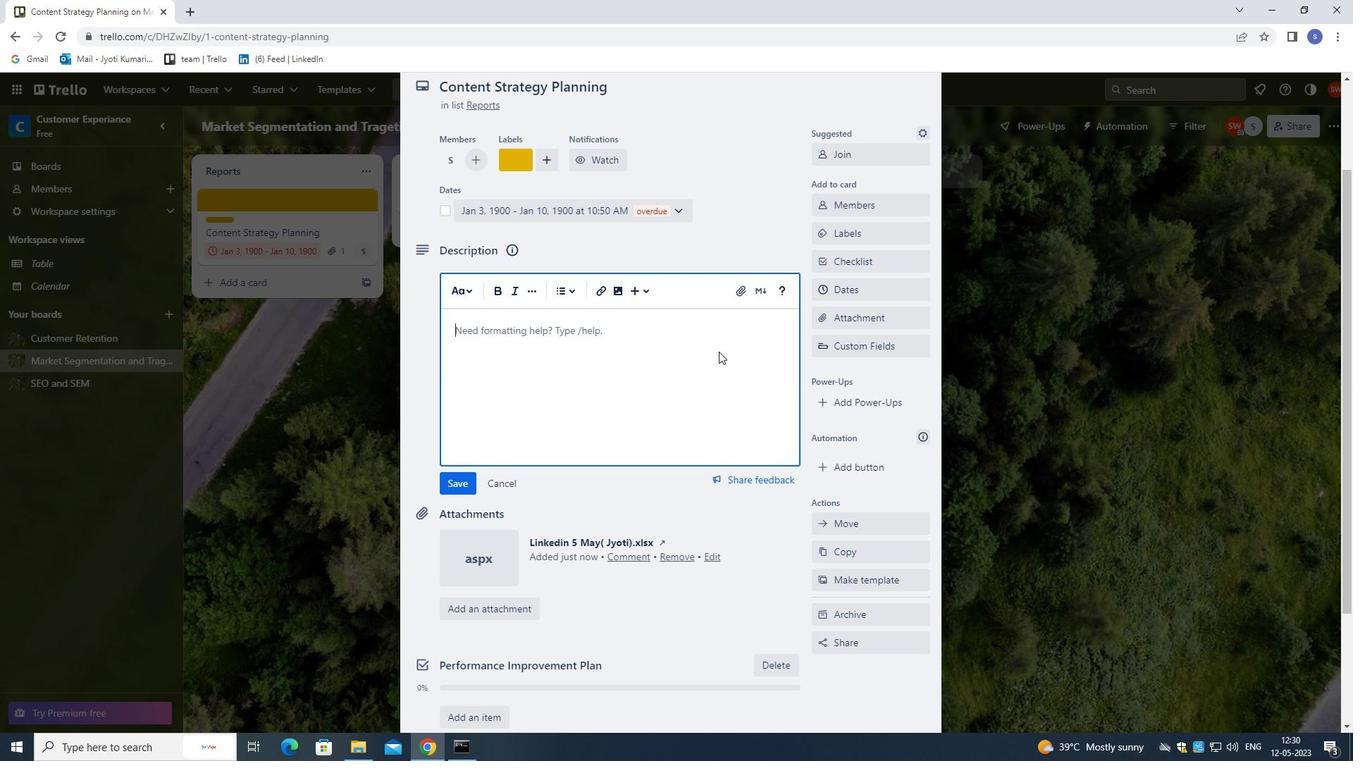 
Action: Key pressed <Key.shift>DRAFT<Key.space>AND<Key.space>SEND<Key.space>OUT<Key.space>COMPANY<Key.space>ANNOUCEMENT<Key.space>.<Key.backspace><Key.backspace><Key.backspace><Key.backspace><Key.backspace><Key.backspace><Key.backspace><Key.backspace><Key.backspace>UNCEMENT.
Screenshot: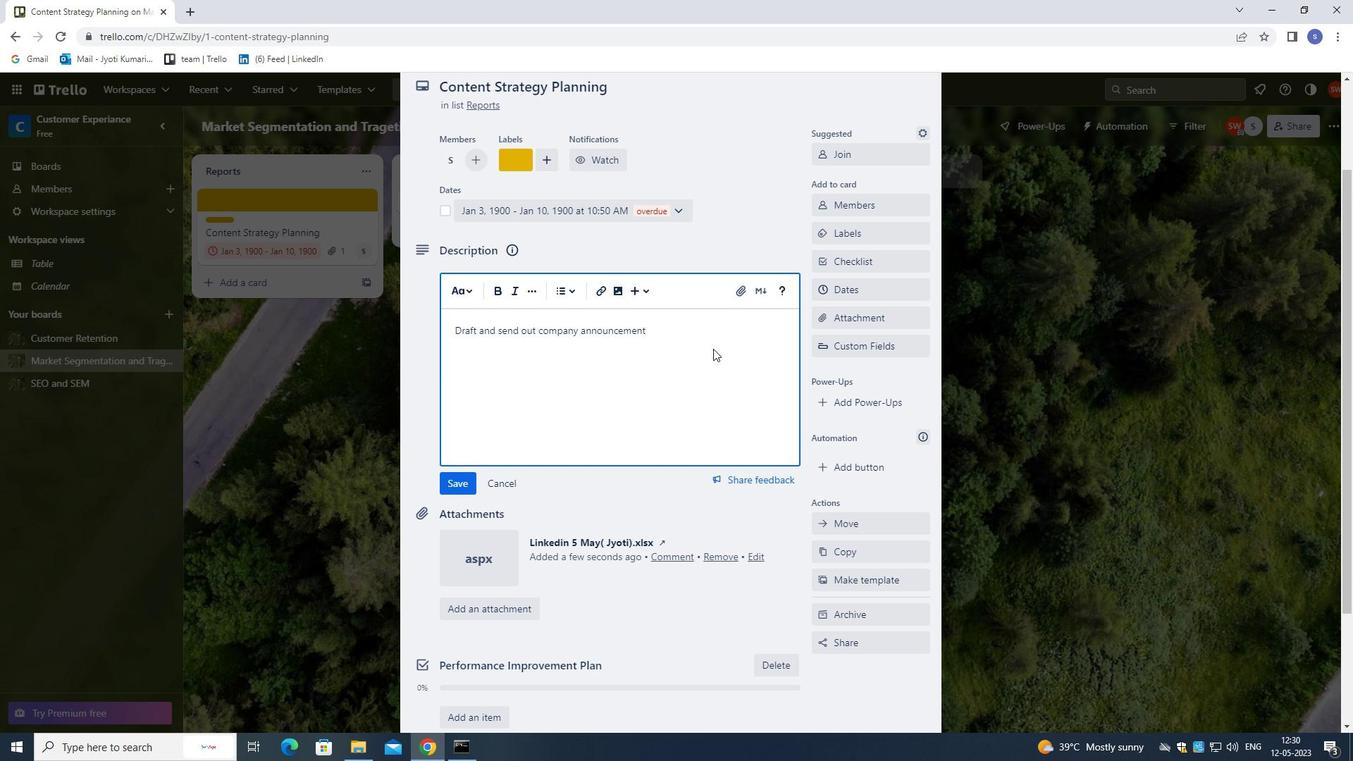 
Action: Mouse moved to (702, 346)
Screenshot: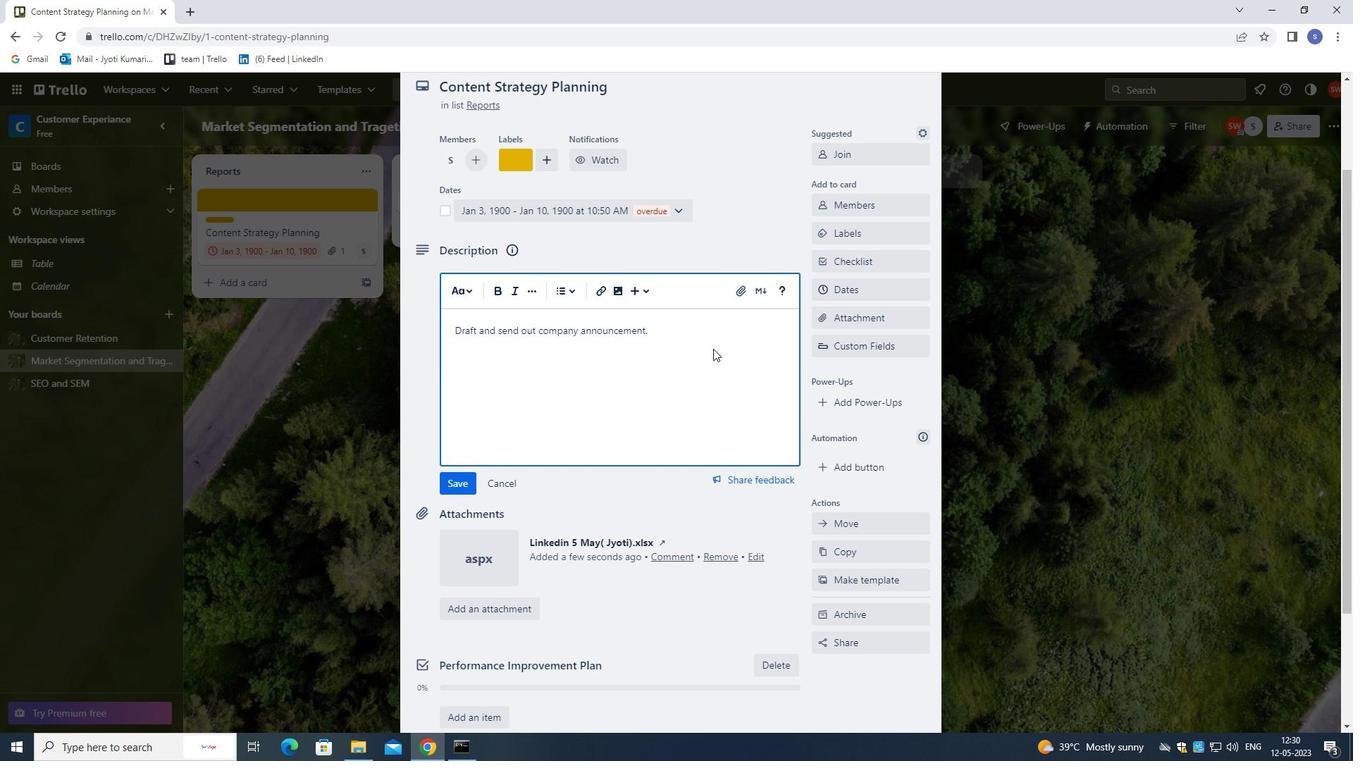 
Action: Mouse scrolled (702, 345) with delta (0, 0)
Screenshot: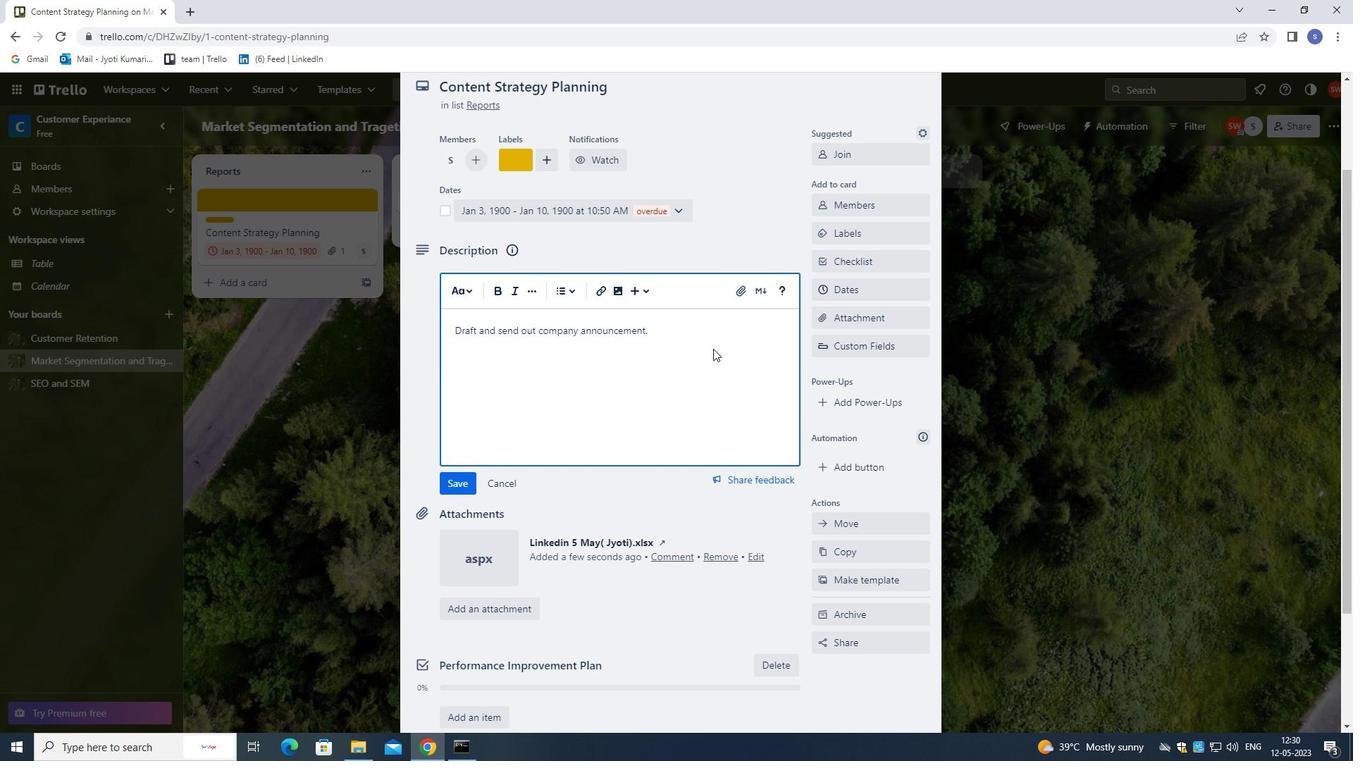 
Action: Mouse moved to (702, 346)
Screenshot: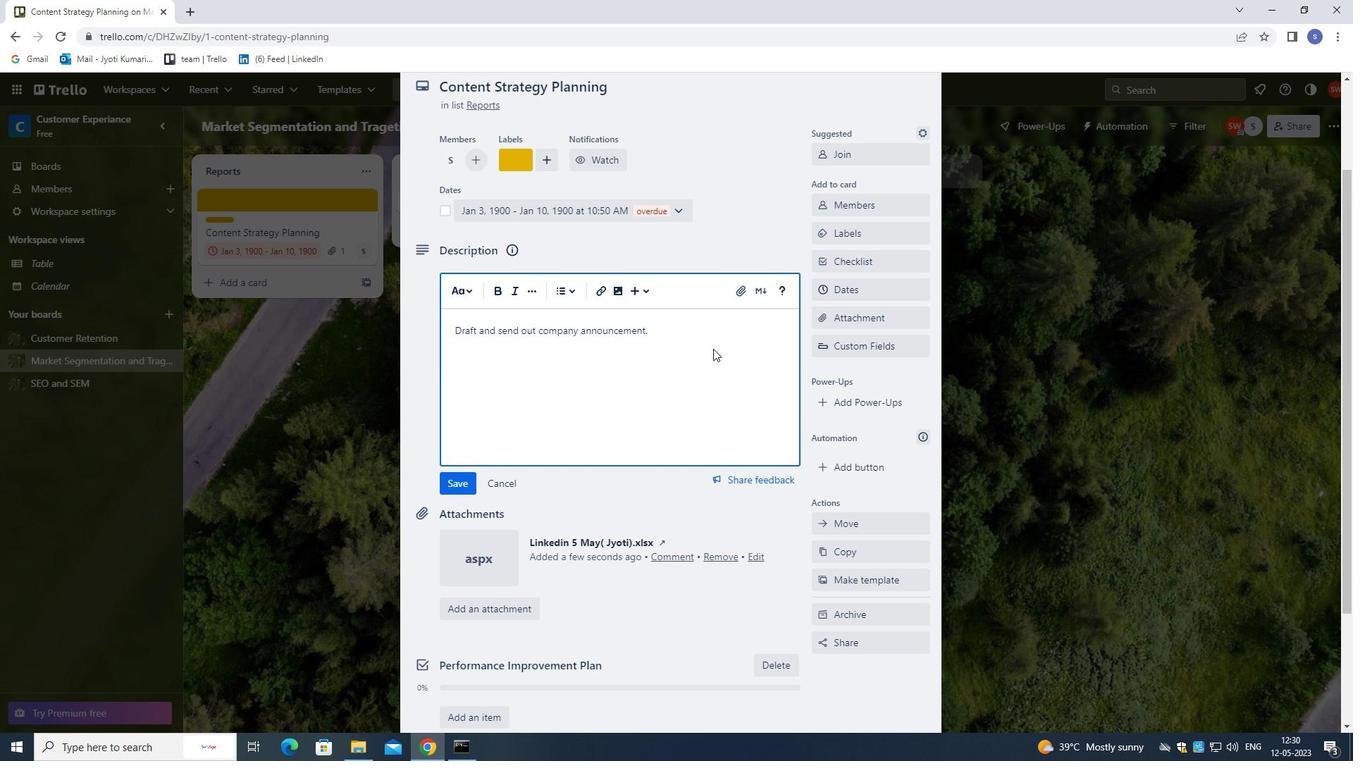 
Action: Mouse scrolled (702, 345) with delta (0, 0)
Screenshot: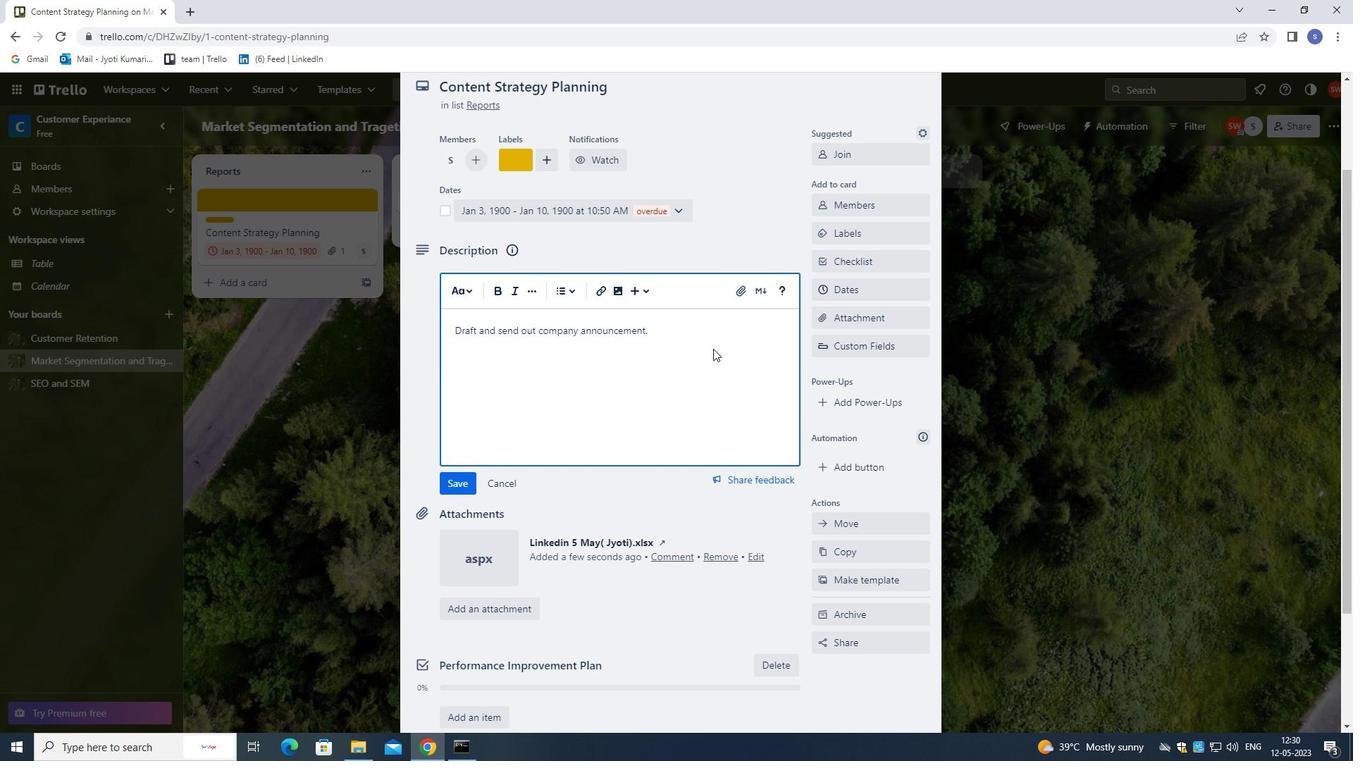 
Action: Mouse moved to (700, 346)
Screenshot: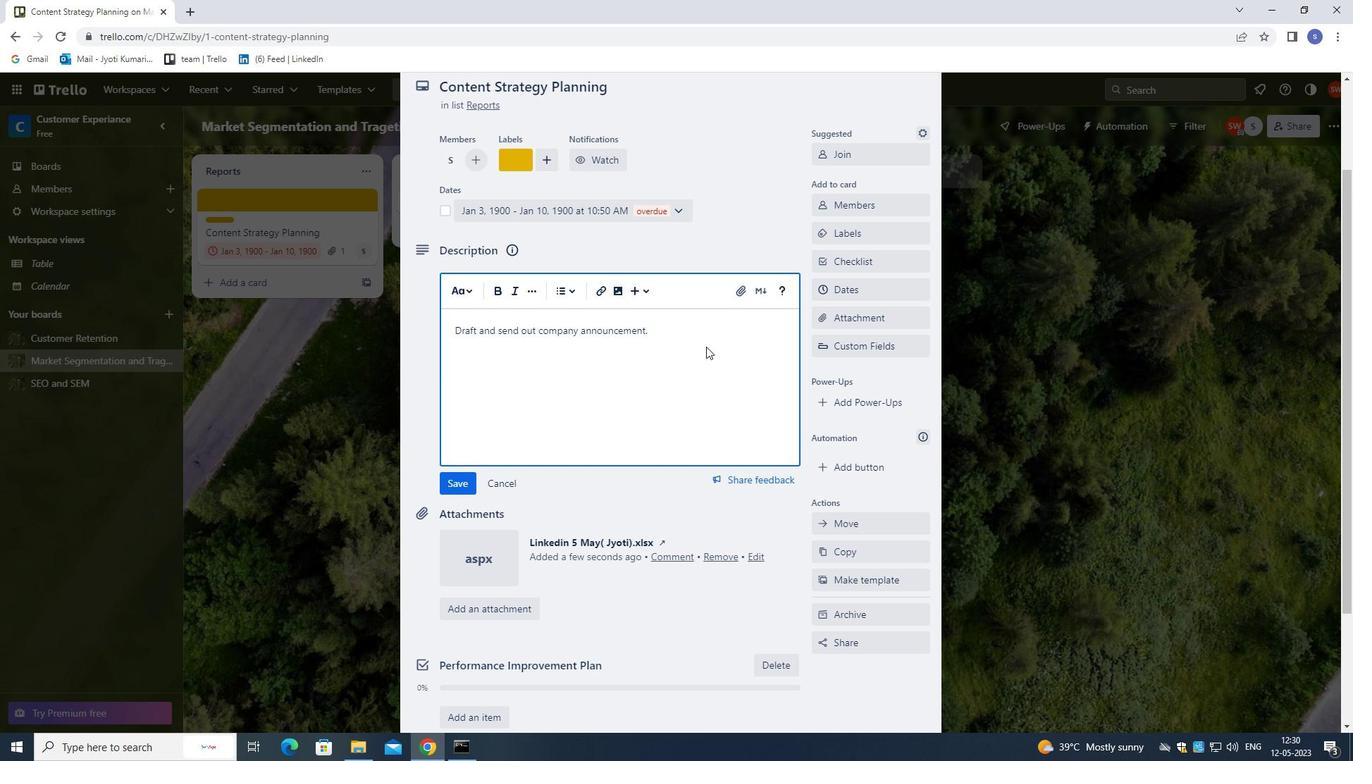 
Action: Mouse scrolled (700, 346) with delta (0, 0)
Screenshot: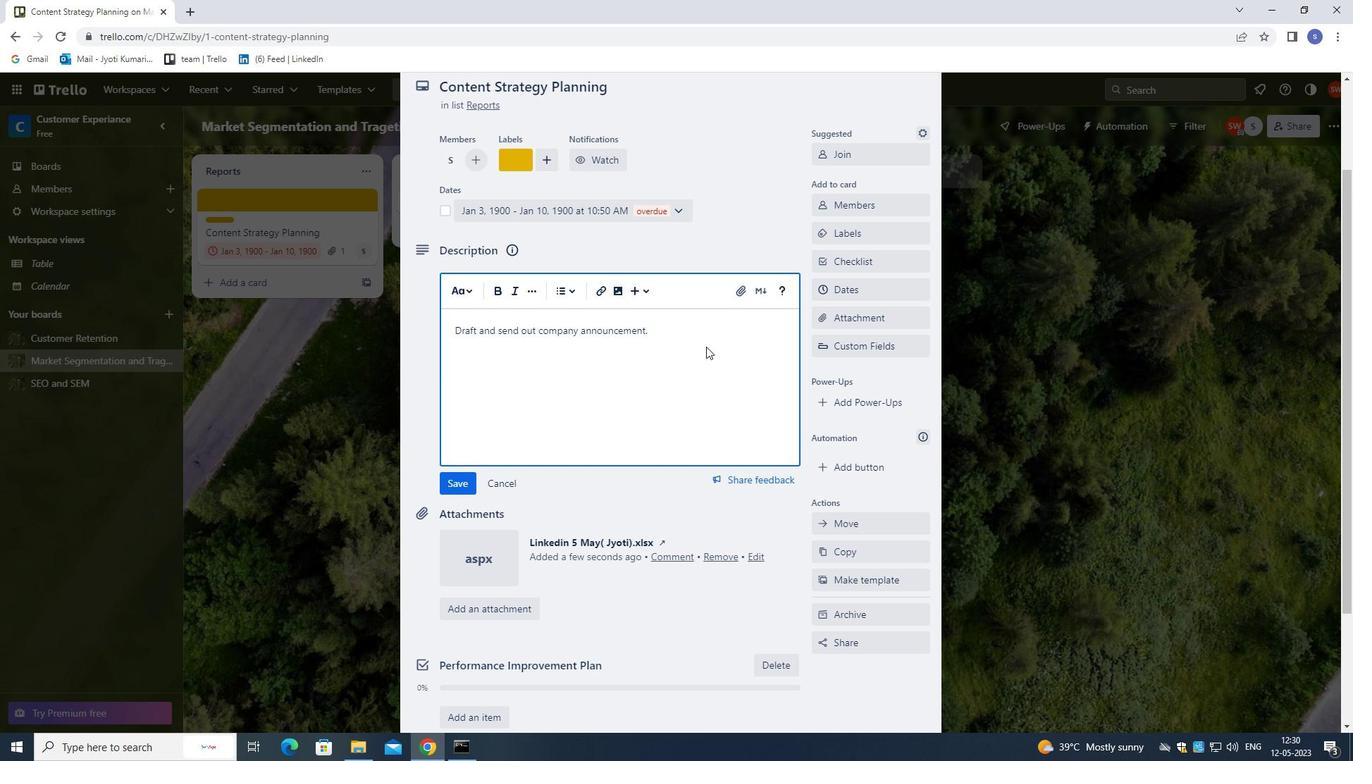 
Action: Mouse moved to (699, 350)
Screenshot: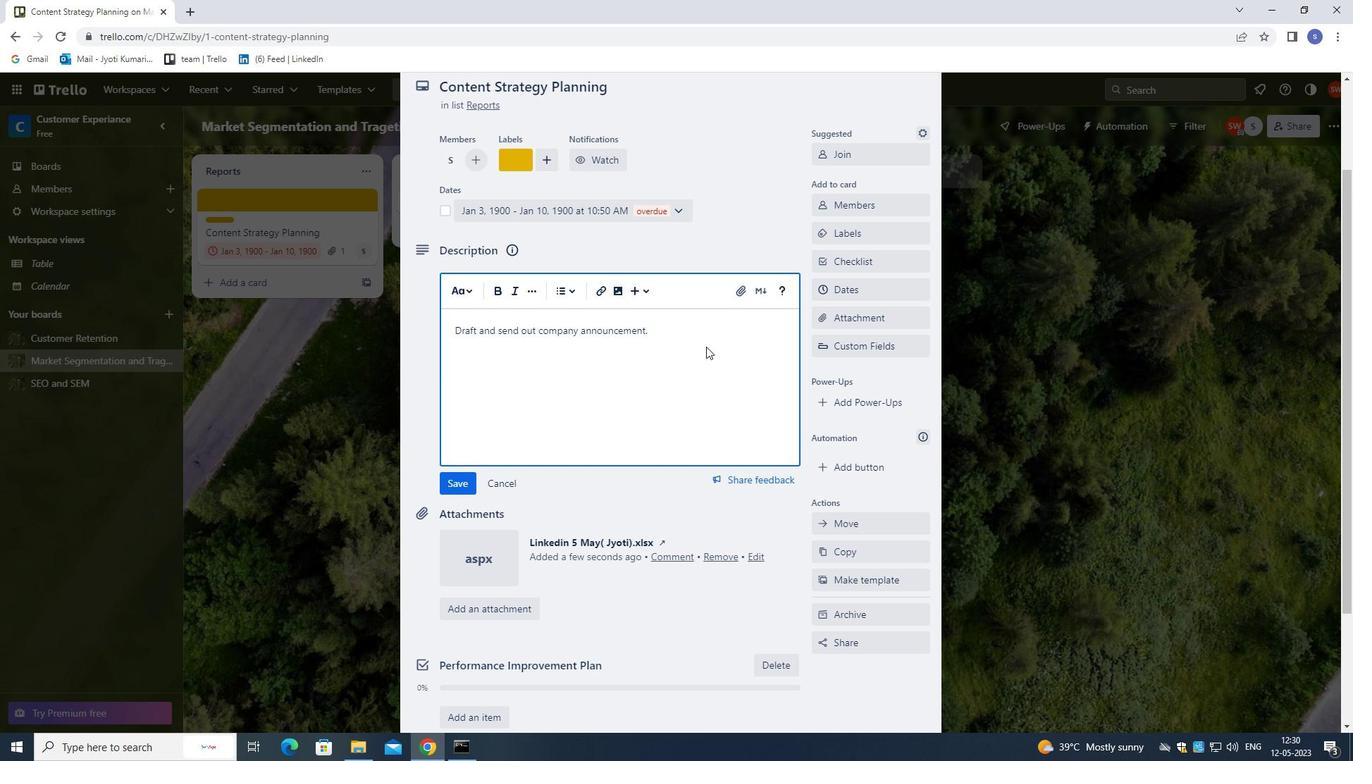 
Action: Mouse scrolled (699, 349) with delta (0, 0)
Screenshot: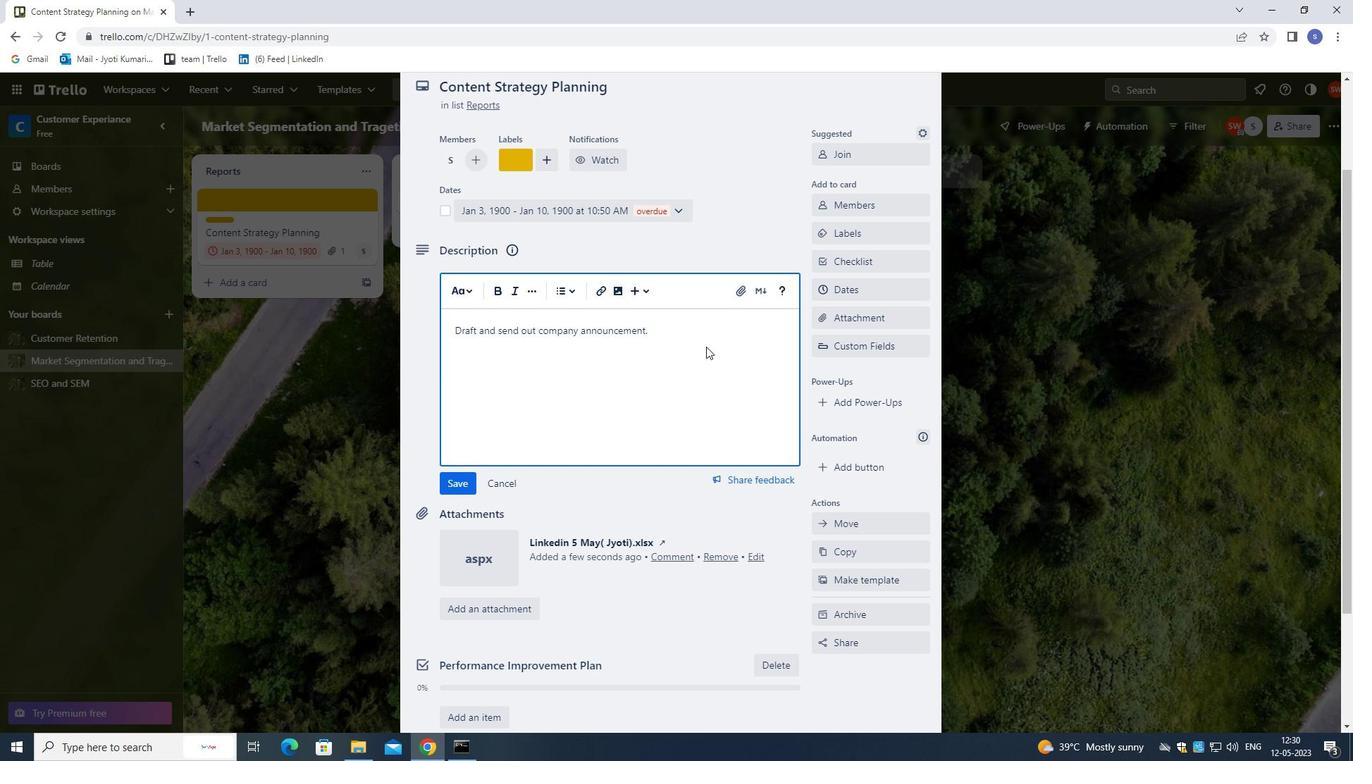 
Action: Mouse moved to (686, 365)
Screenshot: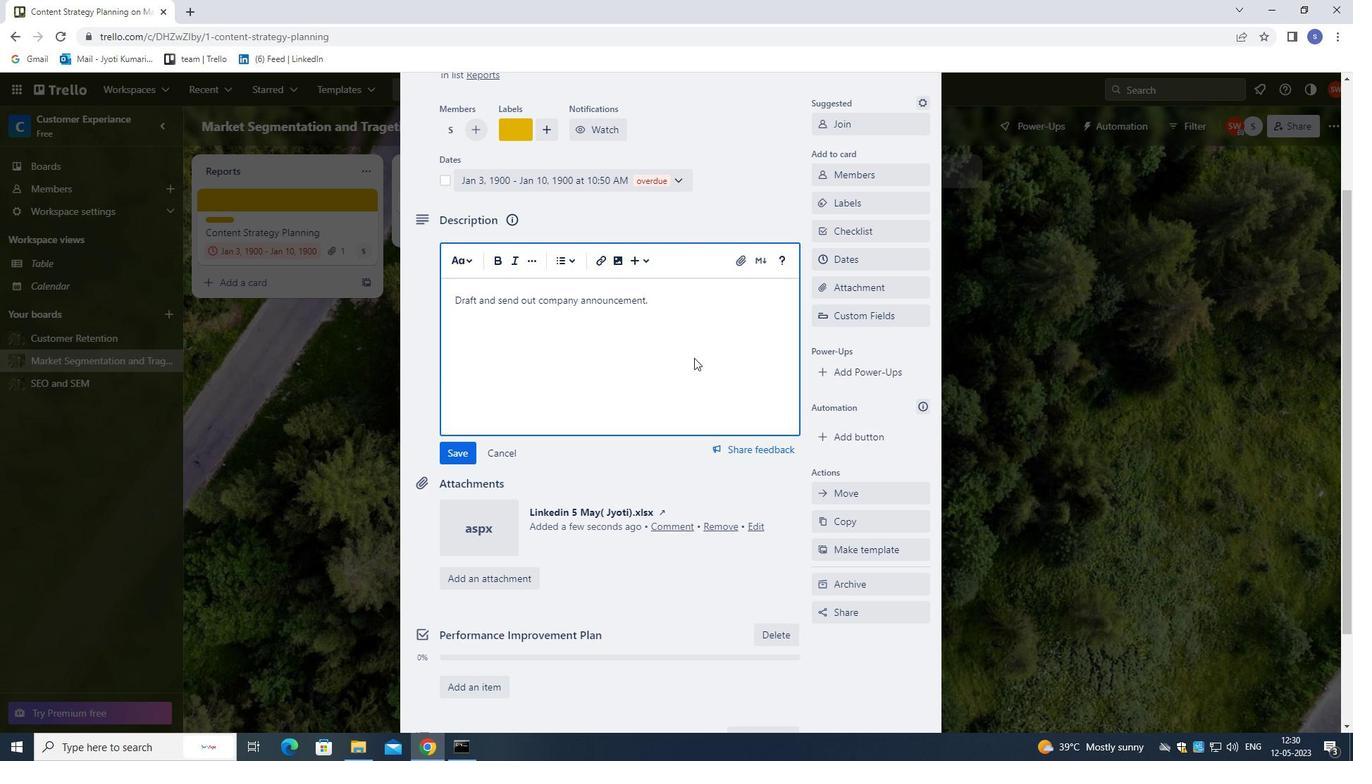 
Action: Mouse scrolled (686, 364) with delta (0, 0)
Screenshot: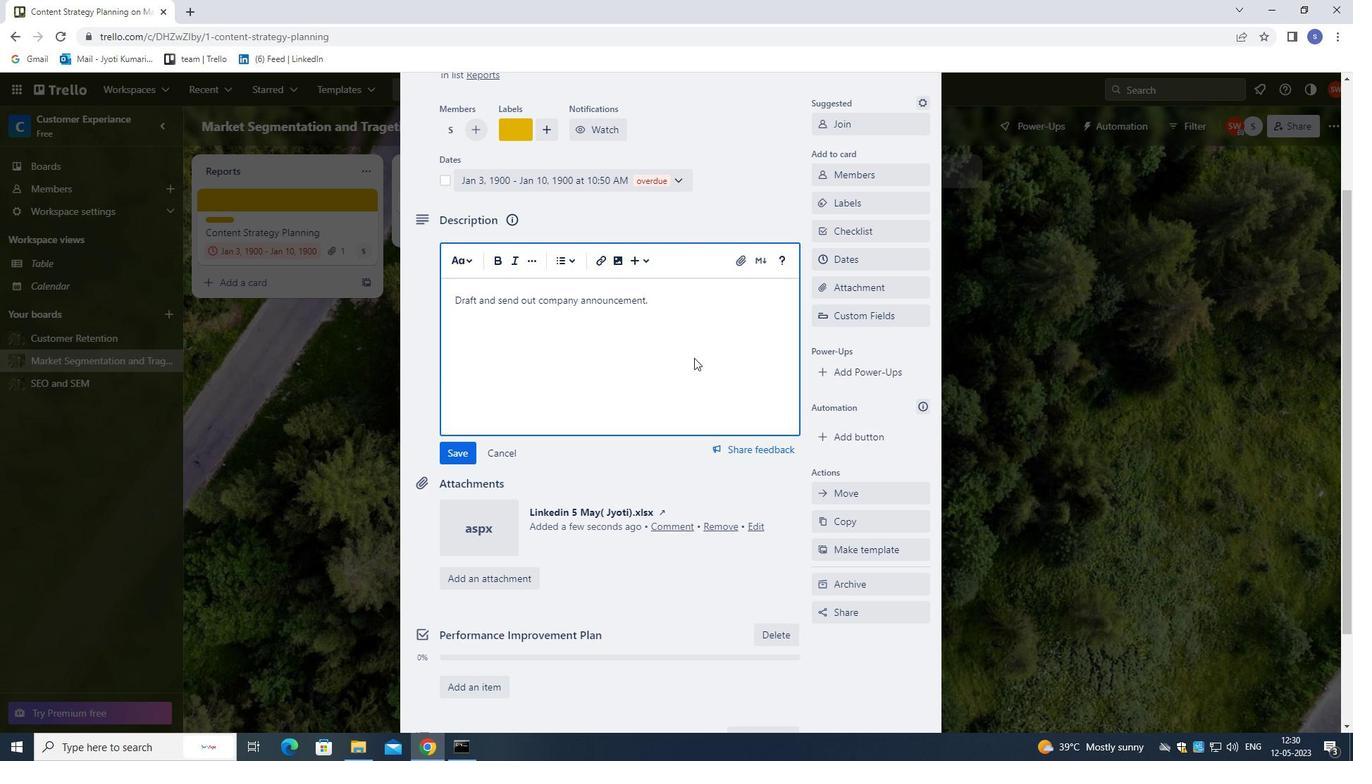 
Action: Mouse moved to (682, 370)
Screenshot: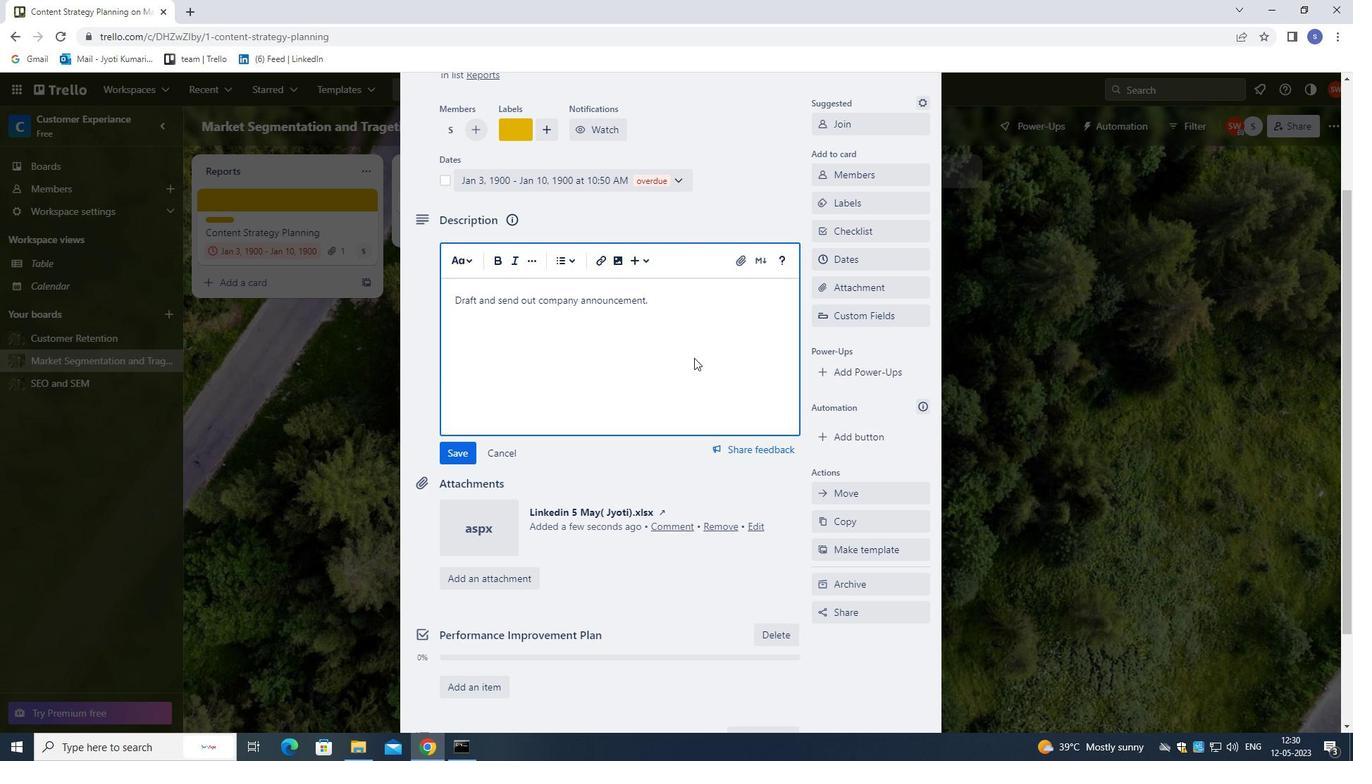 
Action: Mouse scrolled (682, 370) with delta (0, 0)
Screenshot: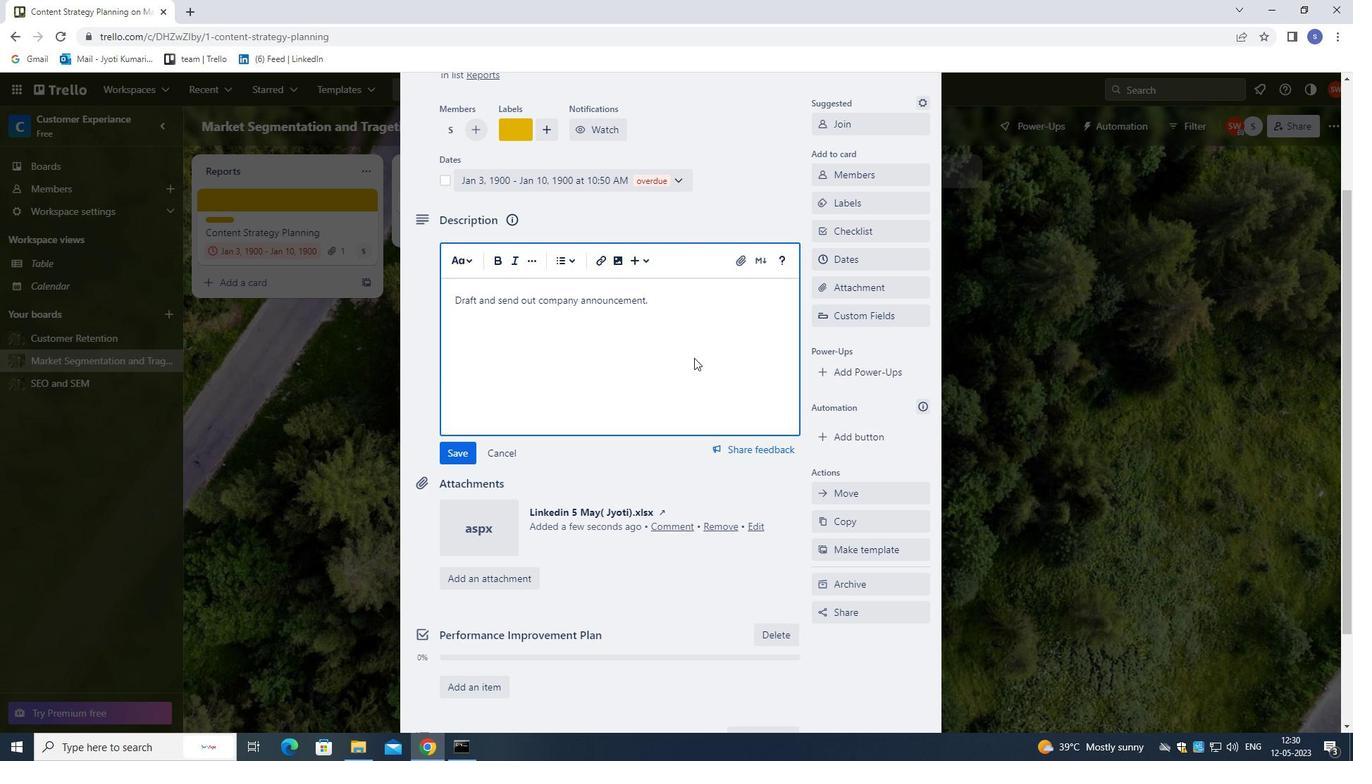 
Action: Mouse moved to (682, 370)
Screenshot: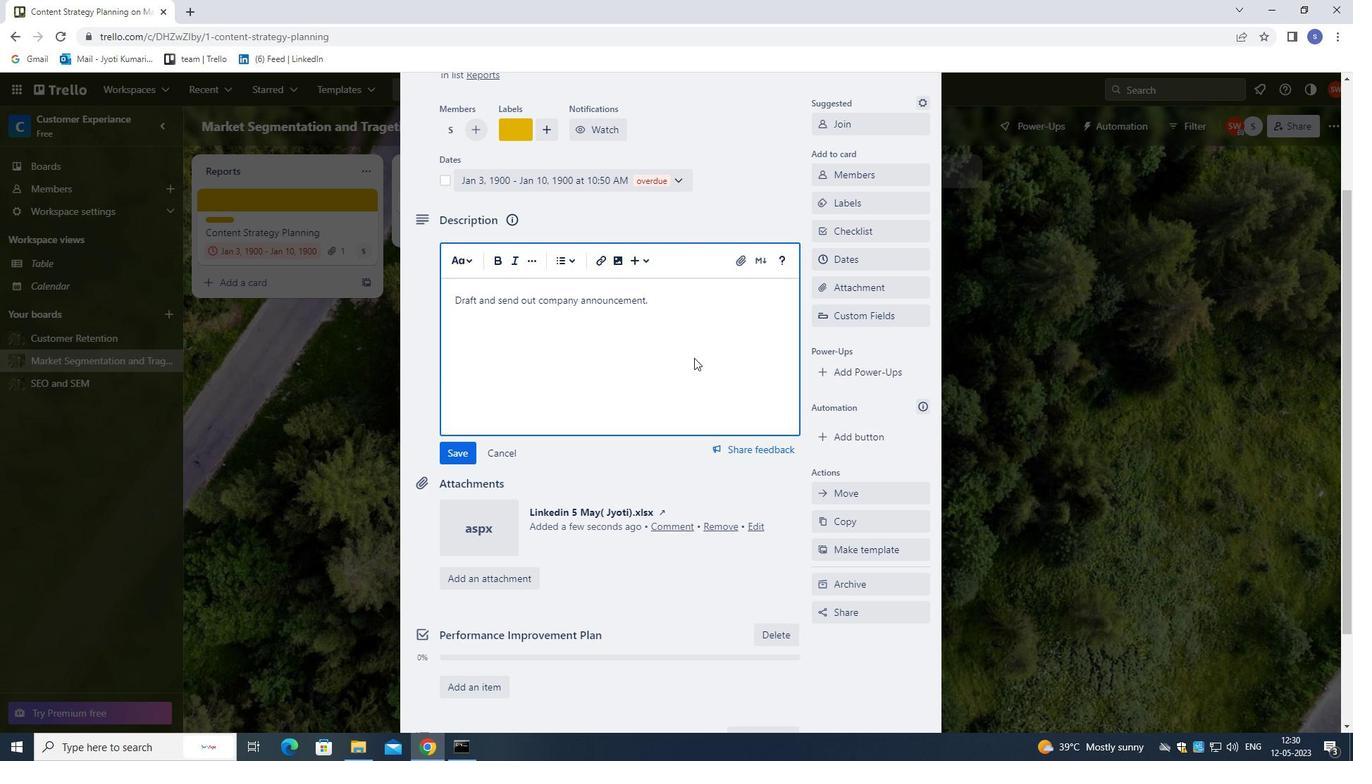 
Action: Mouse scrolled (682, 370) with delta (0, 0)
Screenshot: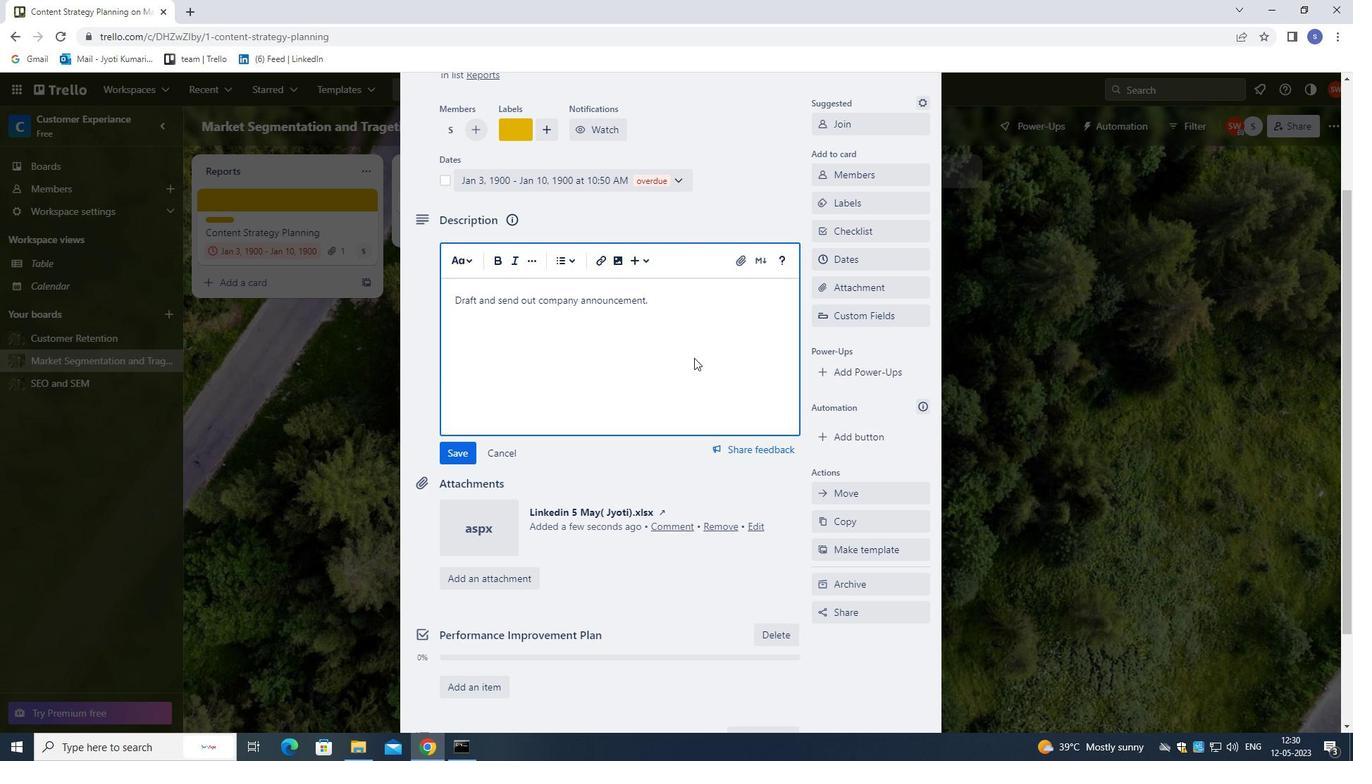 
Action: Mouse moved to (682, 372)
Screenshot: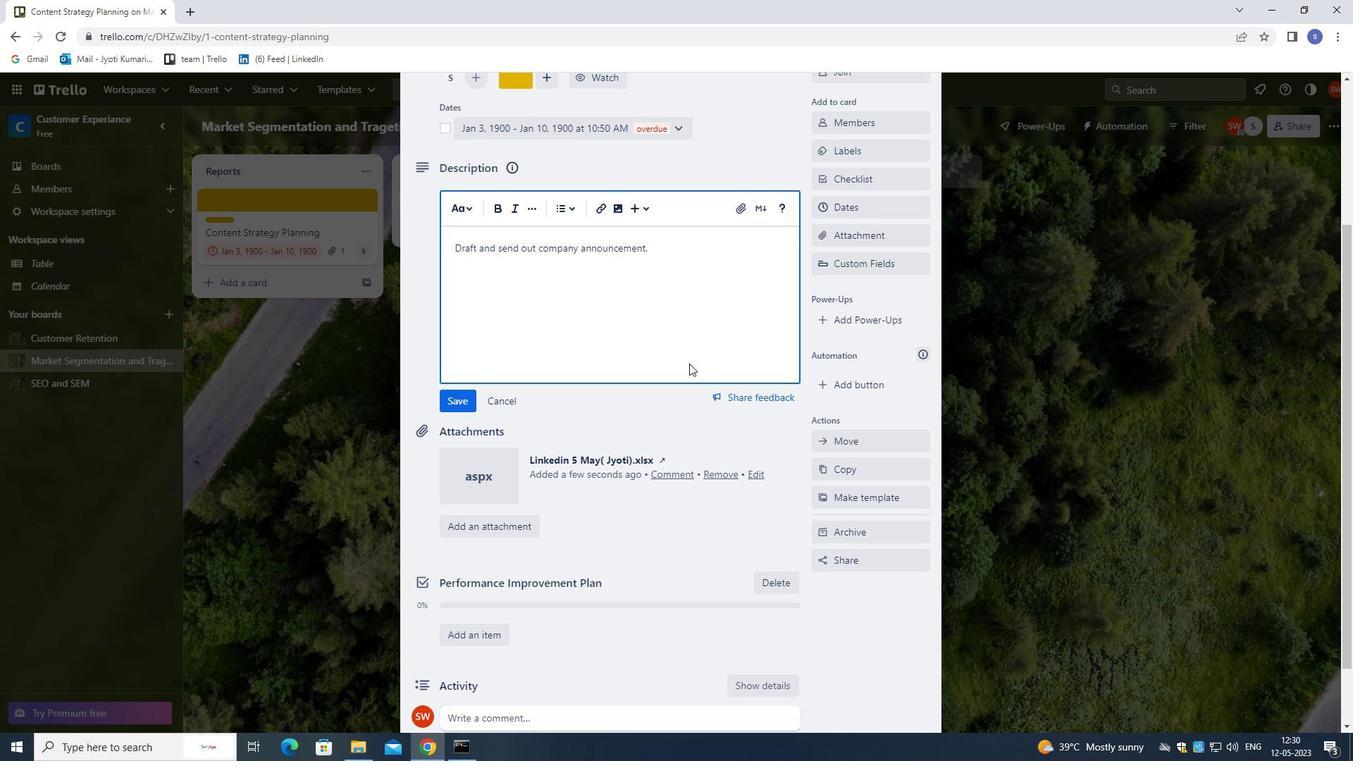 
Action: Mouse scrolled (682, 372) with delta (0, 0)
Screenshot: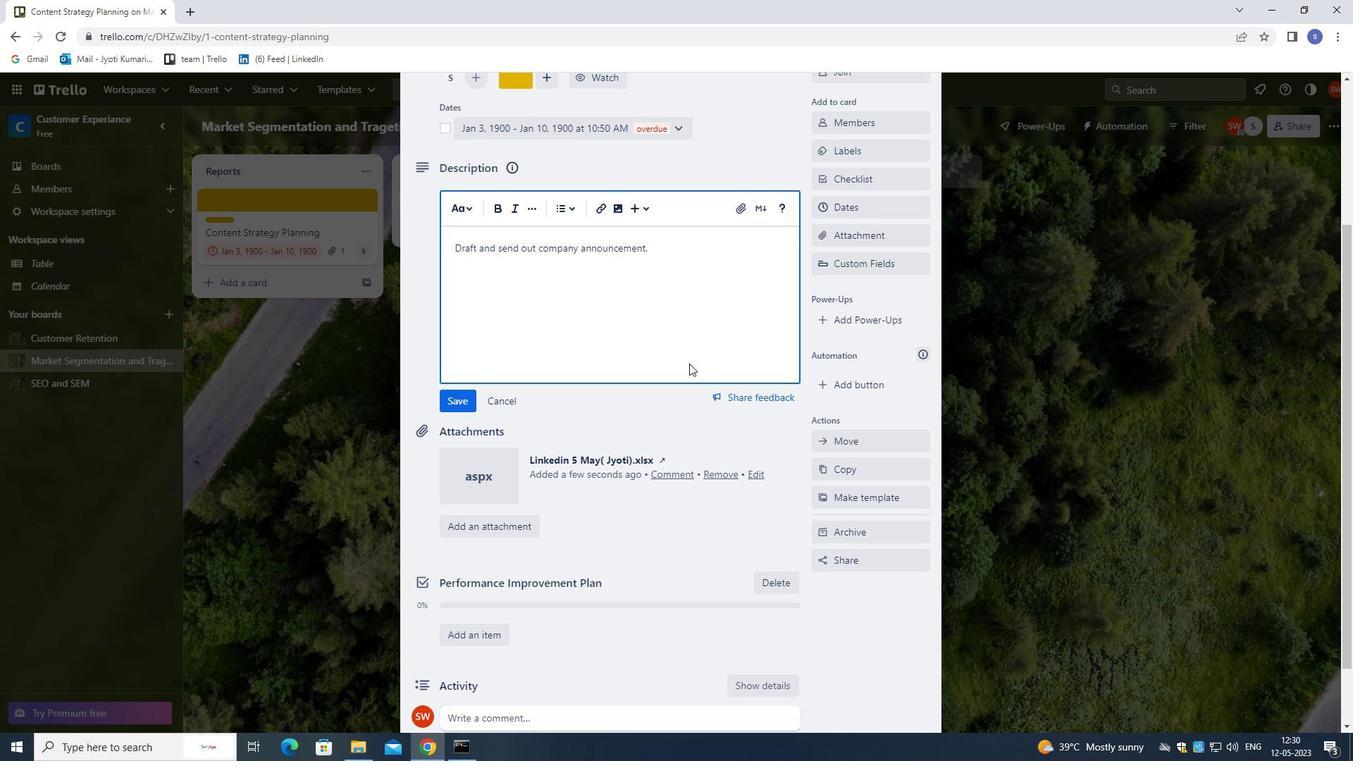 
Action: Mouse moved to (547, 635)
Screenshot: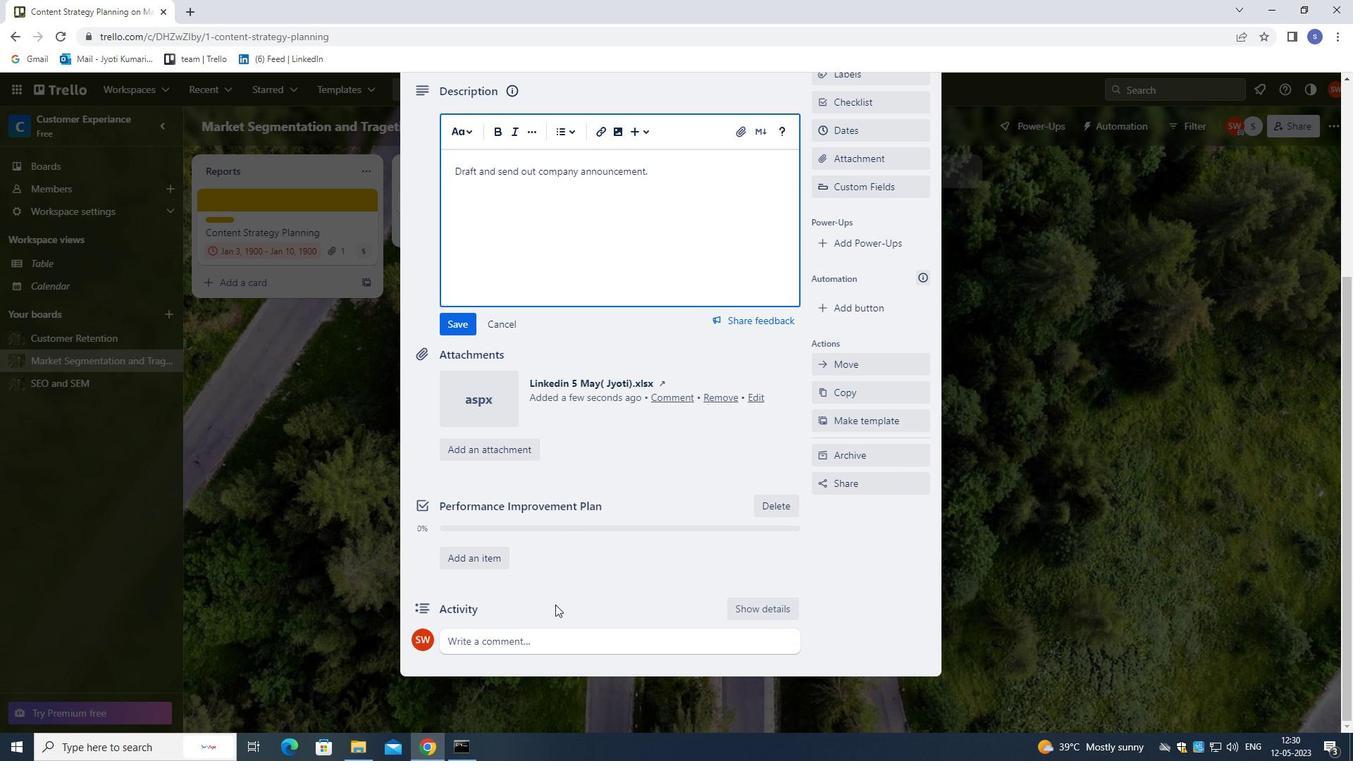 
Action: Mouse pressed left at (547, 635)
Screenshot: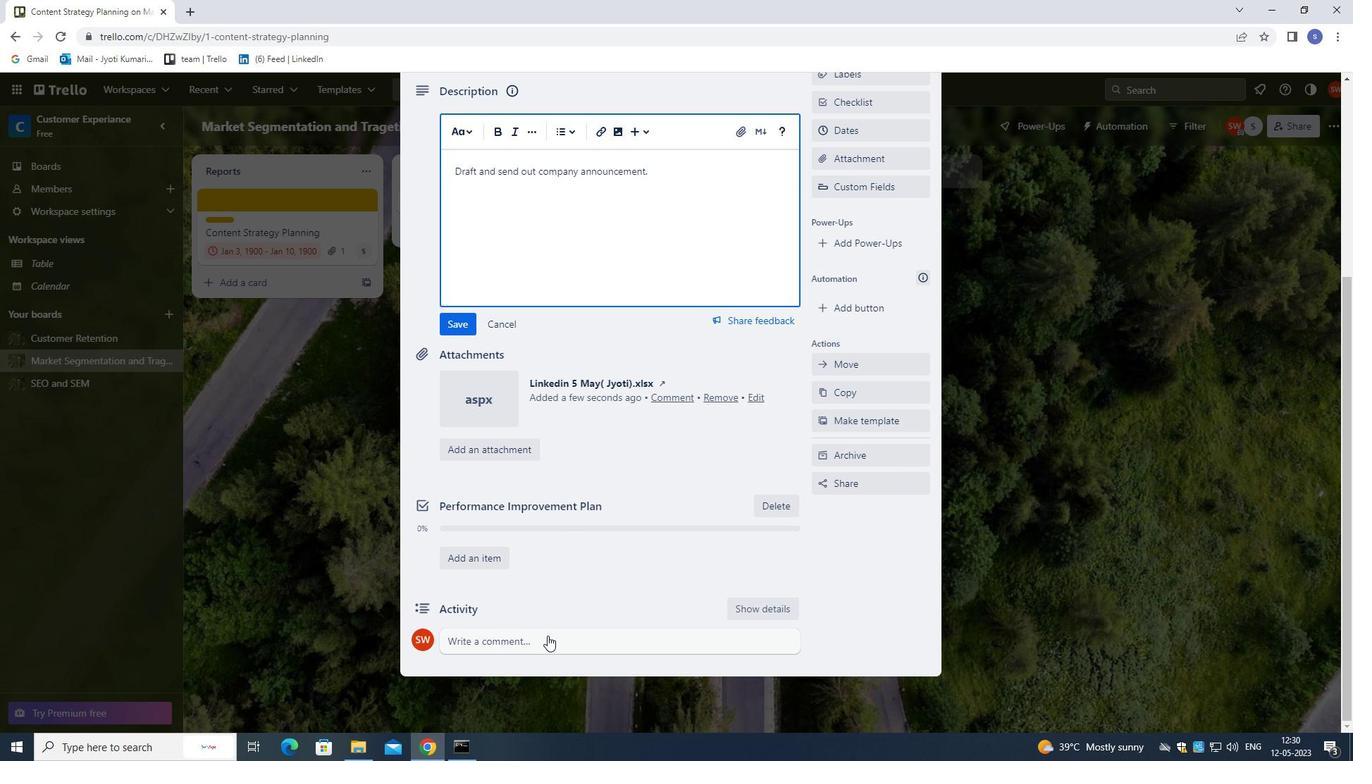 
Action: Mouse moved to (552, 628)
Screenshot: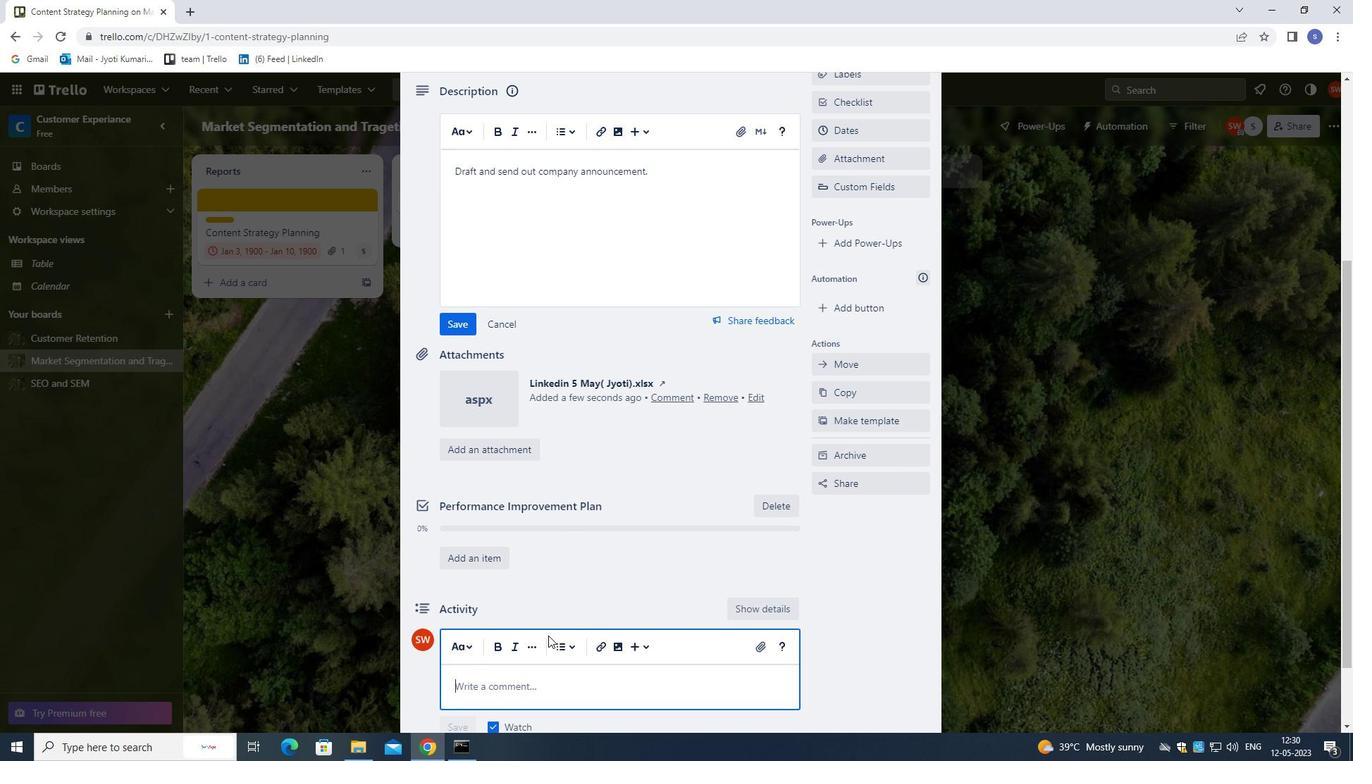 
Action: Mouse scrolled (552, 627) with delta (0, 0)
Screenshot: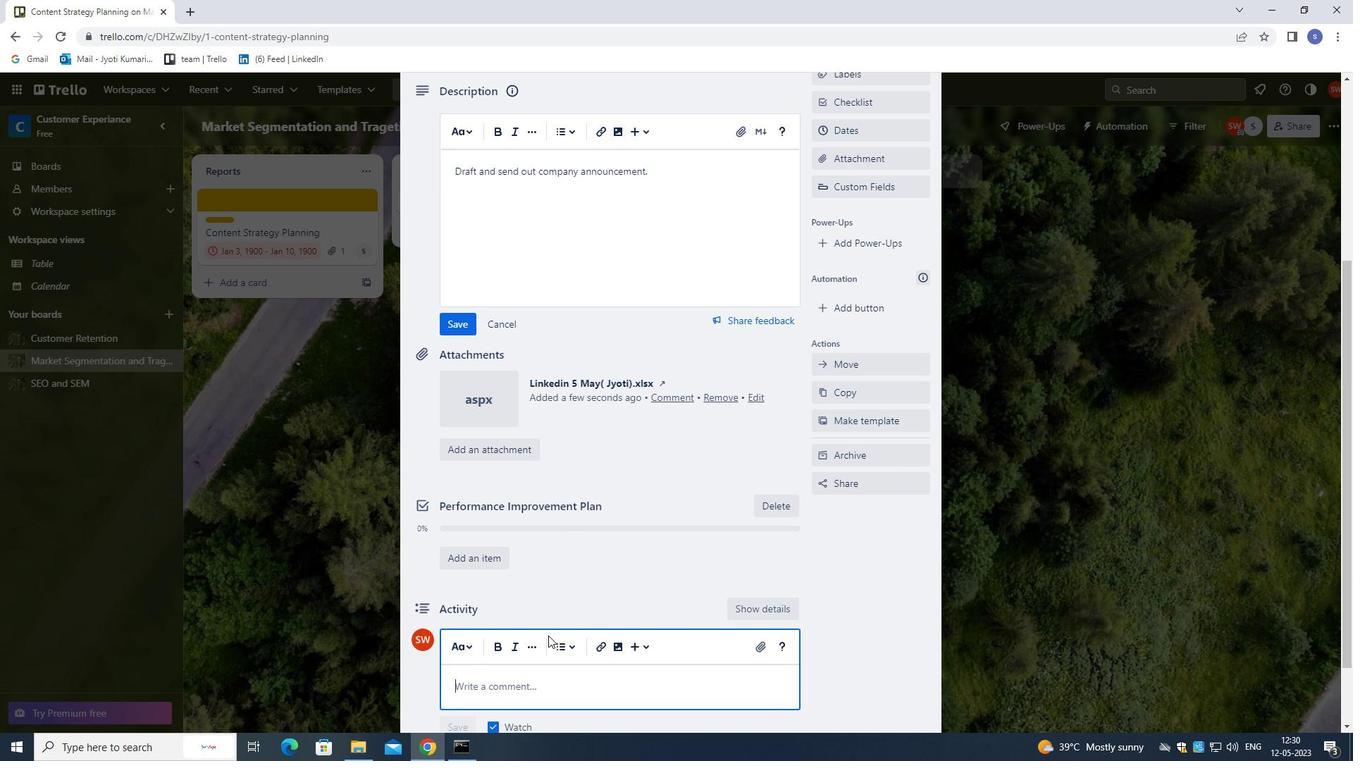 
Action: Mouse moved to (553, 628)
Screenshot: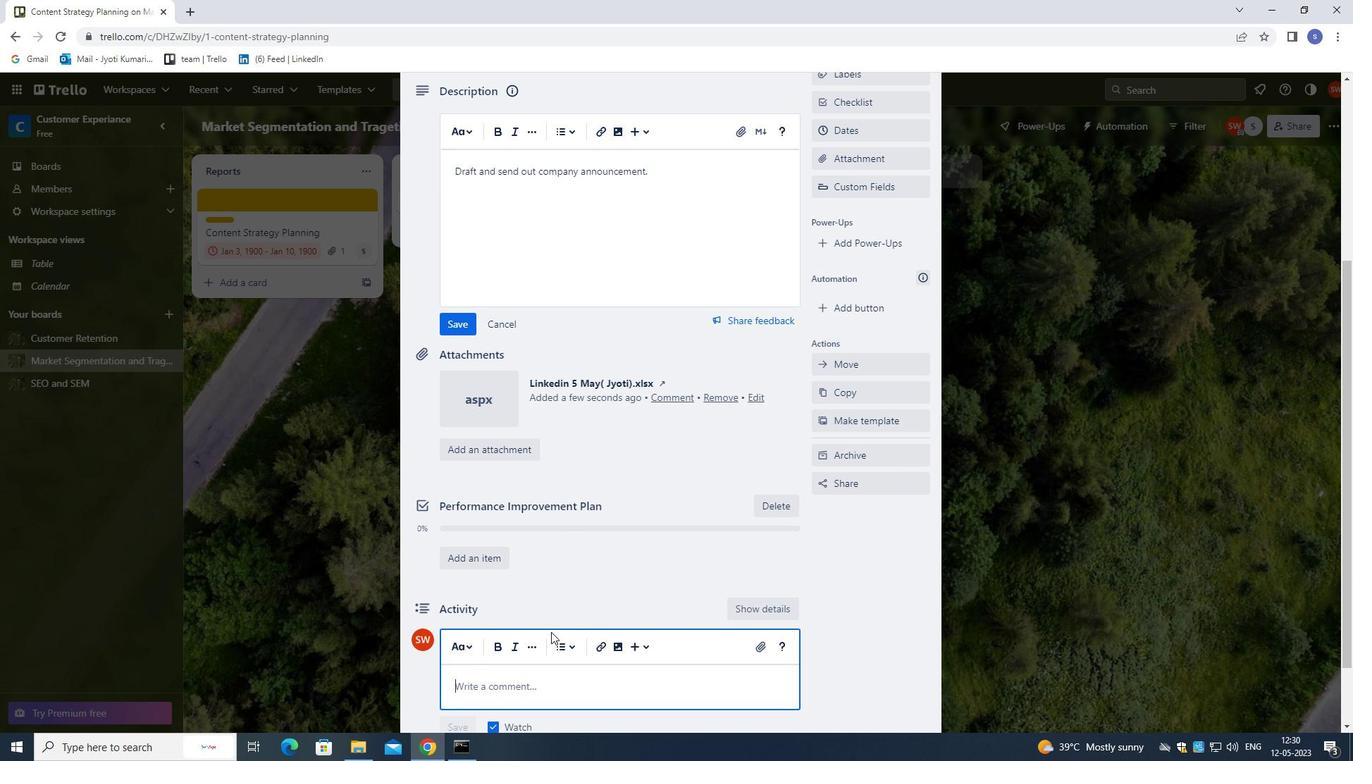 
Action: Mouse scrolled (553, 627) with delta (0, 0)
Screenshot: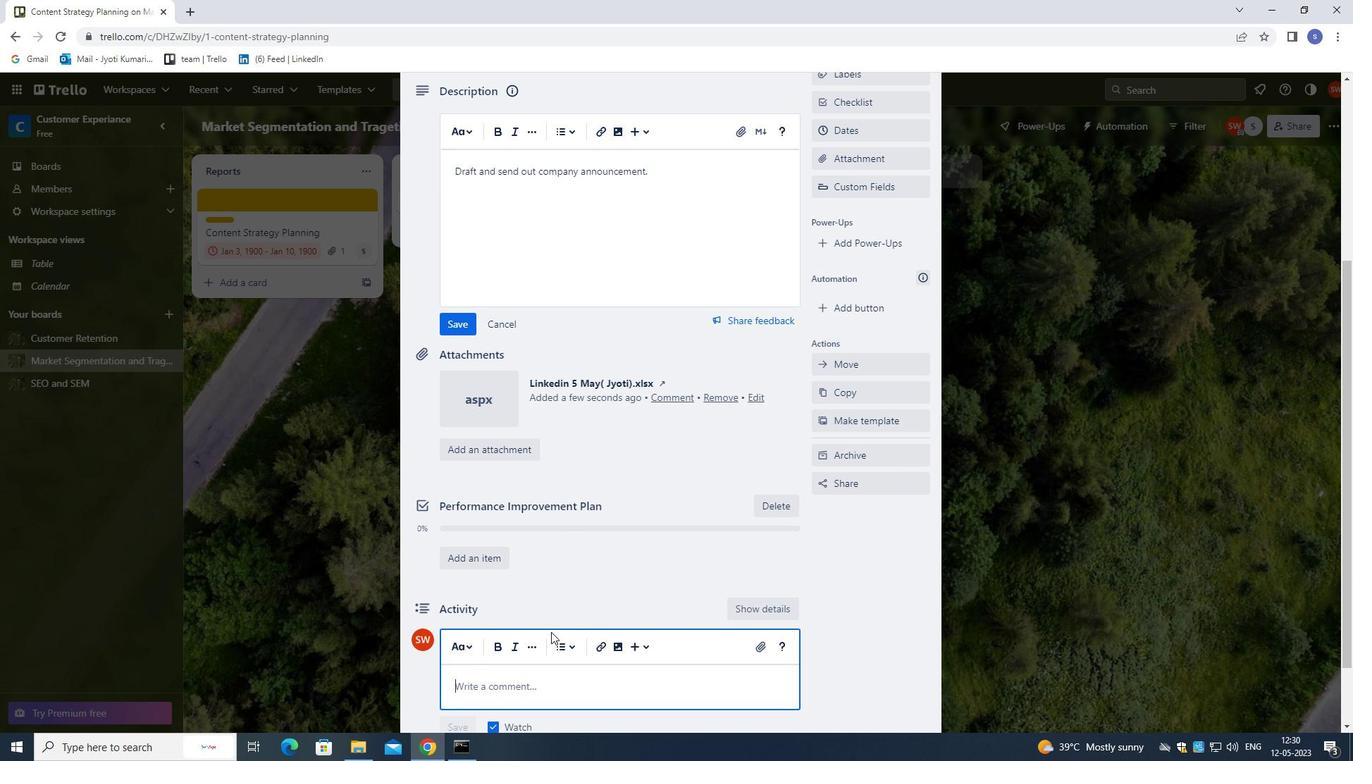
Action: Mouse moved to (553, 628)
Screenshot: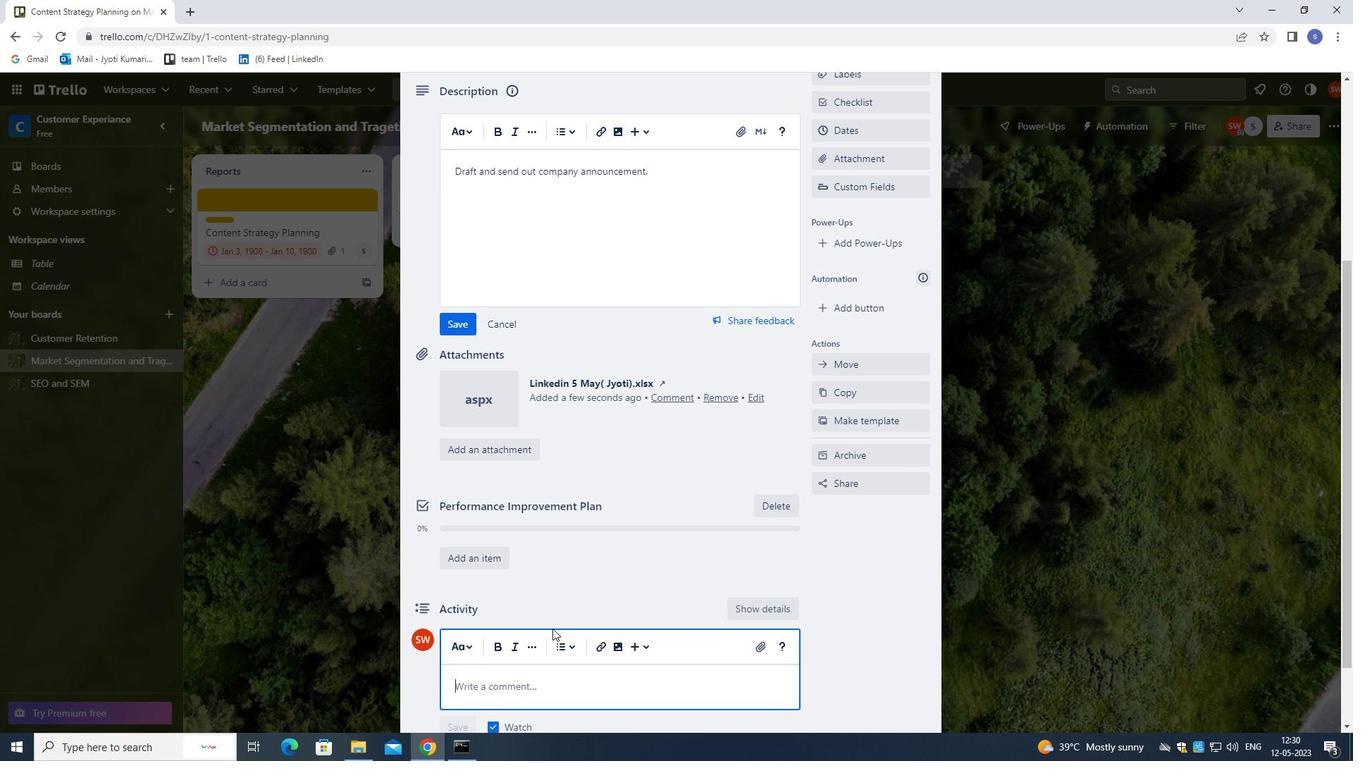 
Action: Mouse scrolled (553, 627) with delta (0, 0)
Screenshot: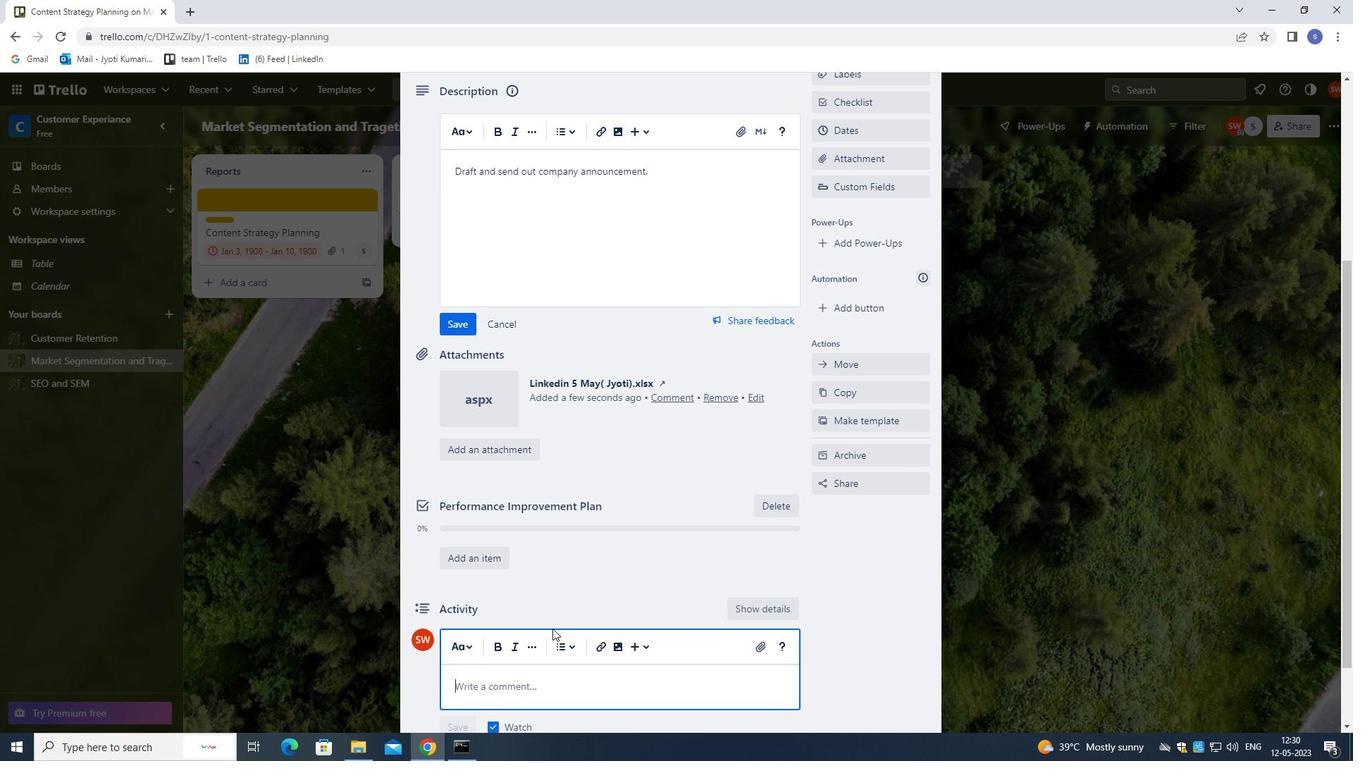 
Action: Mouse moved to (557, 618)
Screenshot: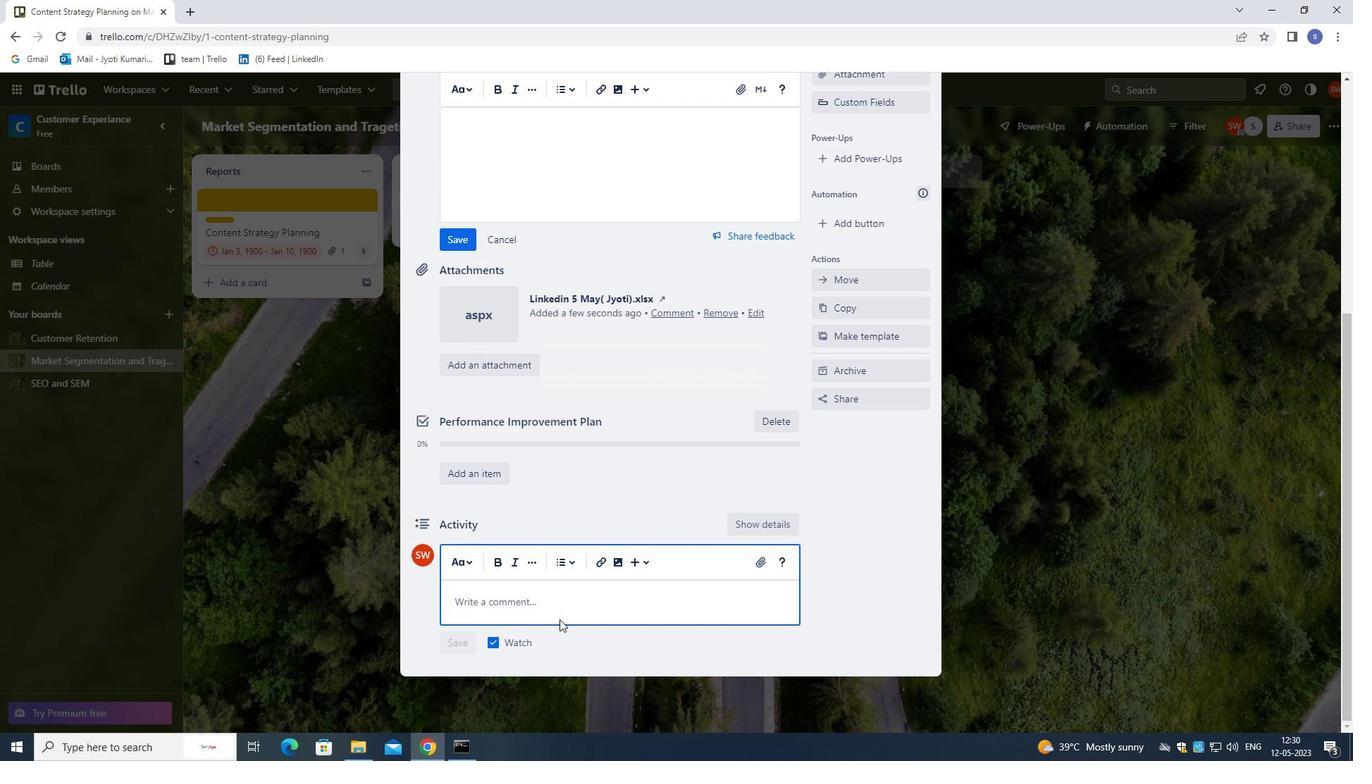 
Action: Key pressed <Key.shift>LET<Key.space>US<Key.space>APPROACH<Key.space>THIS<Key.space>TASK<Key.space>A<Key.backspace>WITH<Key.space>A<Key.space>SENSE<Key.space>OF<Key.space>OWNERSHIP<Key.space>AND<Key.space>ACCOUNTABILITY<Key.space>,<Key.space>RECOGNIZING<Key.space>THAT<Key.space>WE<Key.space>ARE<Key.space>RESPONSIBE<Key.backspace>LE<Key.space>FOR<Key.space>DELIVERING<Key.space>RESULTS.
Screenshot: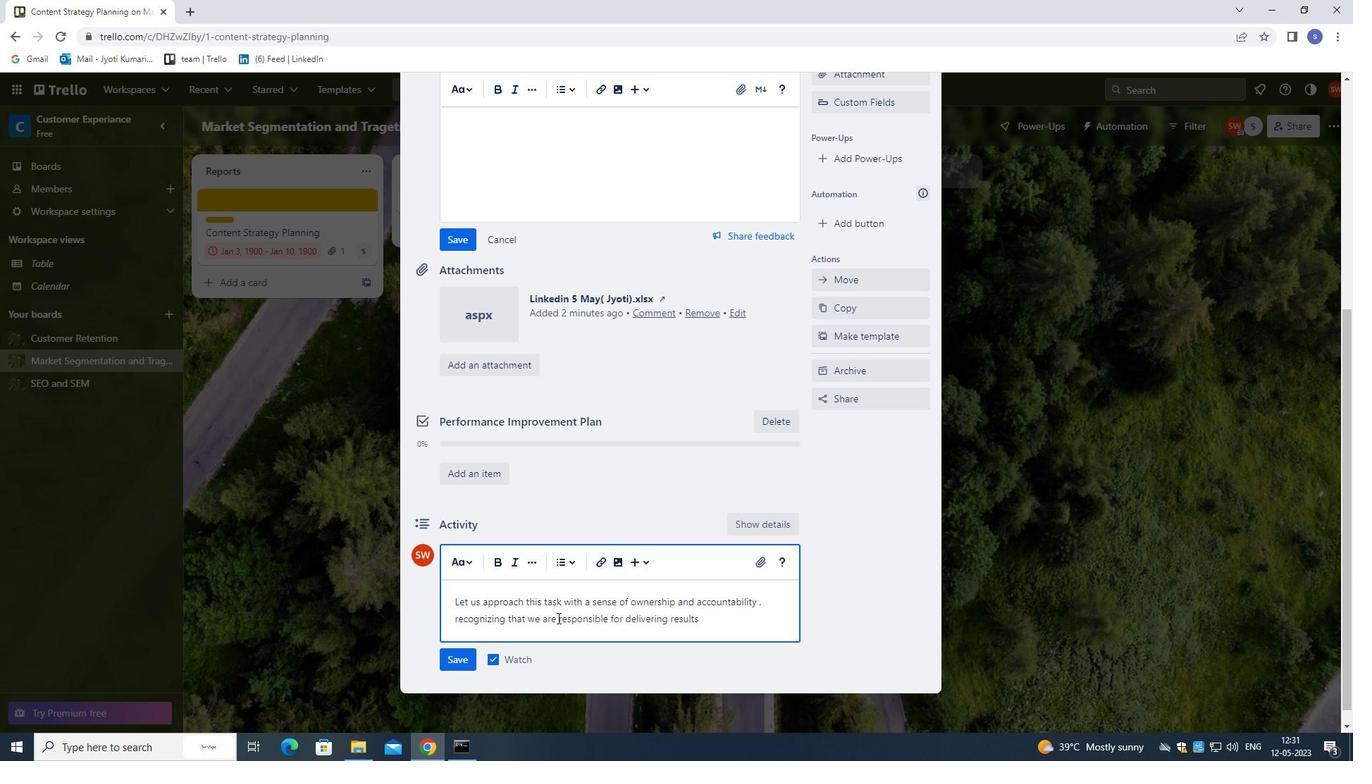 
Action: Mouse moved to (456, 234)
Screenshot: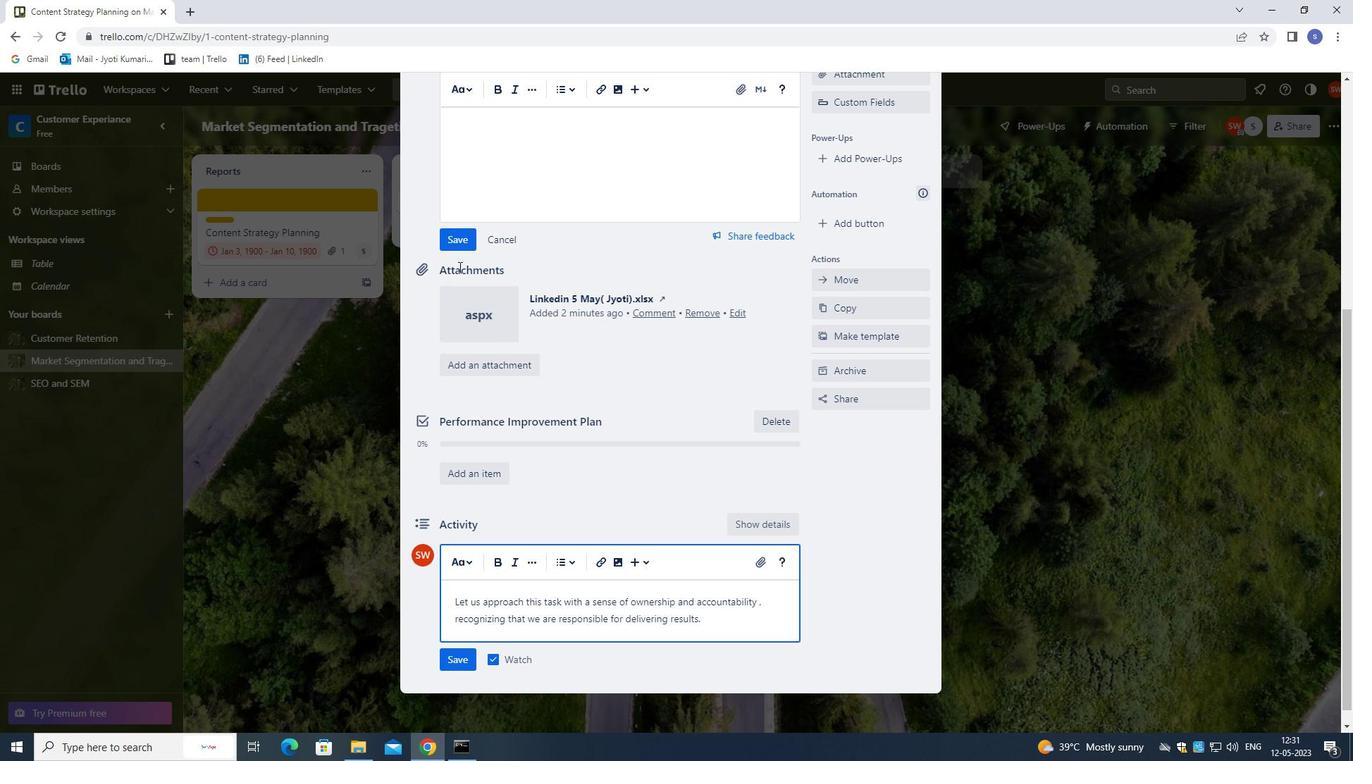 
Action: Mouse pressed left at (456, 234)
Screenshot: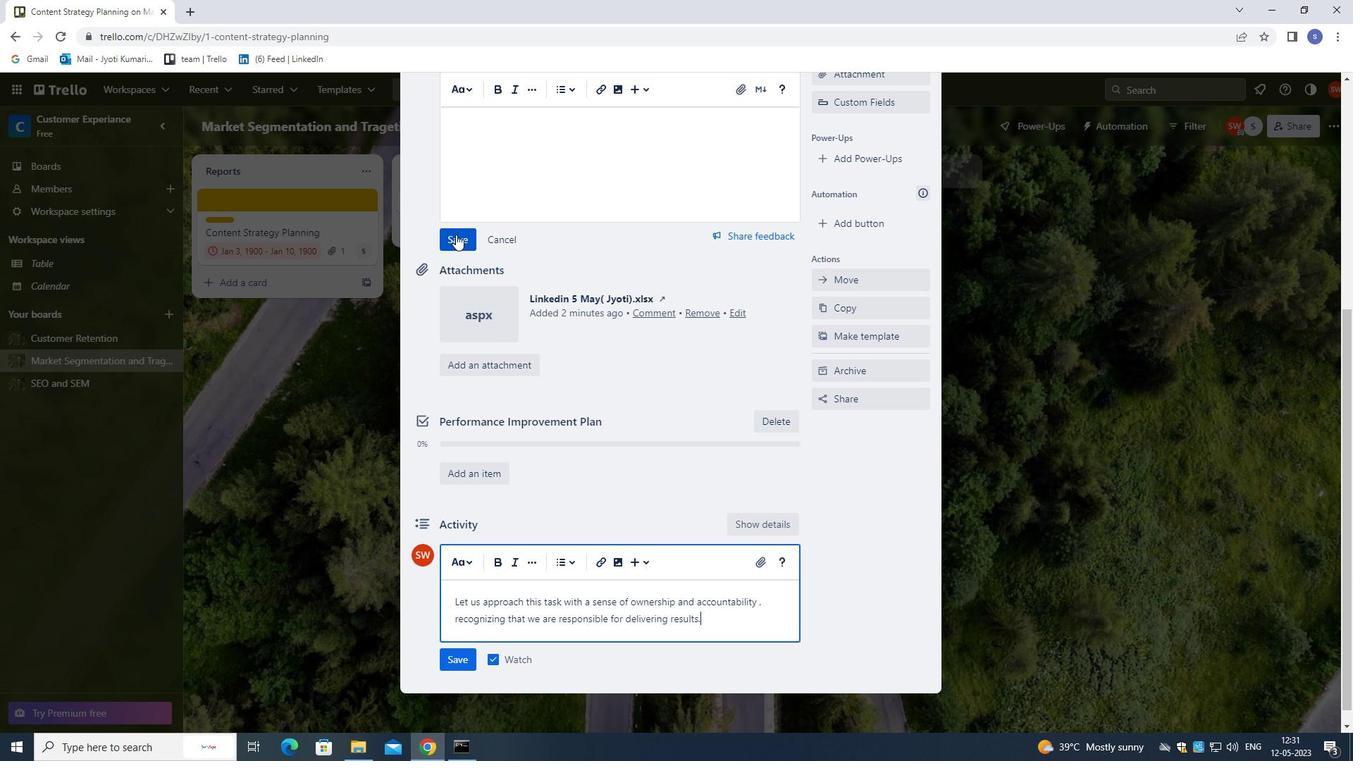 
Action: Mouse moved to (453, 647)
Screenshot: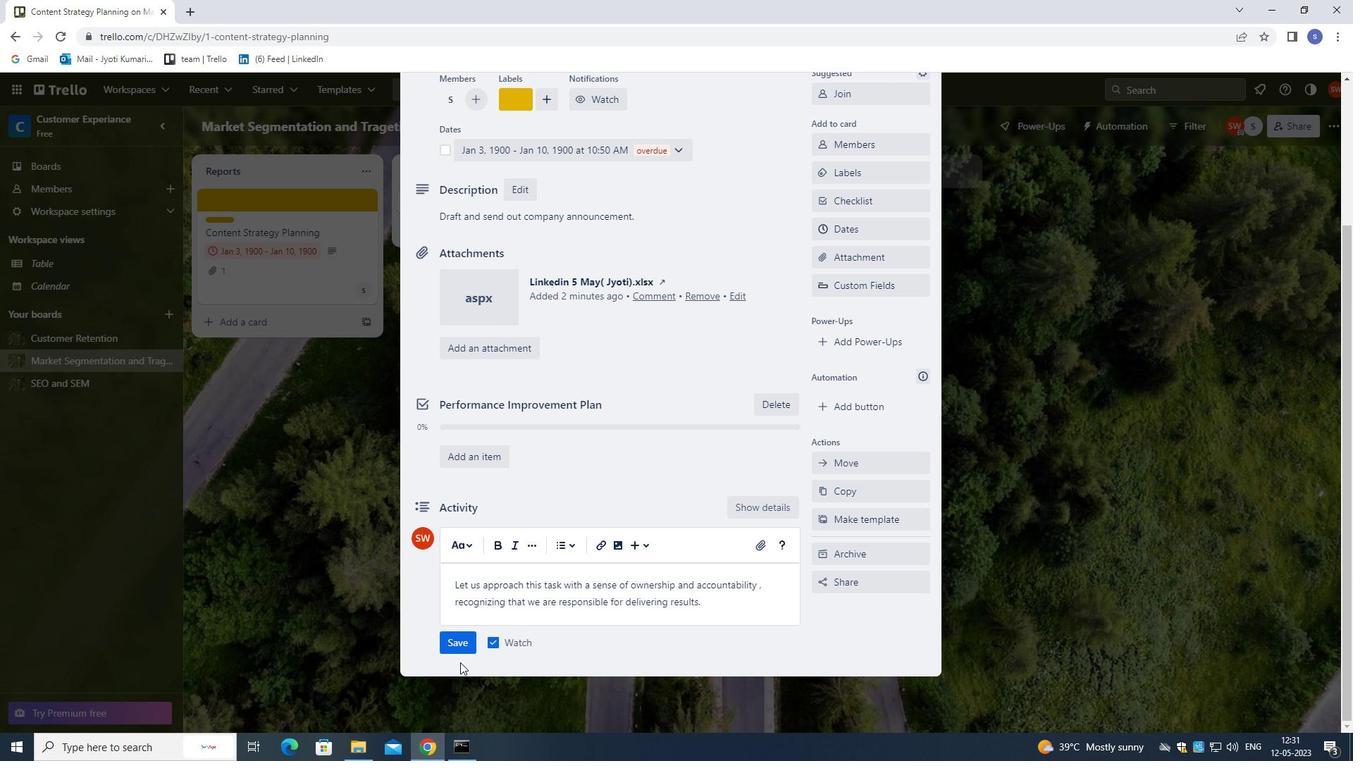 
Action: Mouse pressed left at (453, 647)
Screenshot: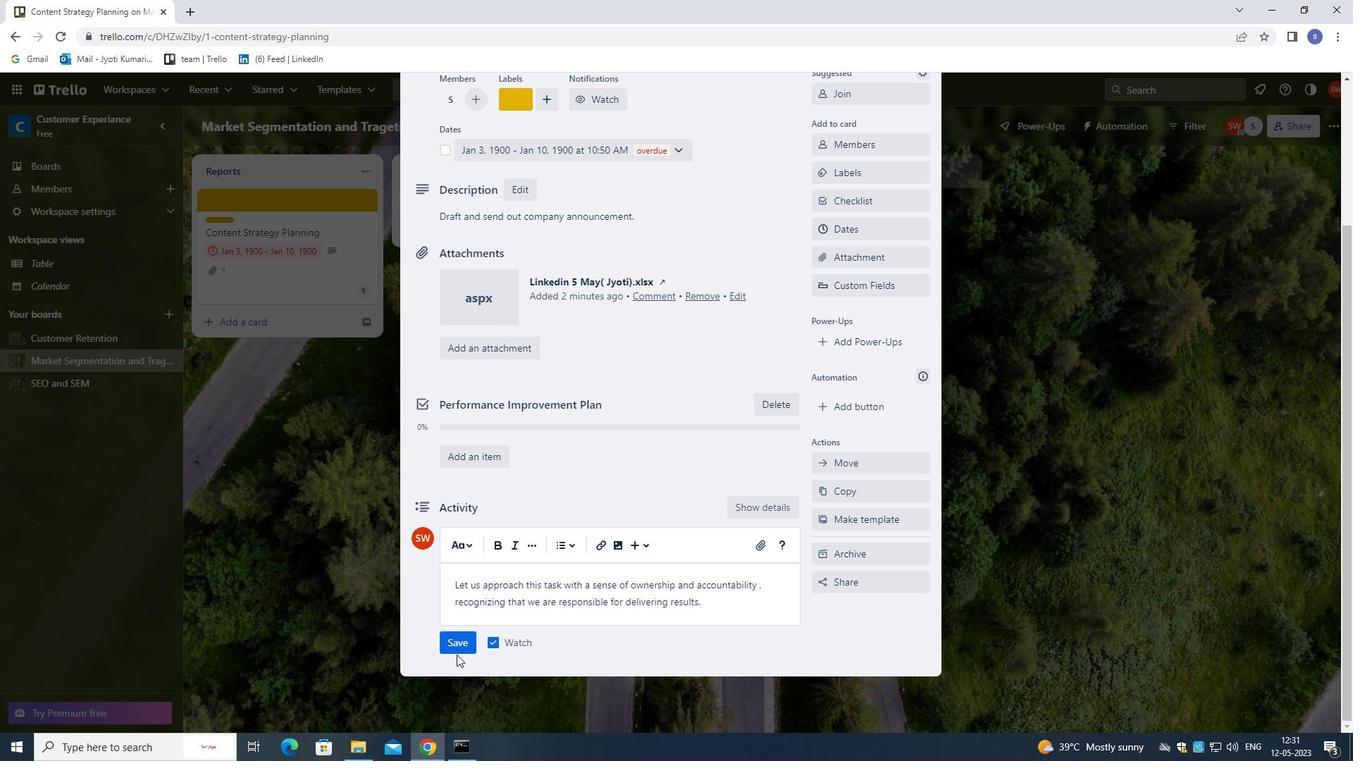 
Action: Mouse moved to (567, 647)
Screenshot: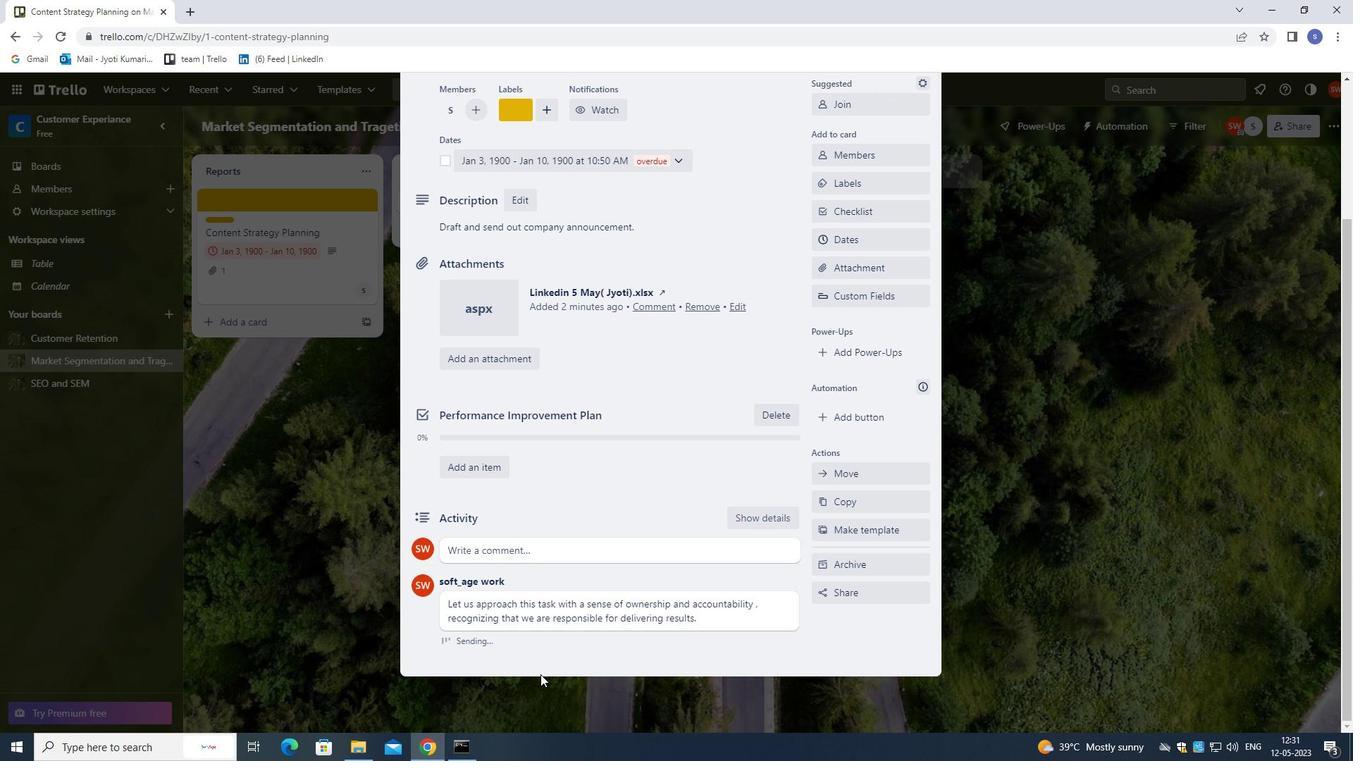 
Action: Mouse scrolled (567, 647) with delta (0, 0)
Screenshot: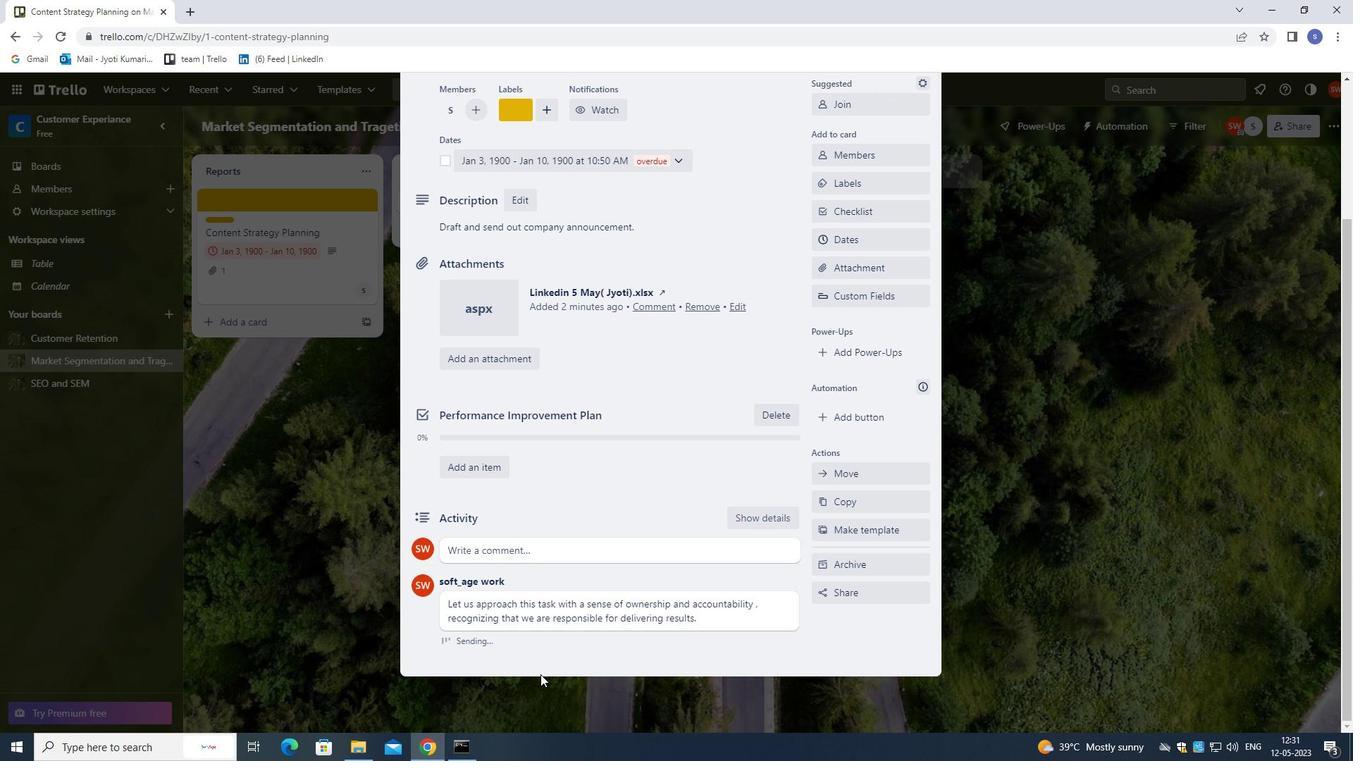 
Action: Mouse moved to (572, 644)
Screenshot: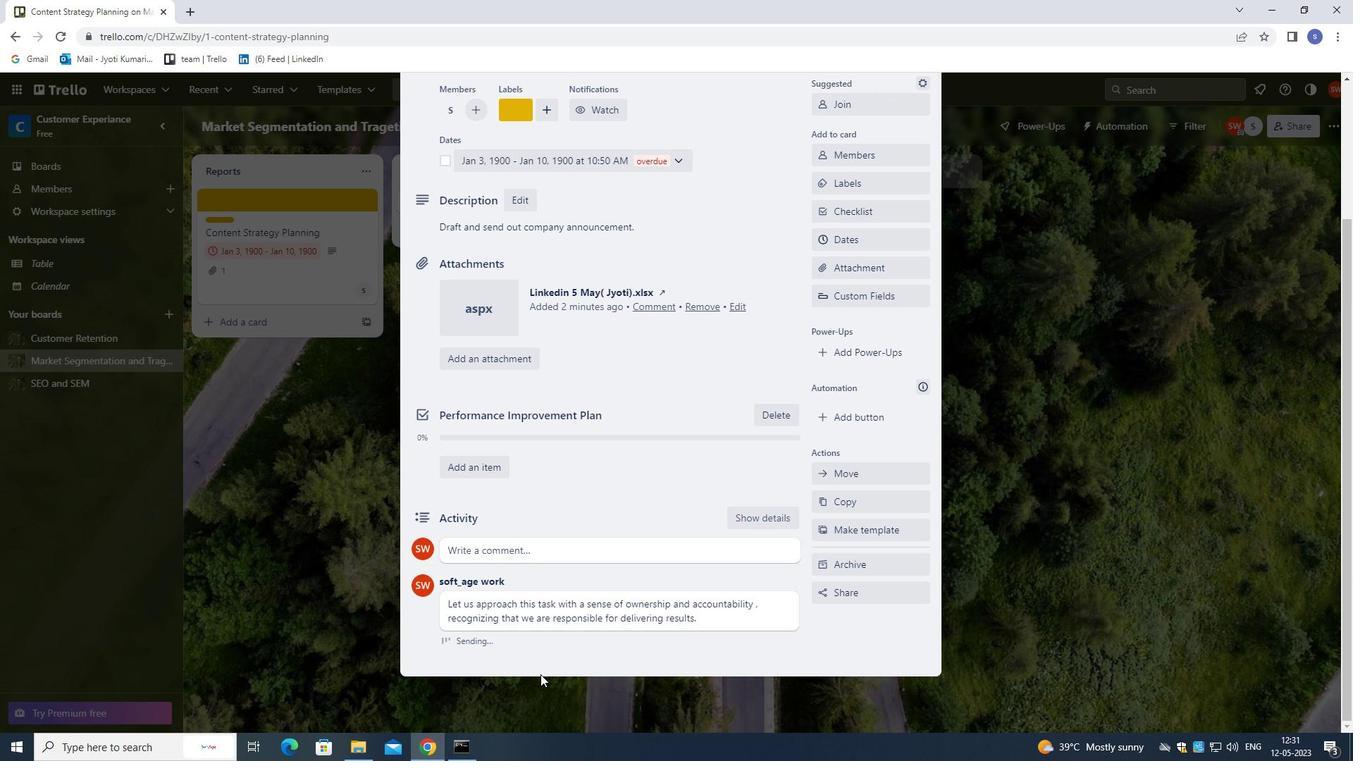 
Action: Mouse scrolled (572, 644) with delta (0, 0)
Screenshot: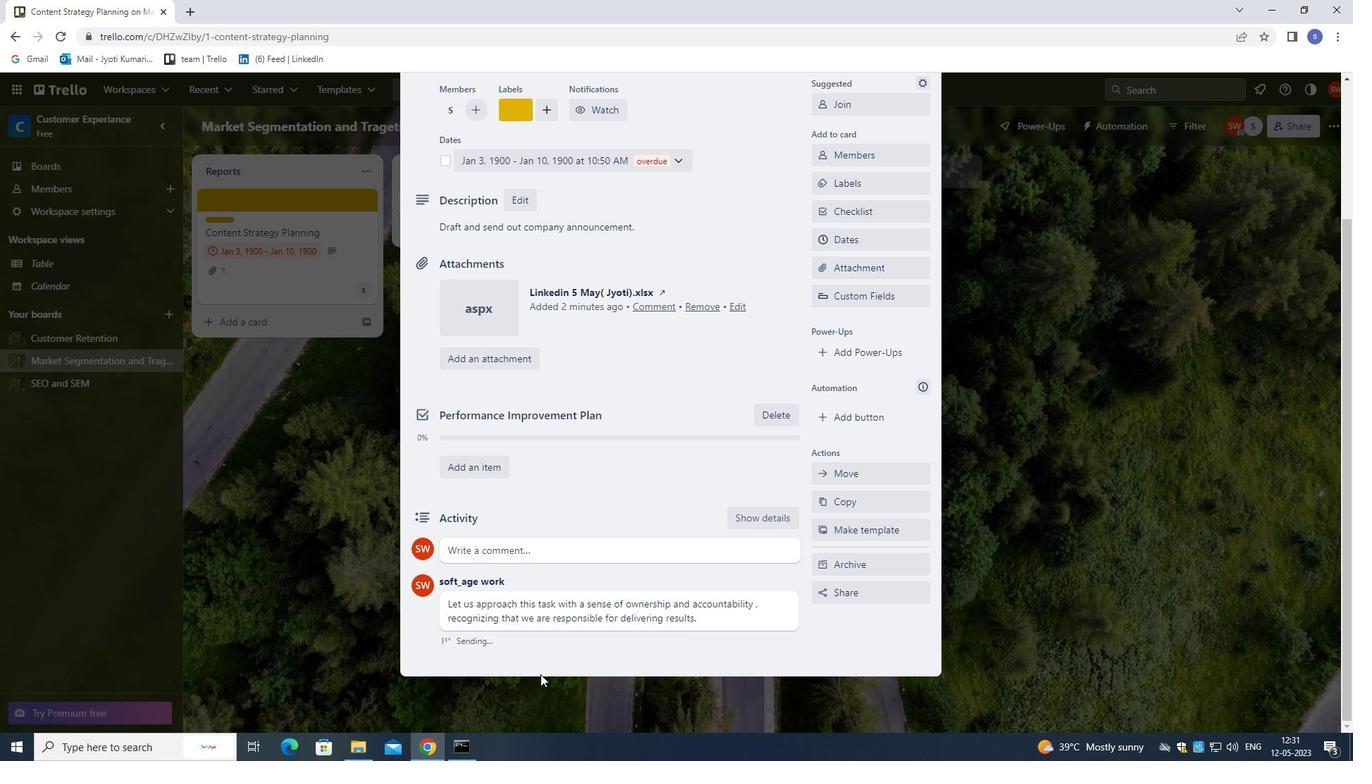 
Action: Mouse moved to (573, 641)
Screenshot: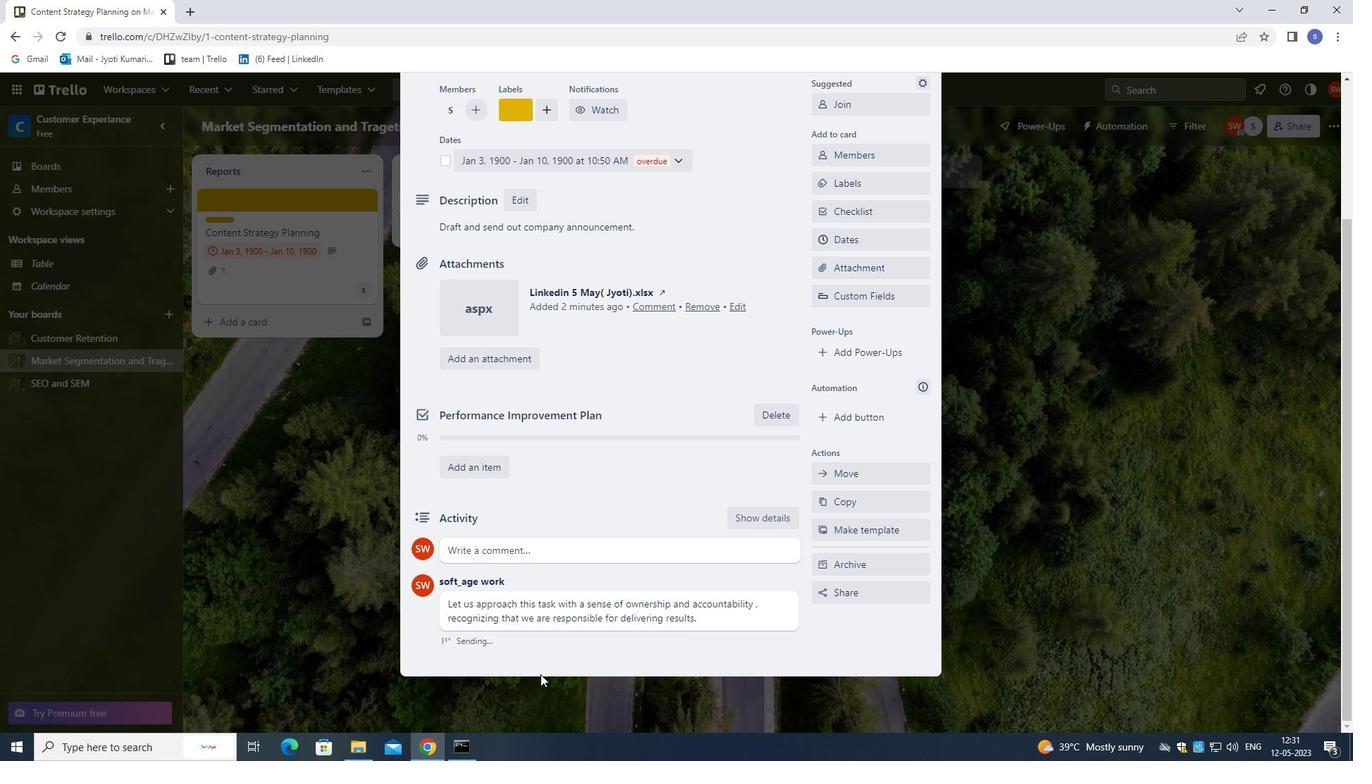 
Action: Mouse scrolled (573, 642) with delta (0, 0)
Screenshot: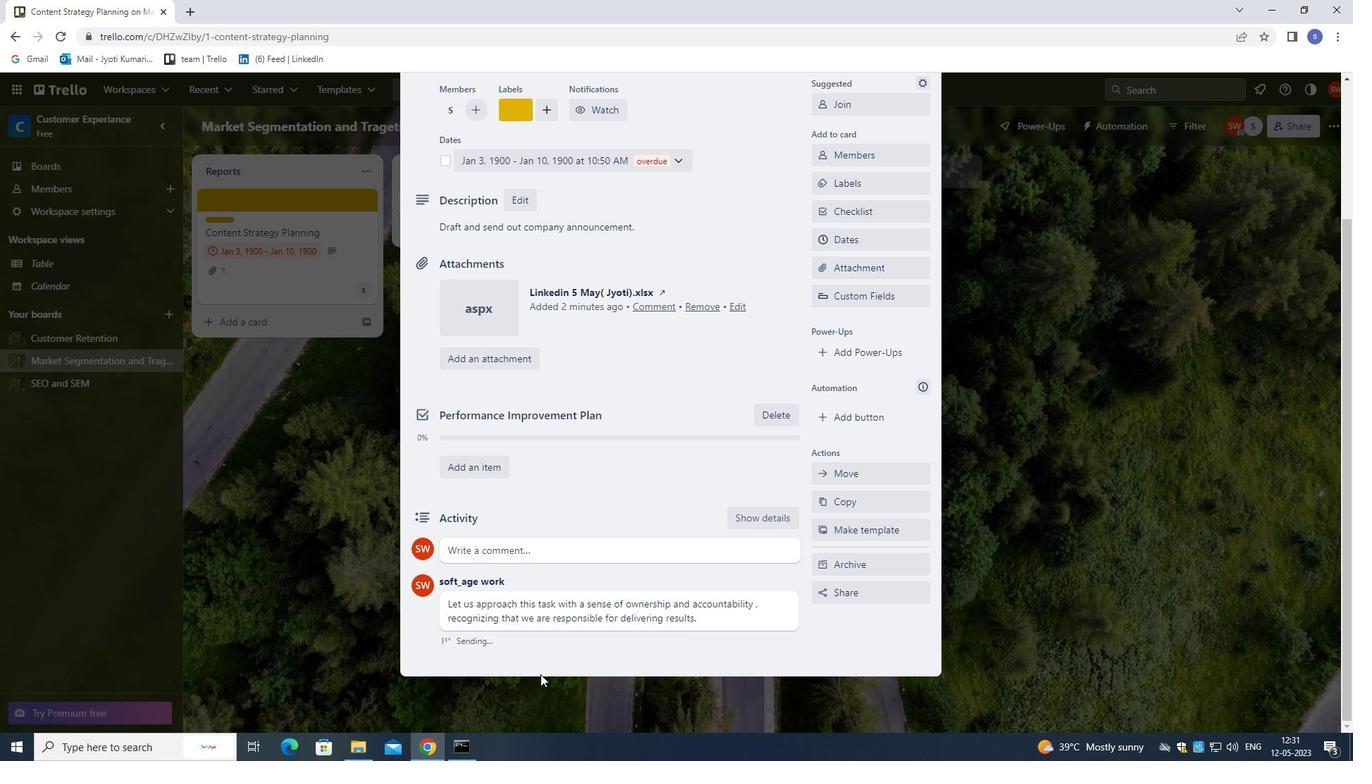 
Action: Mouse moved to (575, 639)
Screenshot: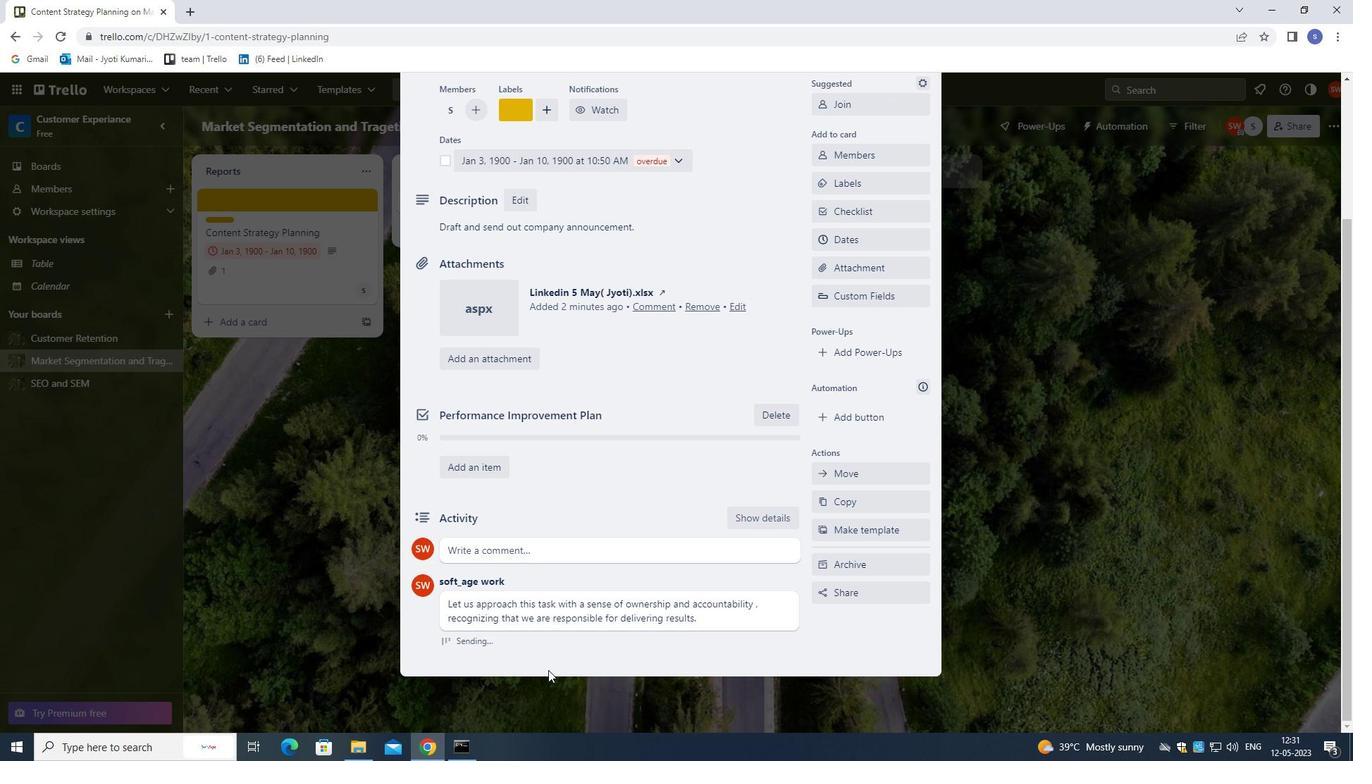 
Action: Mouse scrolled (575, 639) with delta (0, 0)
Screenshot: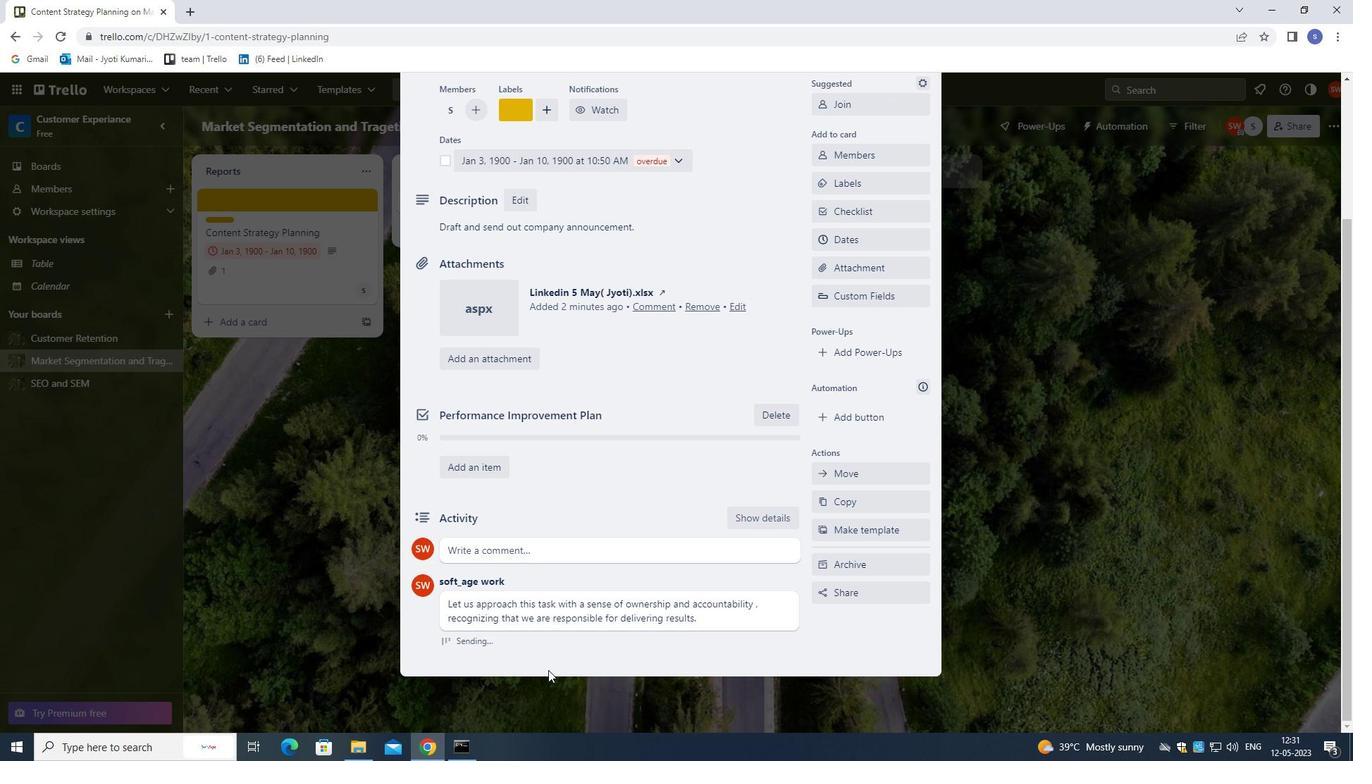 
Action: Mouse moved to (584, 624)
Screenshot: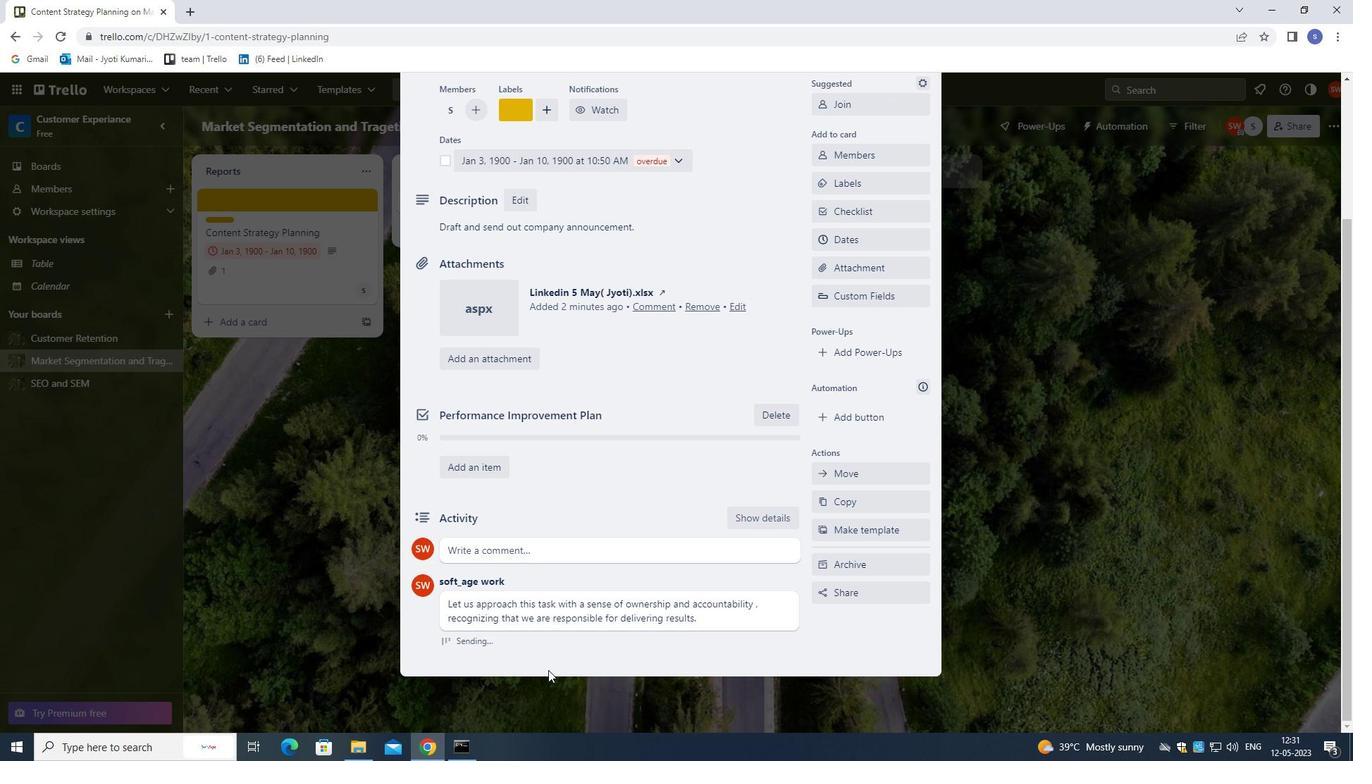 
Action: Mouse scrolled (584, 625) with delta (0, 0)
Screenshot: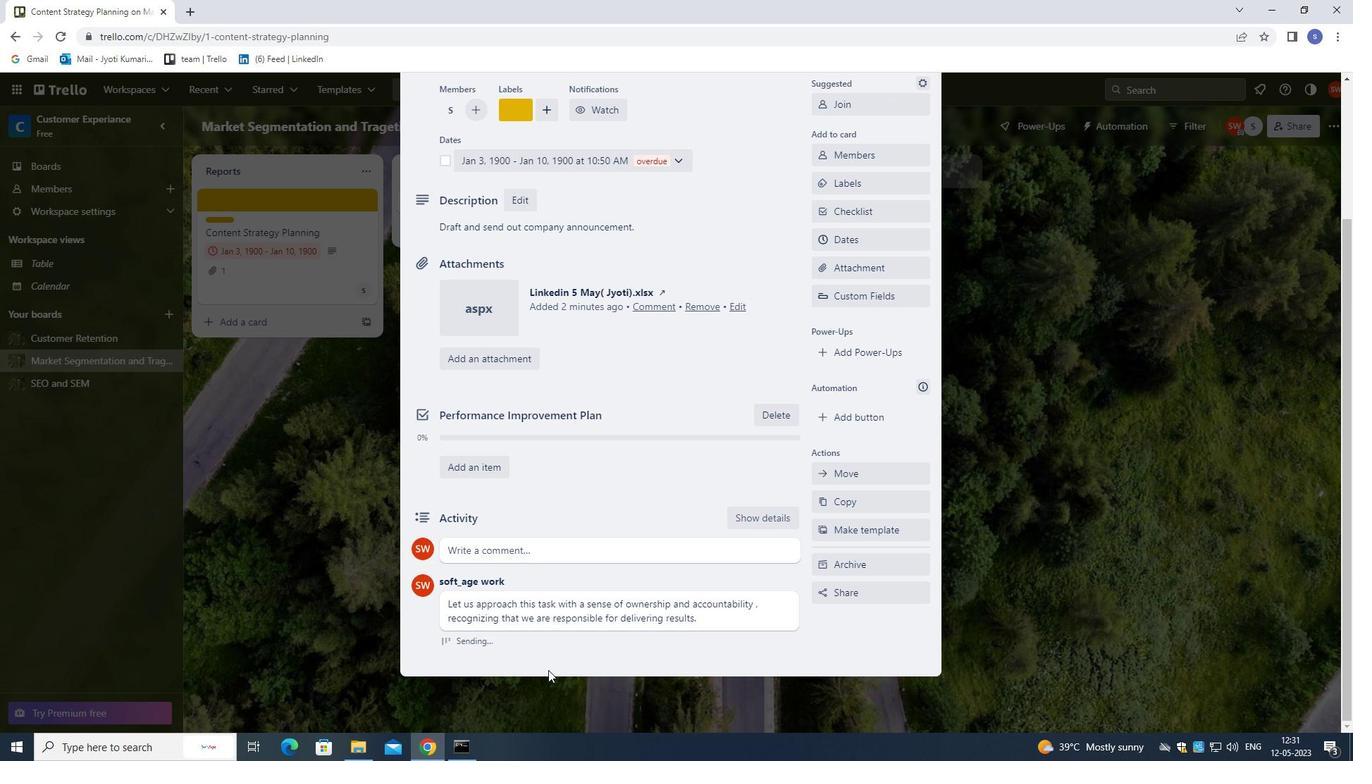 
Action: Mouse moved to (921, 119)
Screenshot: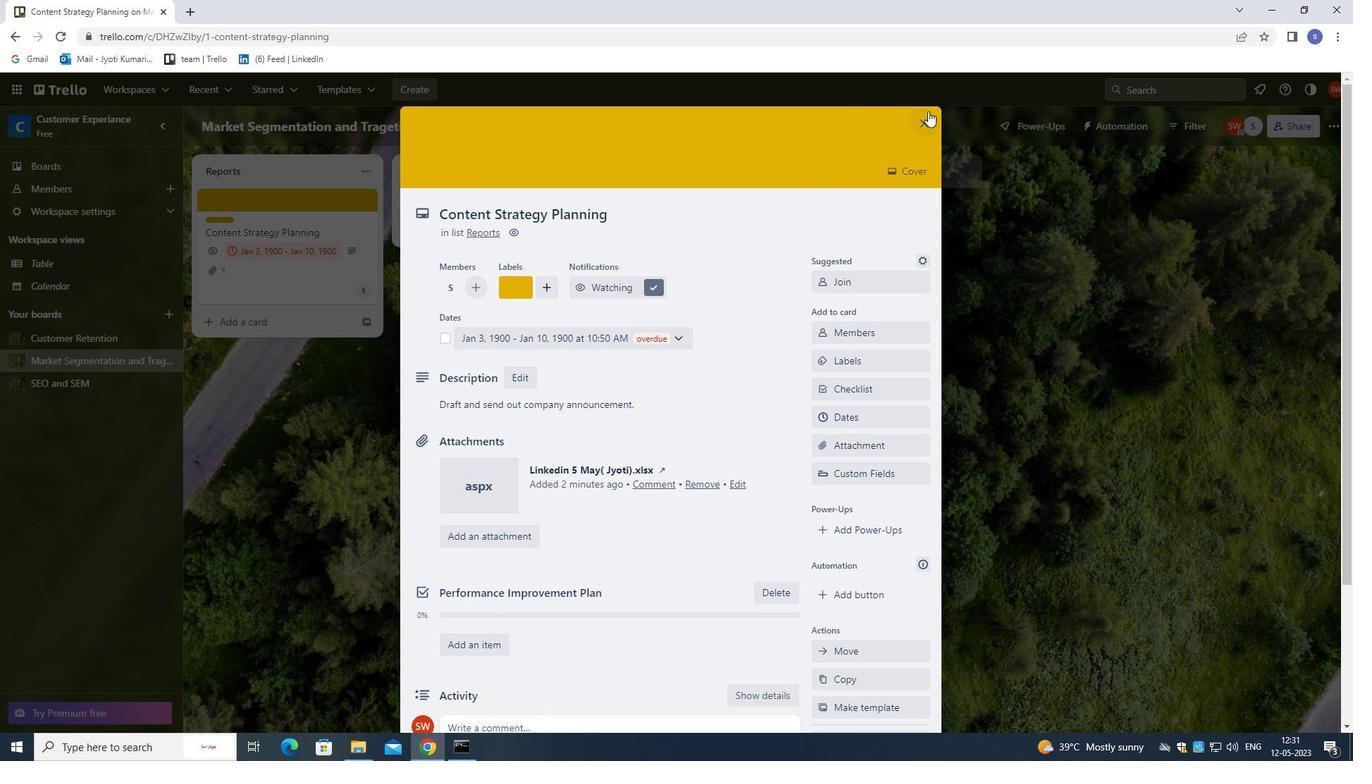 
Action: Mouse pressed left at (921, 119)
Screenshot: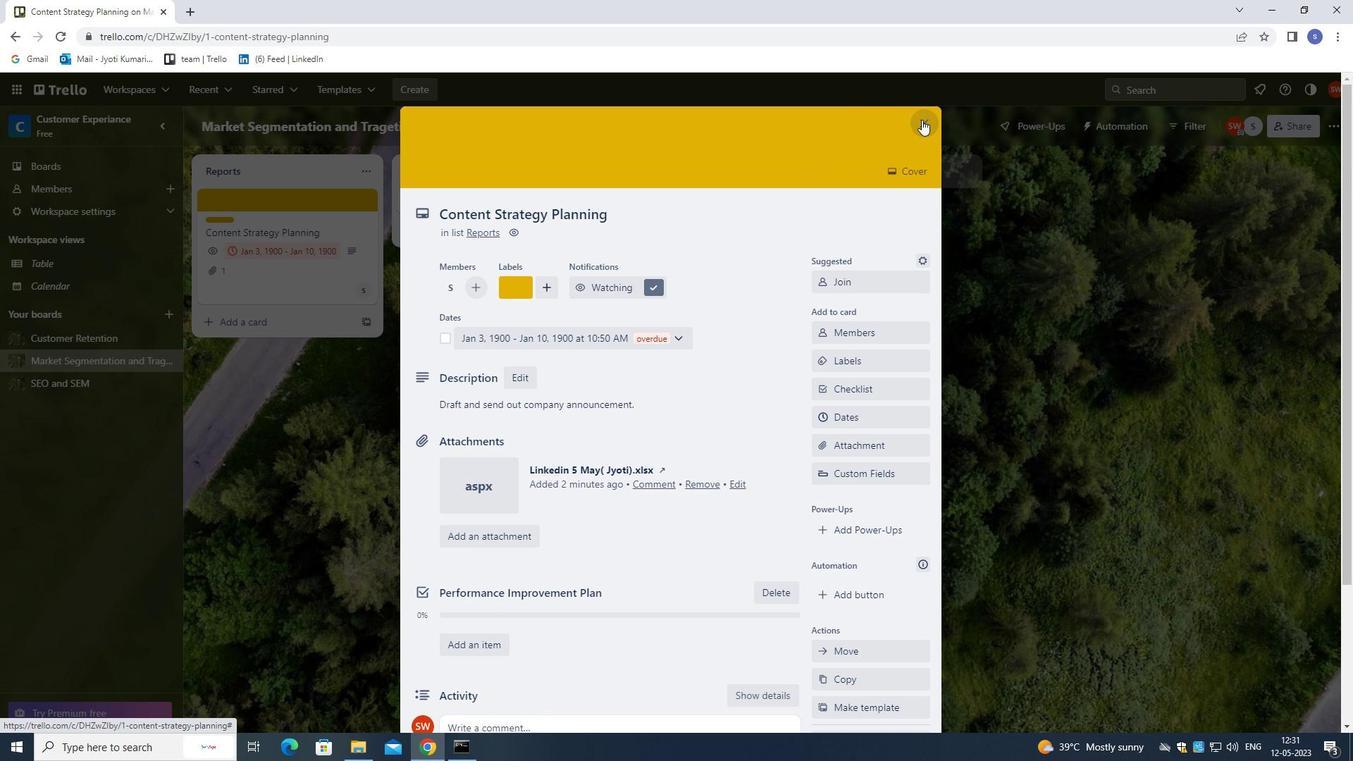 
Action: Mouse moved to (919, 124)
Screenshot: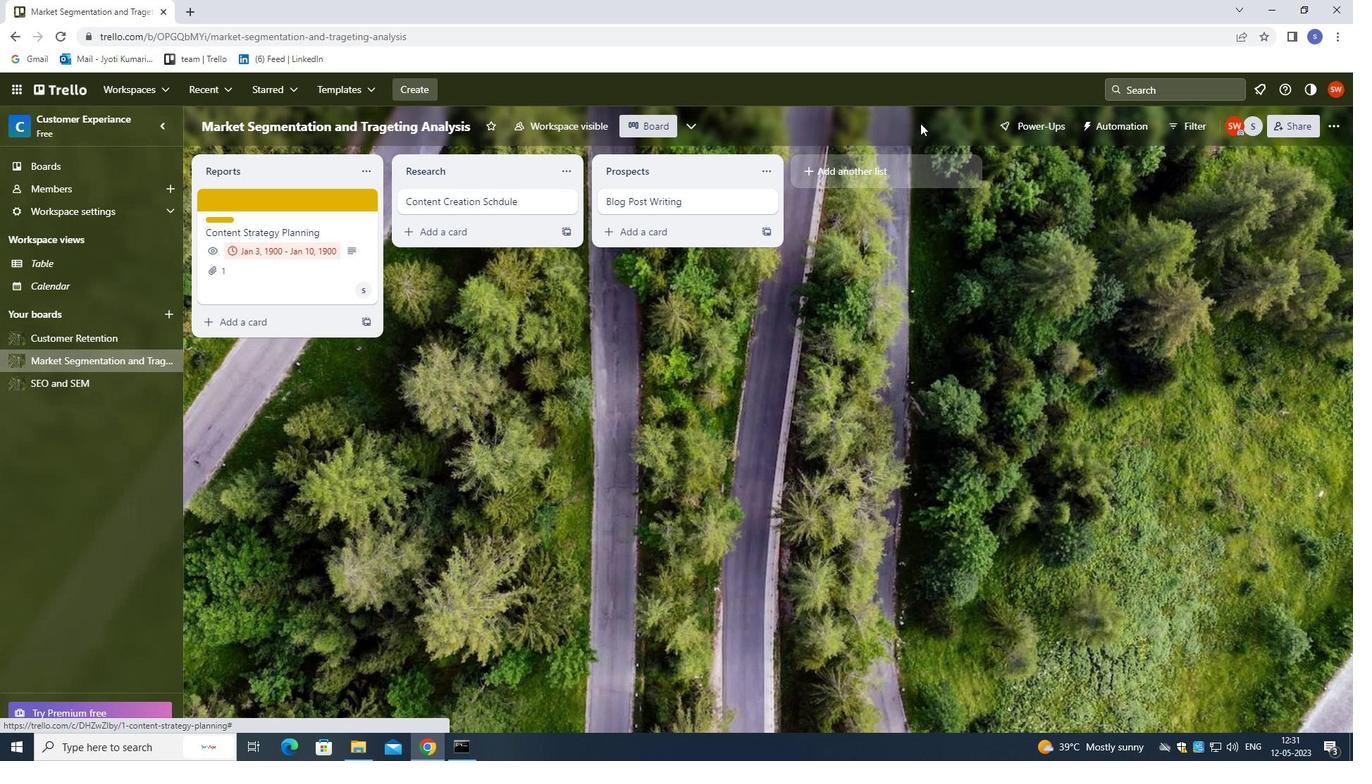 
